 Task: Buy 1 Multiparameter Meters from Measuring & Testing section under best seller category for shipping address: Gabriel Evans, 1399 Camden Street, Reno, Nevada 89501, Cell Number 7752551231. Pay from credit card ending with 6759, CVV 506
Action: Mouse moved to (163, 77)
Screenshot: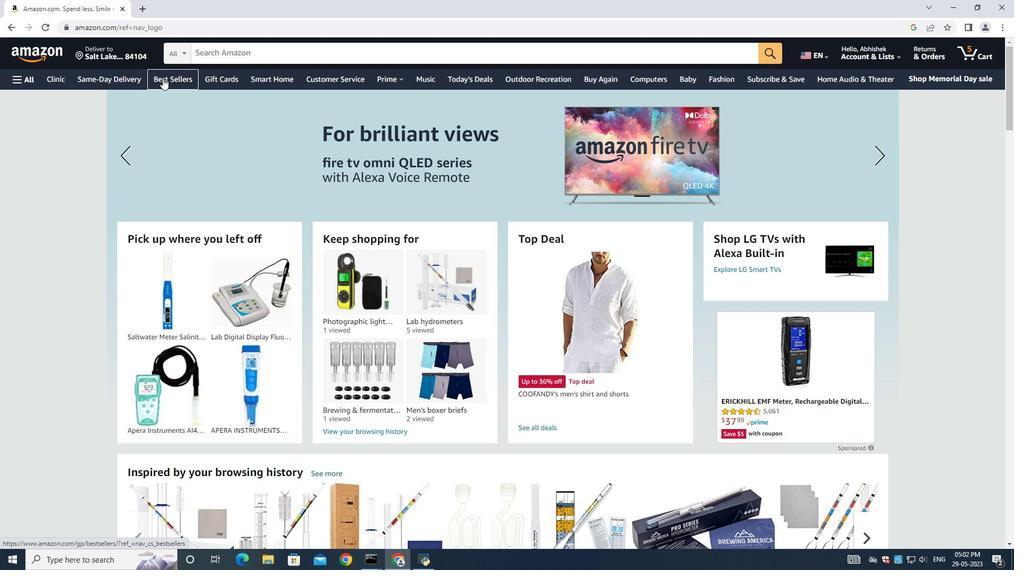 
Action: Mouse pressed left at (163, 77)
Screenshot: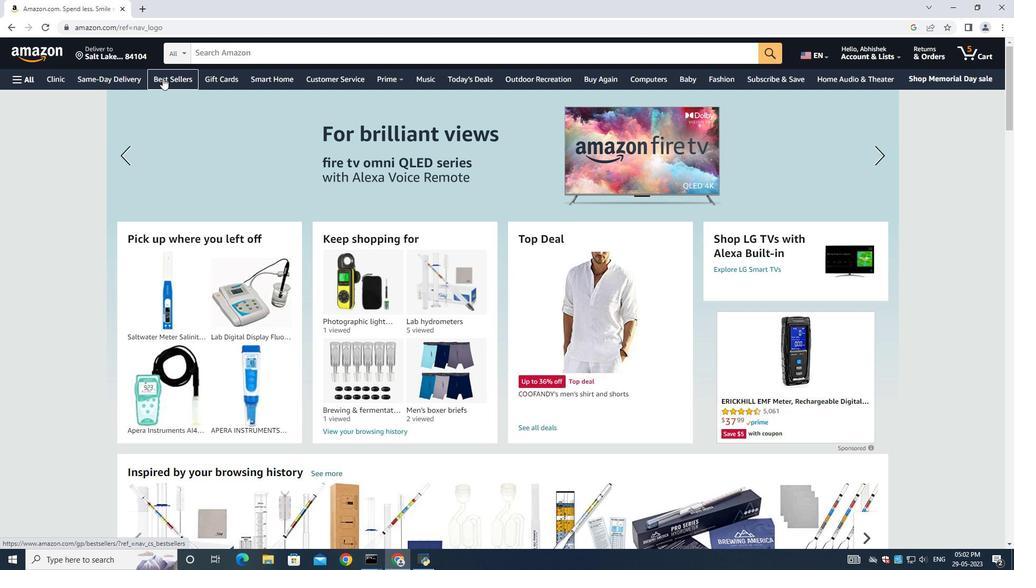 
Action: Mouse moved to (218, 58)
Screenshot: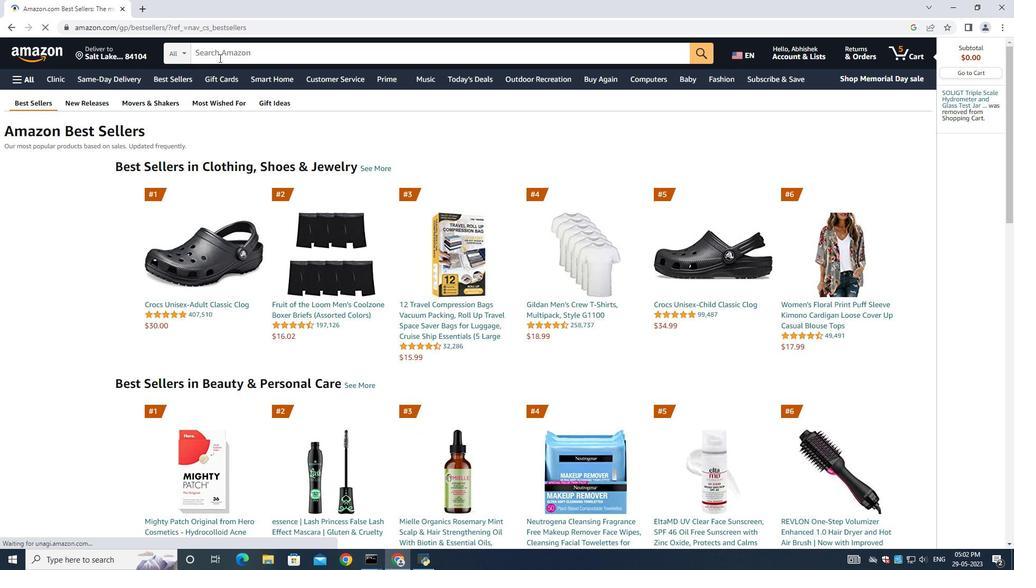 
Action: Mouse pressed left at (218, 58)
Screenshot: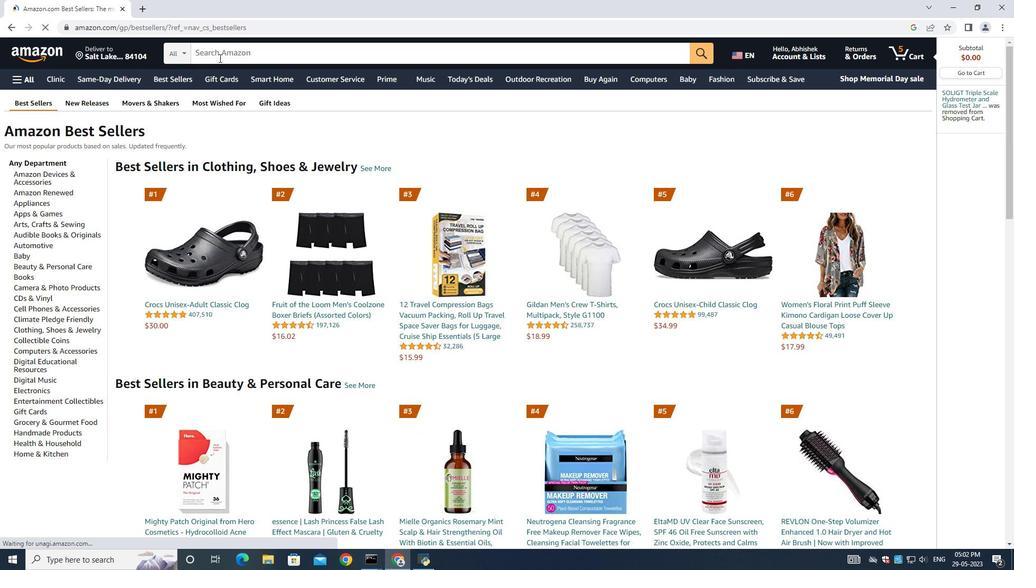 
Action: Mouse moved to (218, 58)
Screenshot: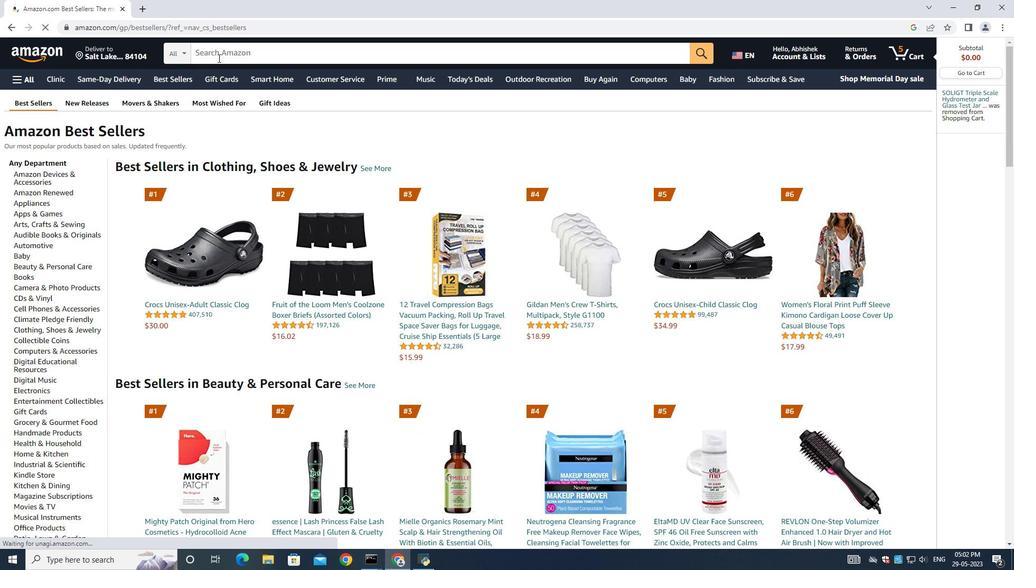 
Action: Key pressed <Key.shift>Multi<Key.space><Key.backspace>parmeter<Key.enter>
Screenshot: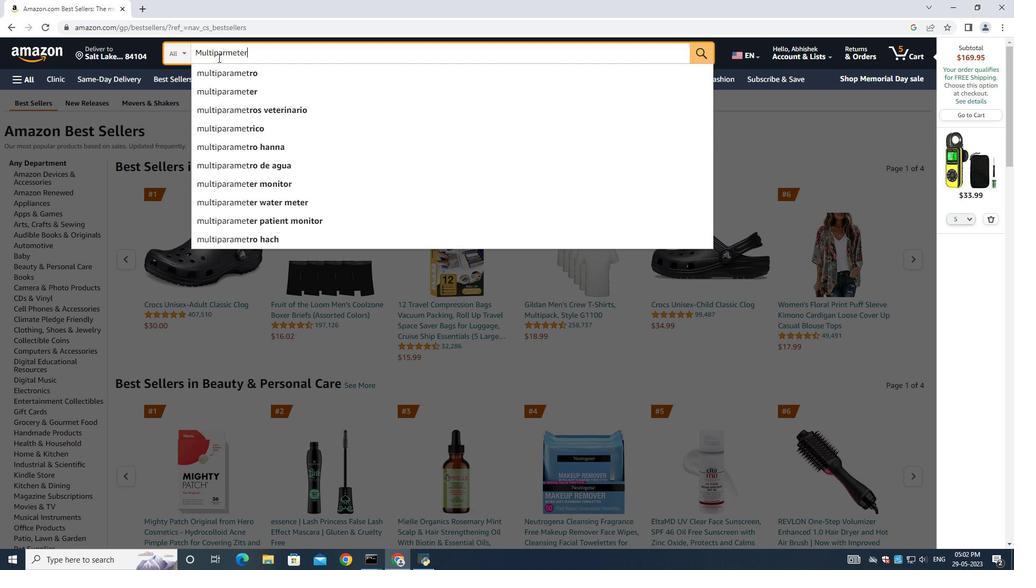 
Action: Mouse moved to (368, 295)
Screenshot: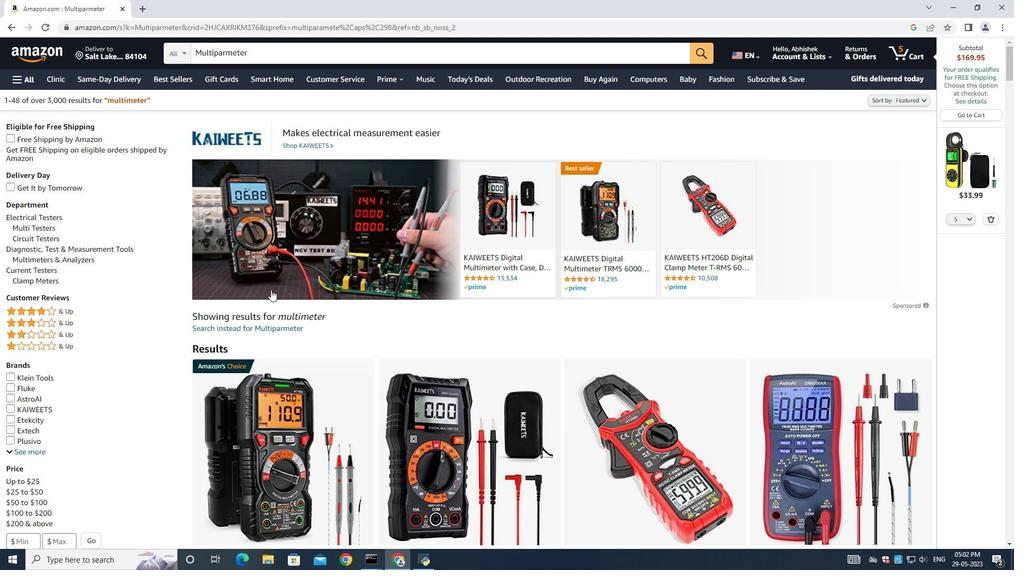 
Action: Mouse scrolled (368, 294) with delta (0, 0)
Screenshot: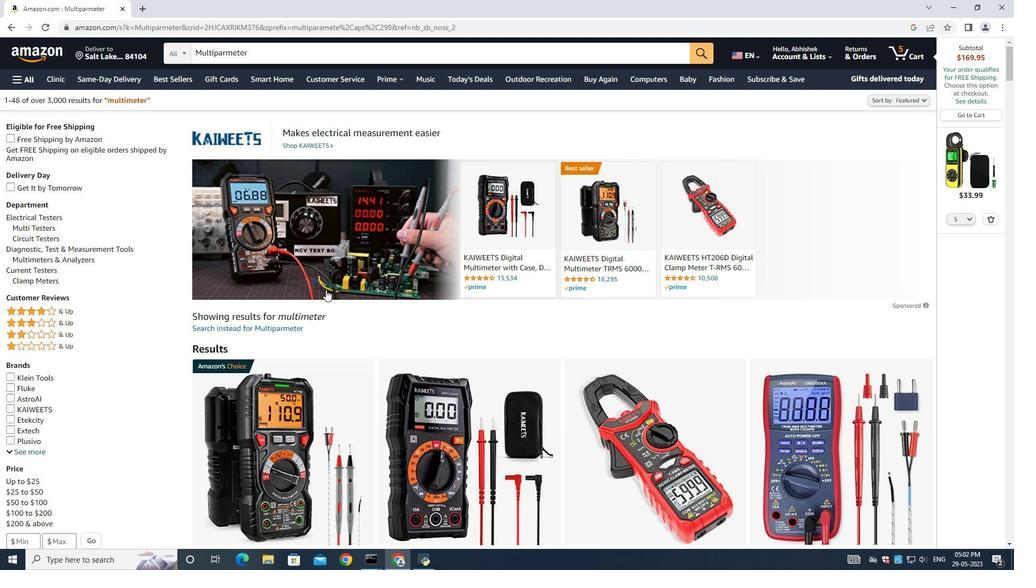 
Action: Mouse moved to (369, 295)
Screenshot: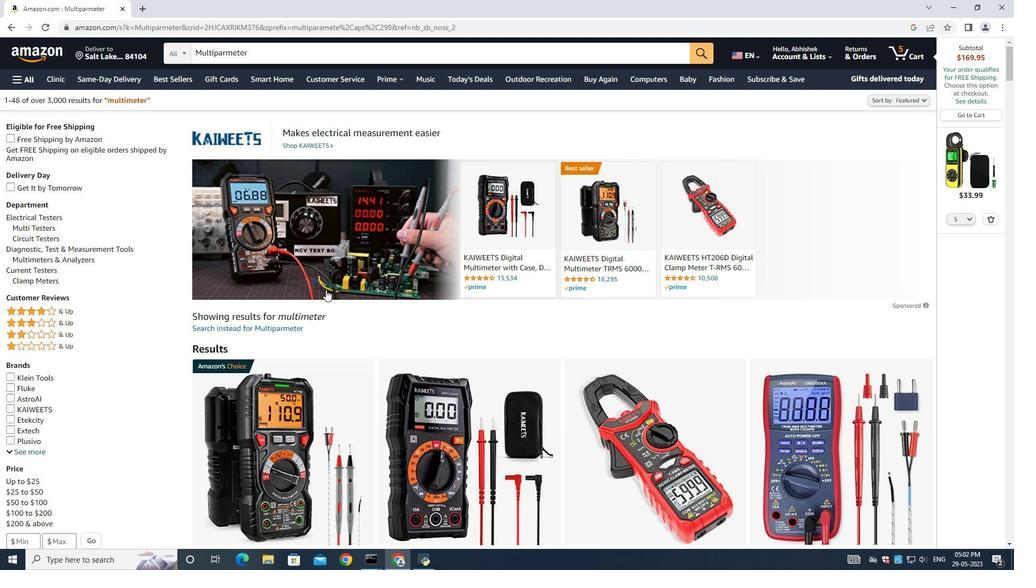 
Action: Mouse scrolled (369, 294) with delta (0, 0)
Screenshot: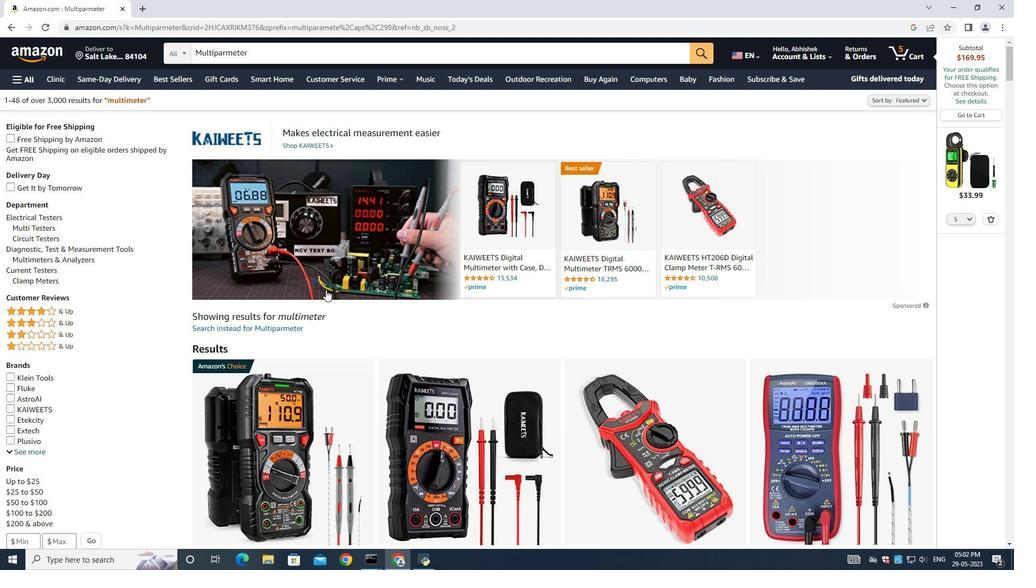 
Action: Mouse moved to (369, 295)
Screenshot: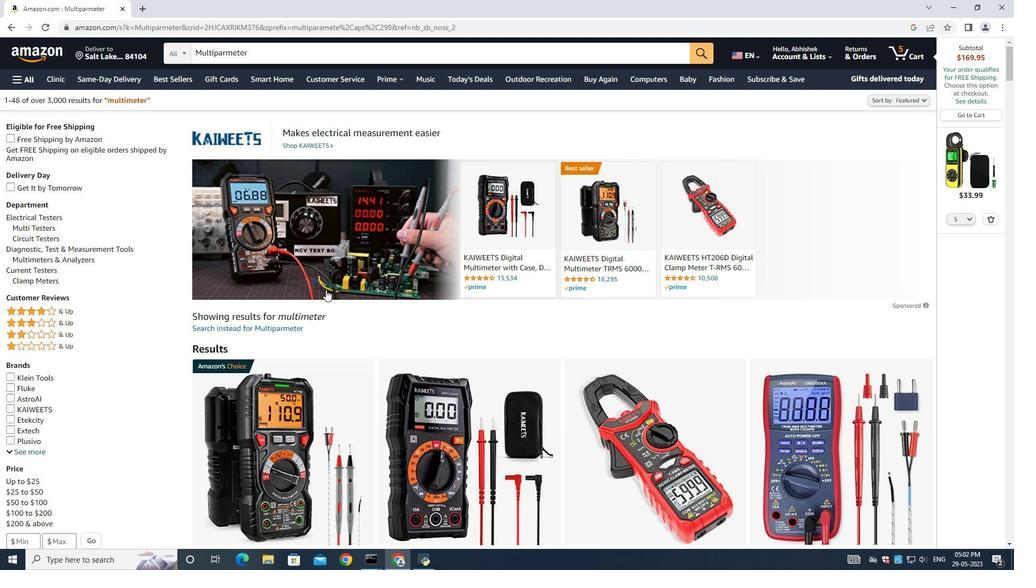 
Action: Mouse scrolled (369, 295) with delta (0, 0)
Screenshot: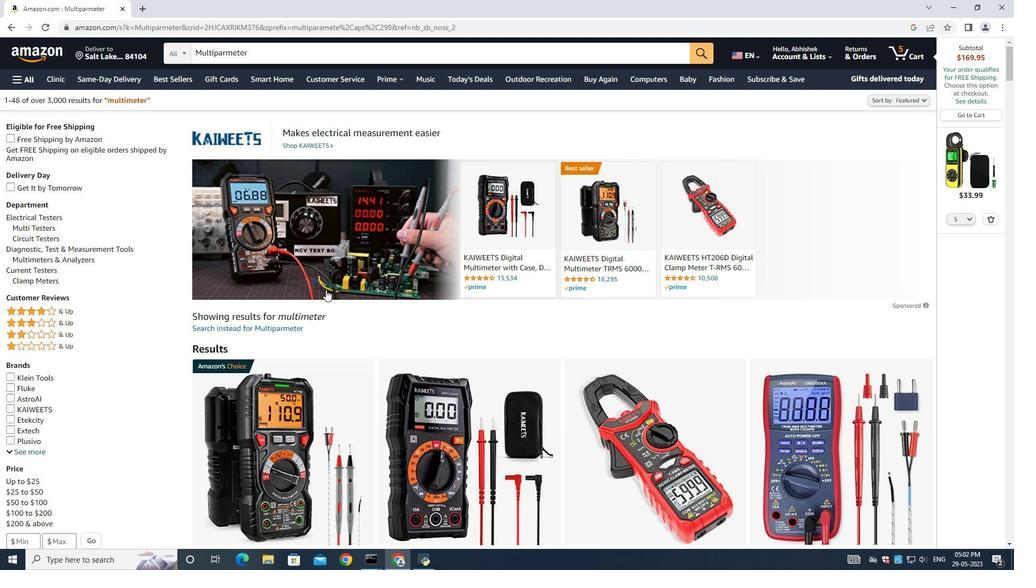 
Action: Mouse scrolled (369, 295) with delta (0, 0)
Screenshot: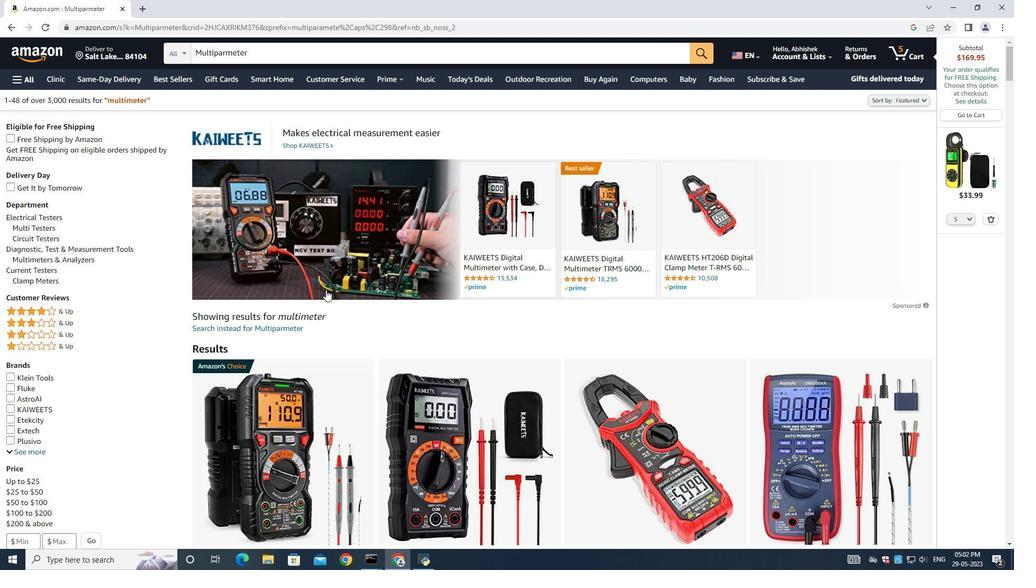 
Action: Mouse moved to (420, 323)
Screenshot: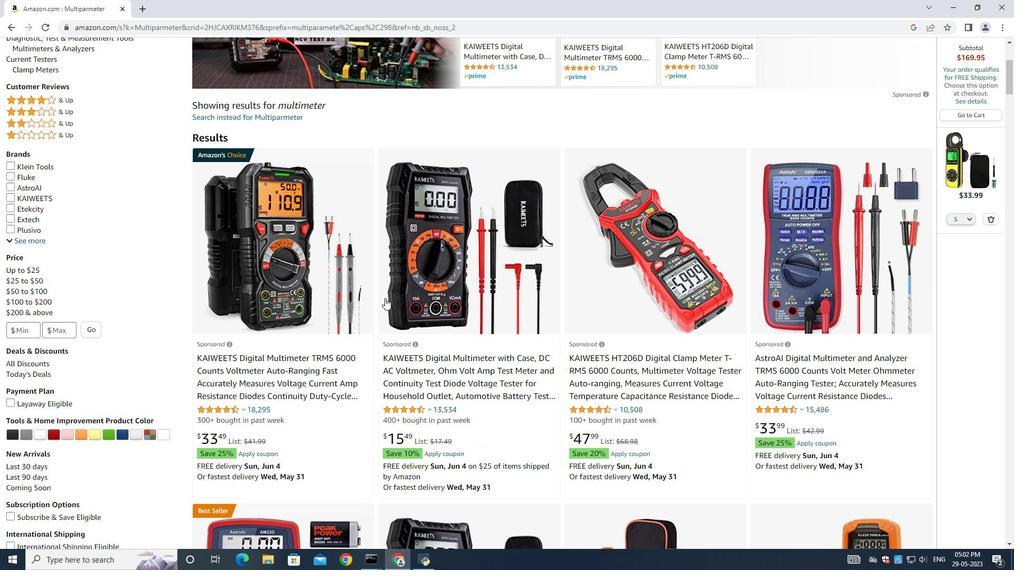 
Action: Mouse scrolled (420, 322) with delta (0, 0)
Screenshot: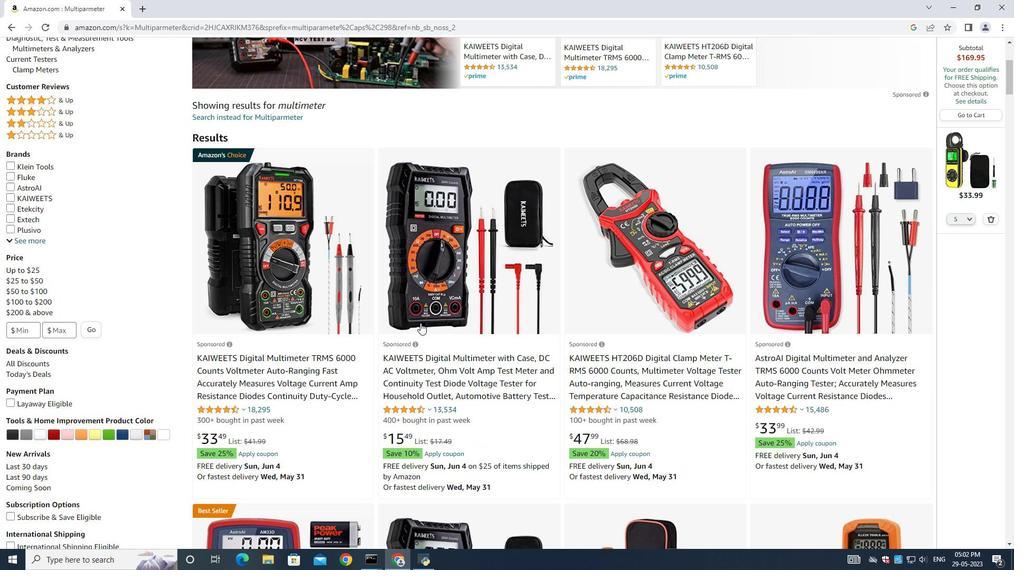 
Action: Mouse scrolled (420, 322) with delta (0, 0)
Screenshot: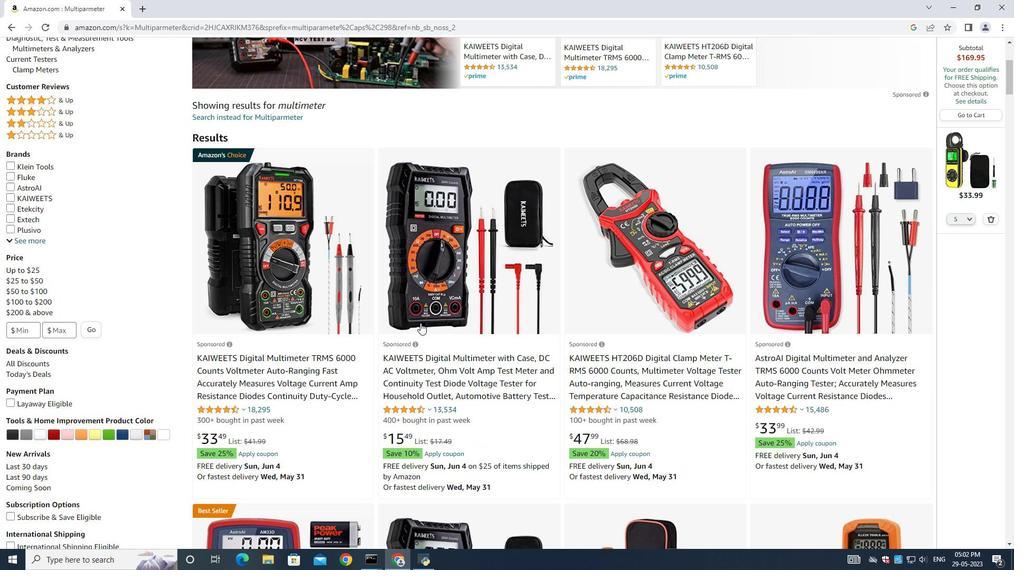 
Action: Mouse moved to (727, 263)
Screenshot: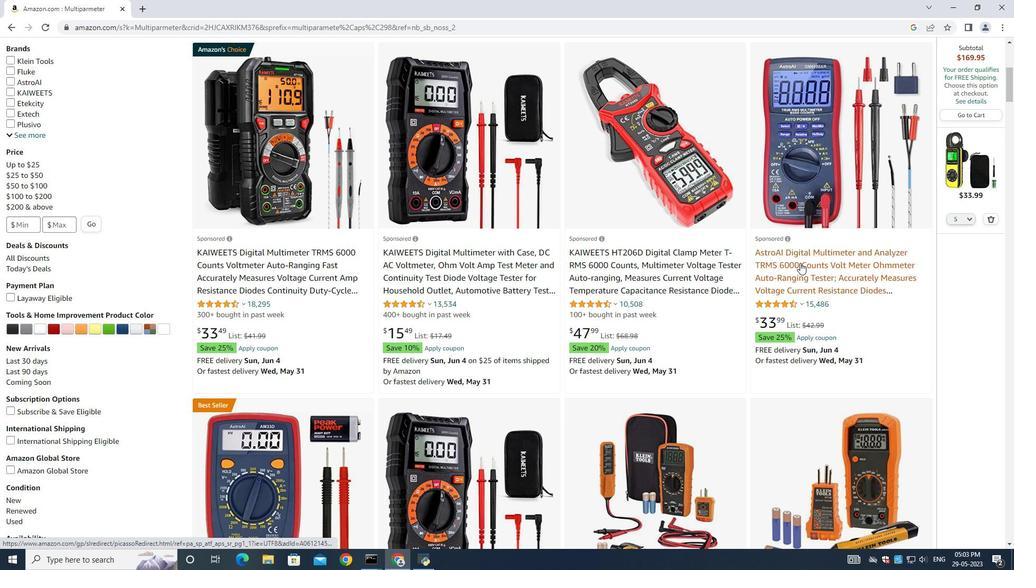 
Action: Mouse scrolled (801, 262) with delta (0, 0)
Screenshot: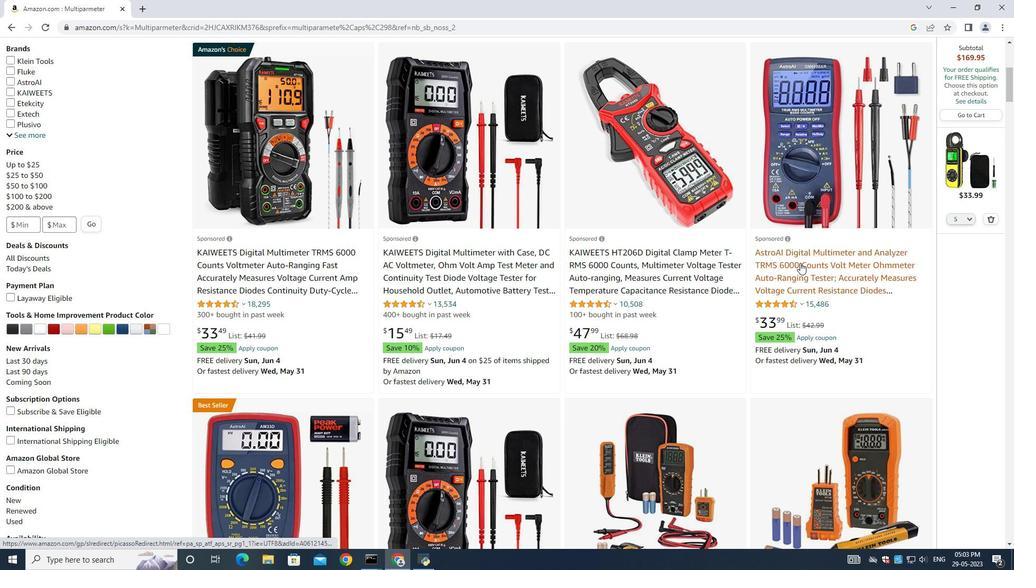 
Action: Mouse moved to (573, 276)
Screenshot: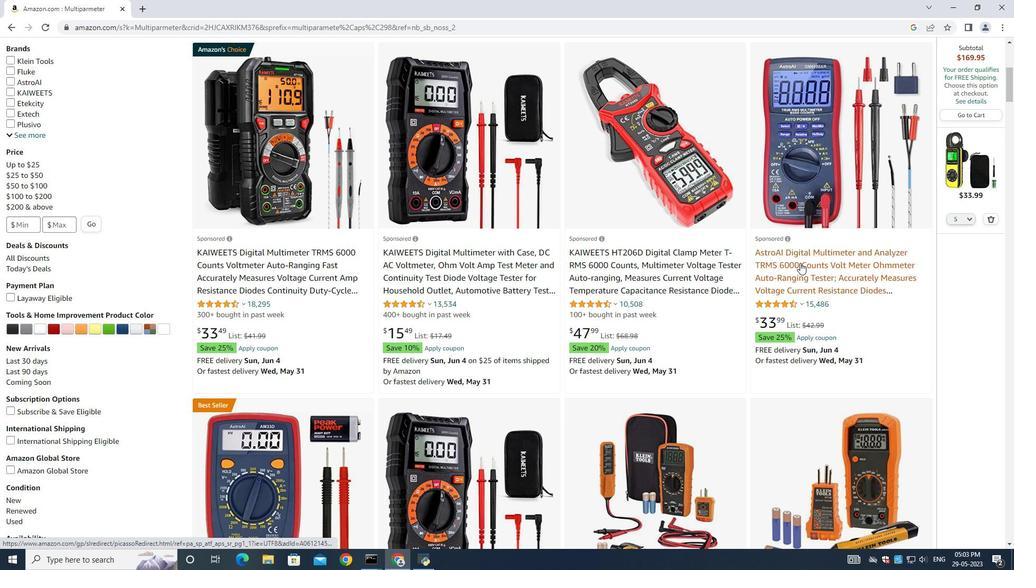 
Action: Mouse scrolled (801, 262) with delta (0, 0)
Screenshot: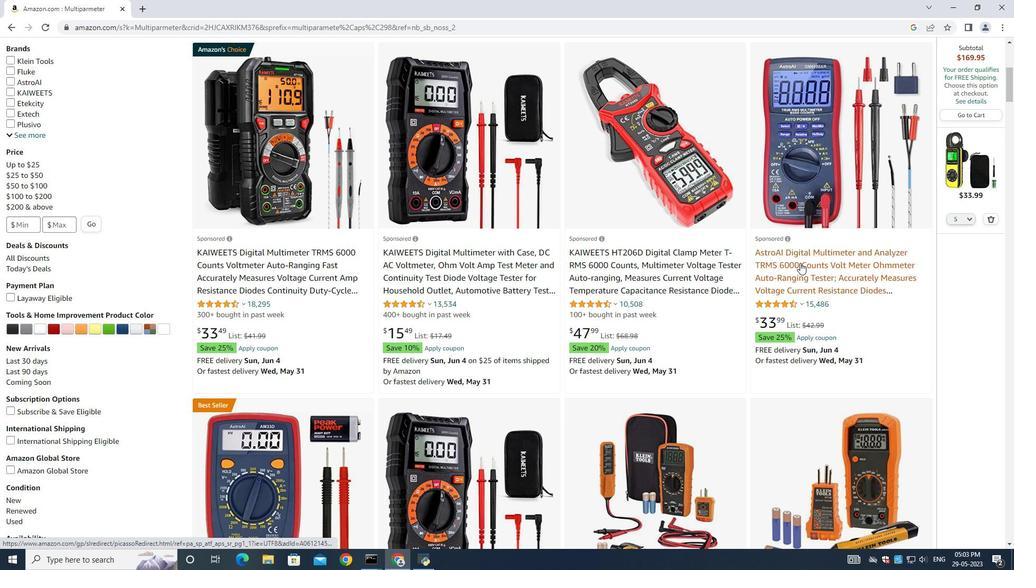 
Action: Mouse moved to (558, 278)
Screenshot: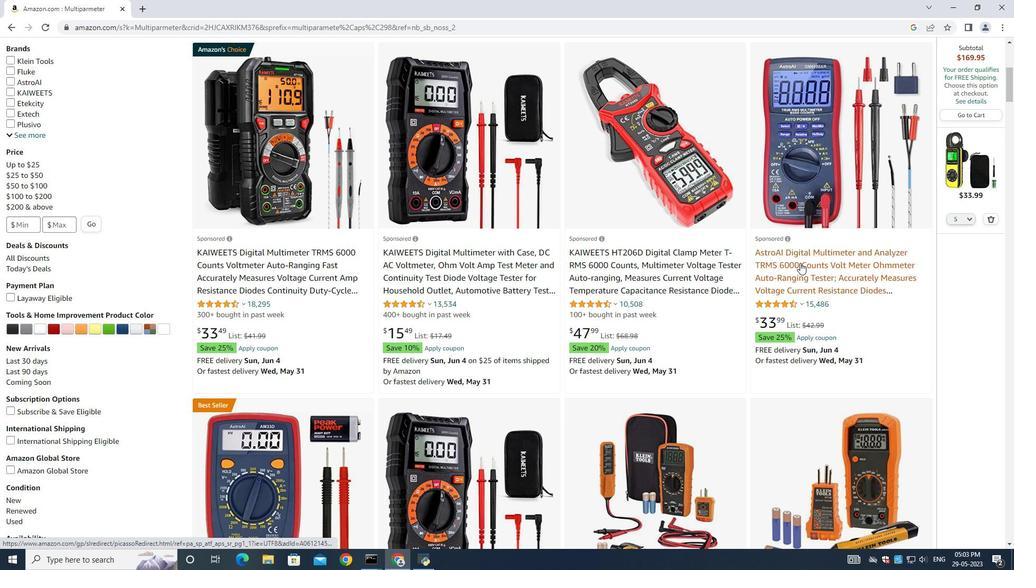 
Action: Mouse scrolled (800, 262) with delta (0, 0)
Screenshot: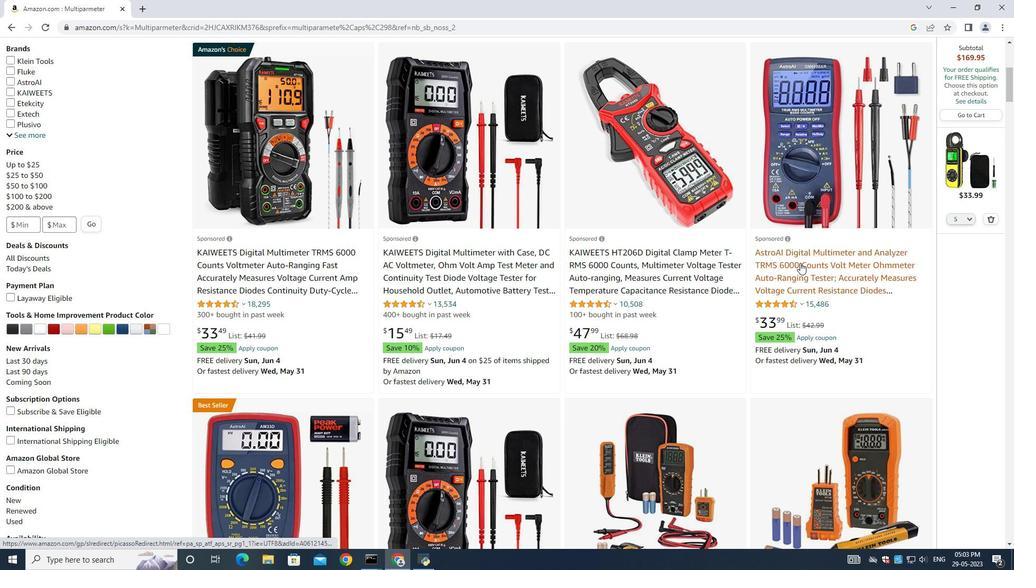 
Action: Mouse moved to (556, 278)
Screenshot: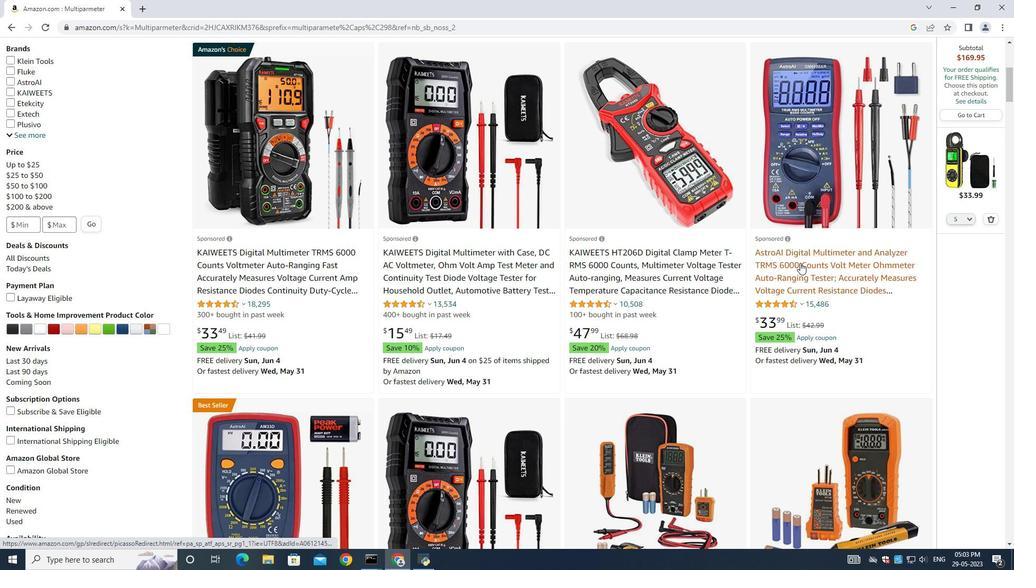 
Action: Mouse scrolled (556, 277) with delta (0, 0)
Screenshot: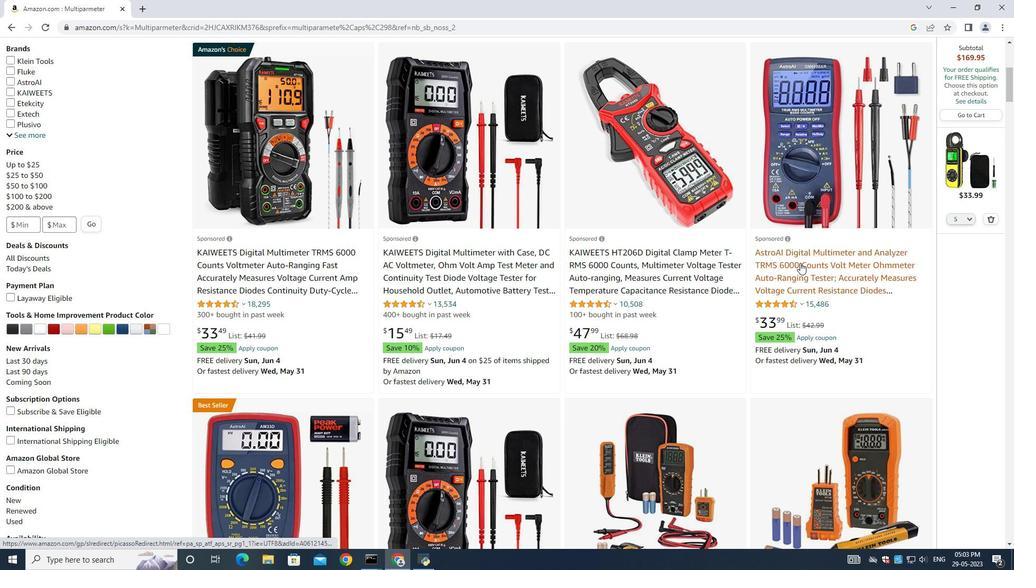 
Action: Mouse scrolled (556, 277) with delta (0, 0)
Screenshot: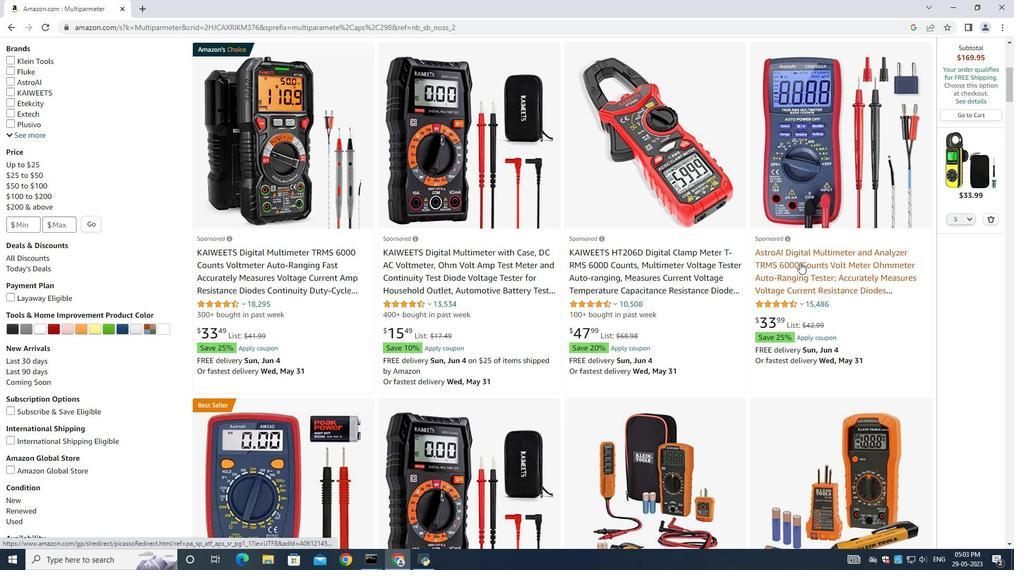 
Action: Mouse scrolled (556, 277) with delta (0, 0)
Screenshot: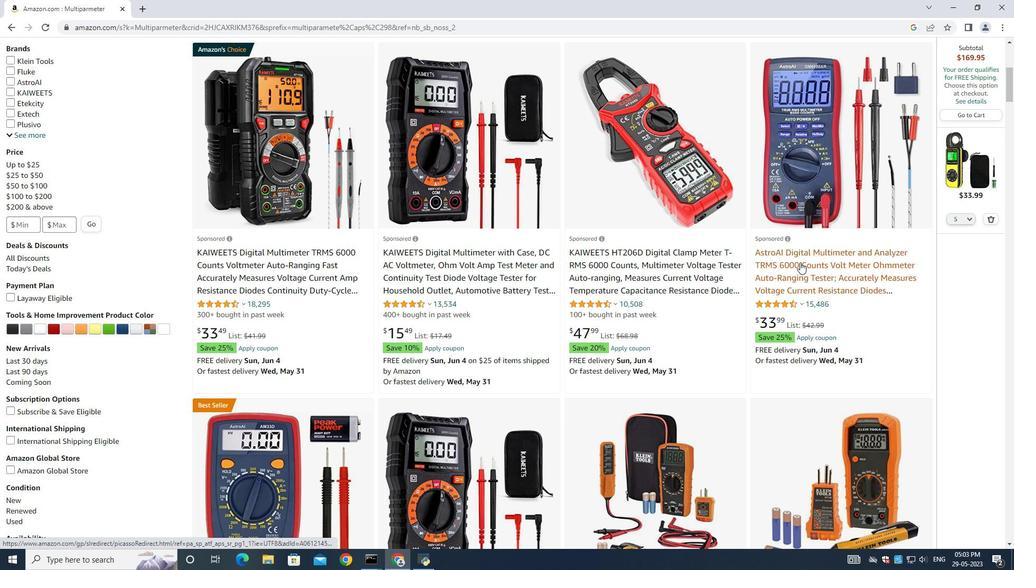 
Action: Mouse moved to (471, 287)
Screenshot: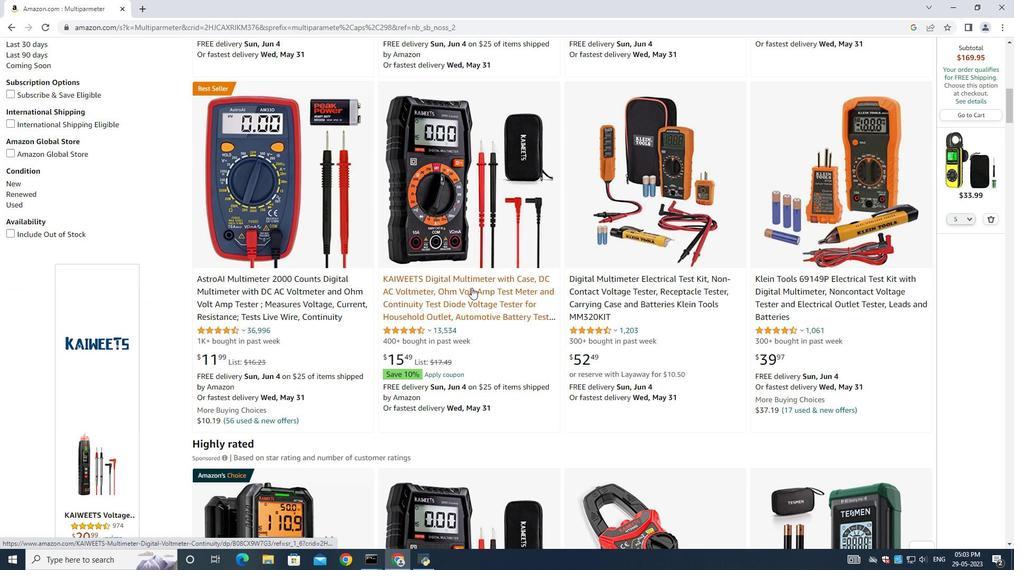 
Action: Mouse scrolled (471, 288) with delta (0, 0)
Screenshot: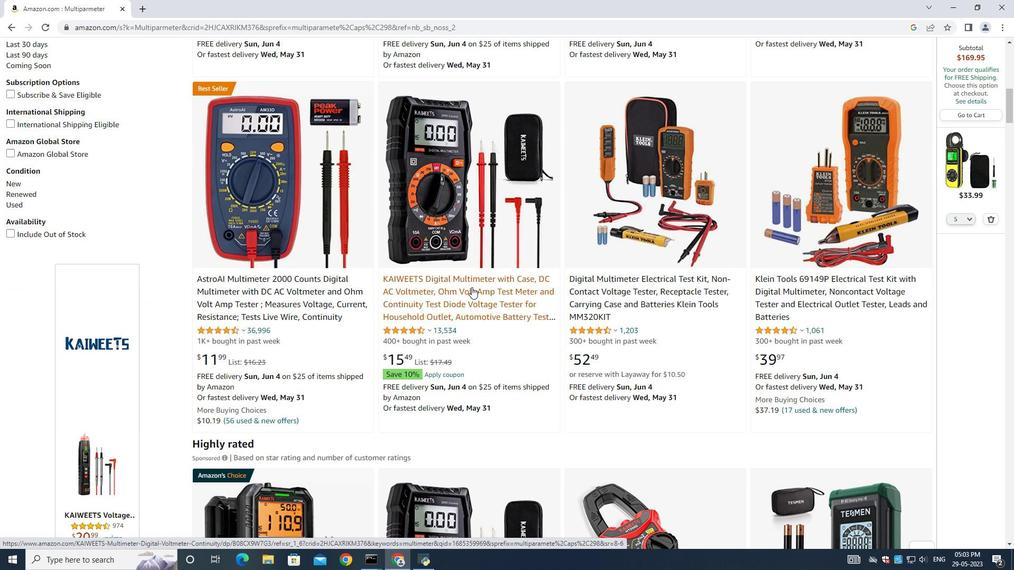 
Action: Mouse scrolled (471, 288) with delta (0, 0)
Screenshot: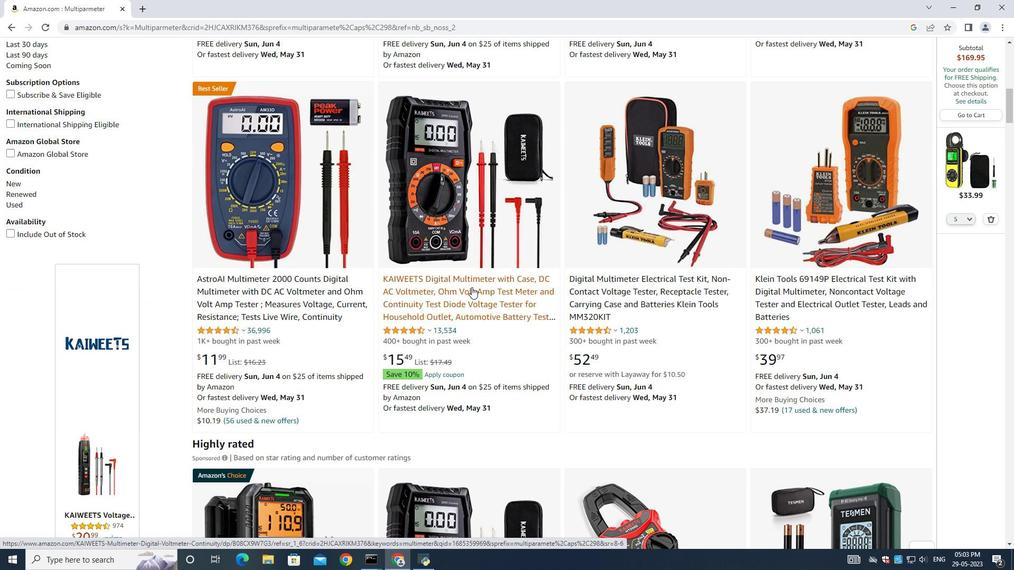 
Action: Mouse scrolled (471, 288) with delta (0, 0)
Screenshot: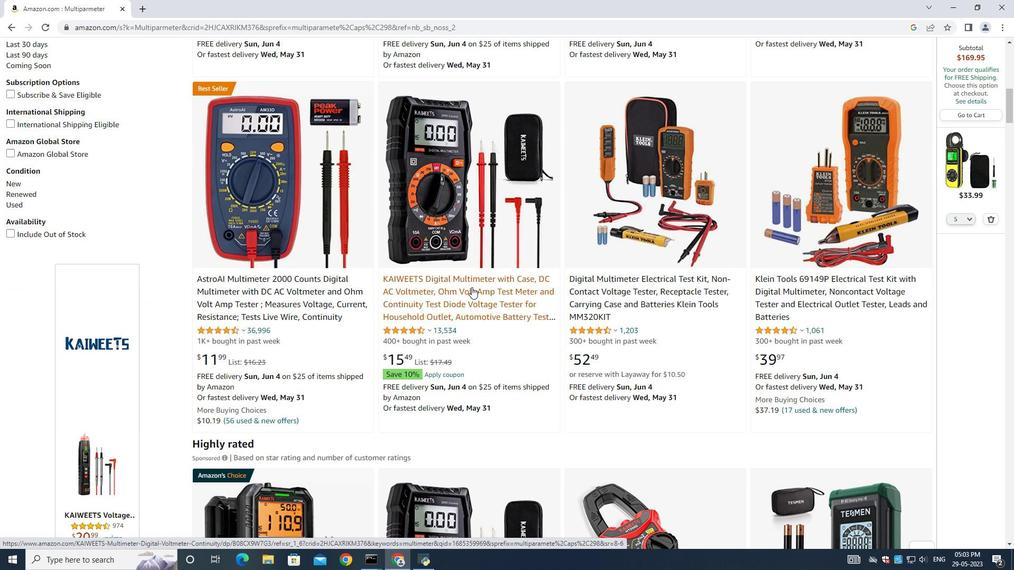 
Action: Mouse scrolled (471, 288) with delta (0, 0)
Screenshot: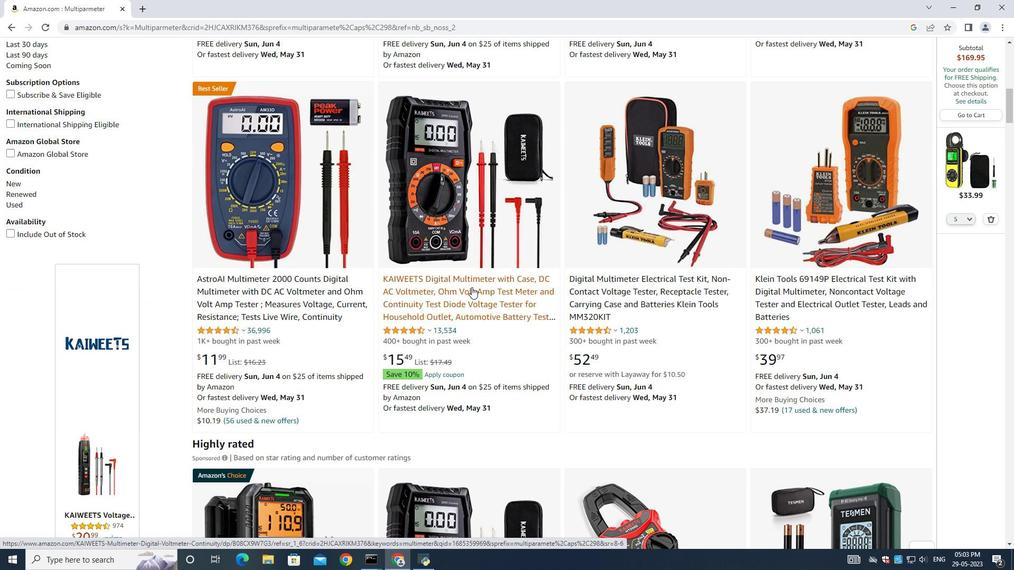 
Action: Mouse scrolled (471, 288) with delta (0, 0)
Screenshot: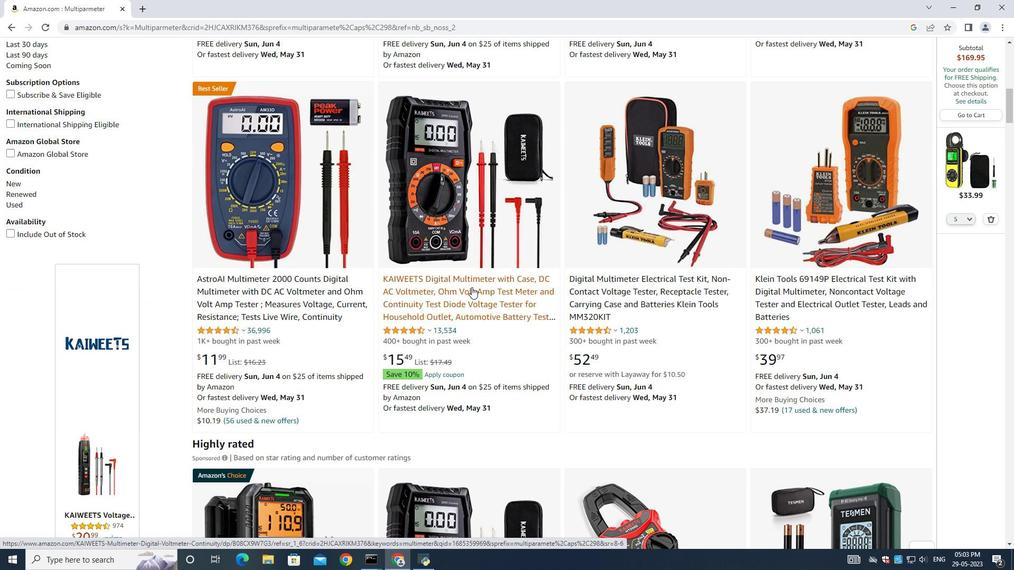 
Action: Mouse scrolled (471, 288) with delta (0, 0)
Screenshot: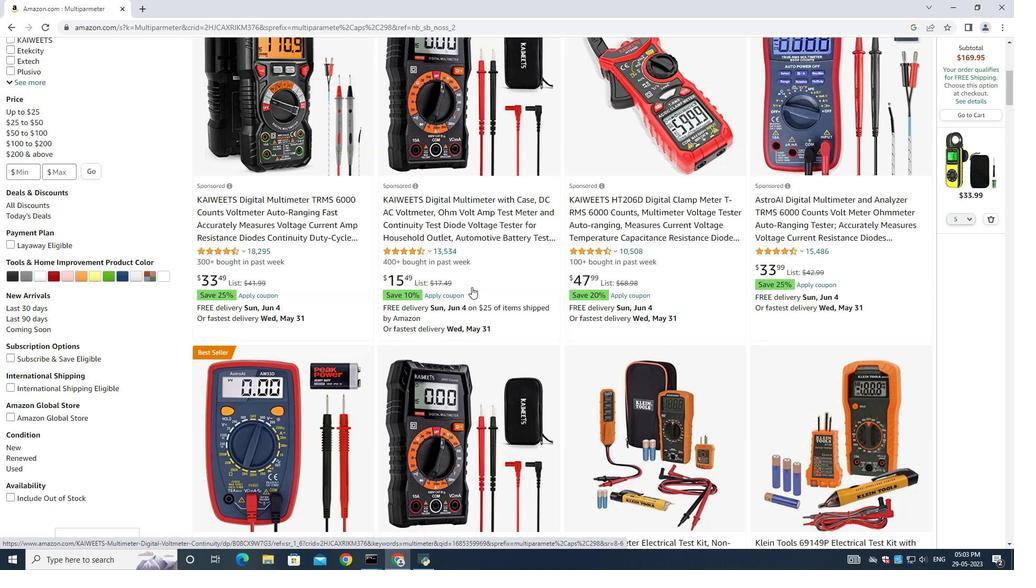 
Action: Mouse scrolled (471, 288) with delta (0, 0)
Screenshot: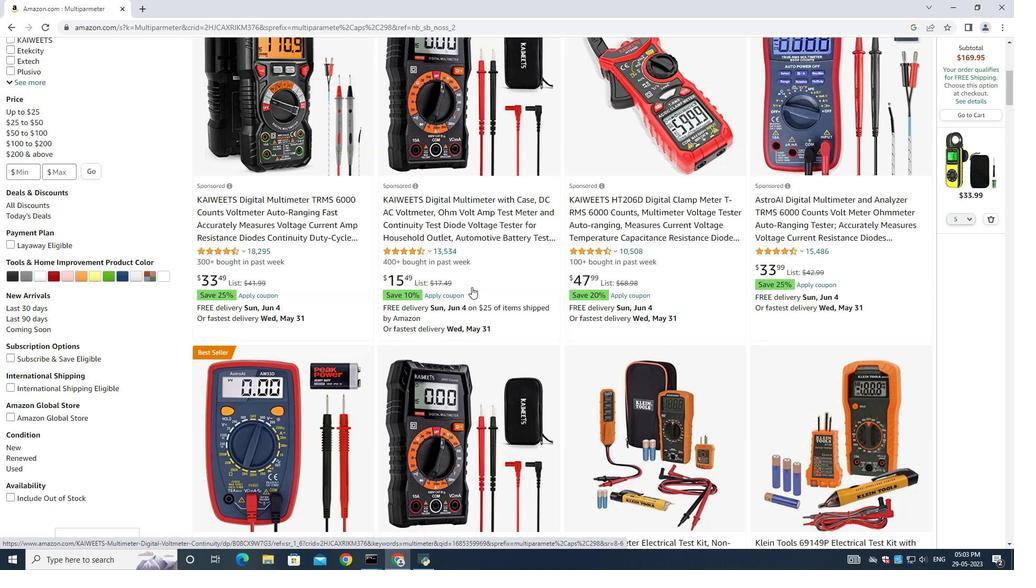 
Action: Mouse scrolled (471, 288) with delta (0, 0)
Screenshot: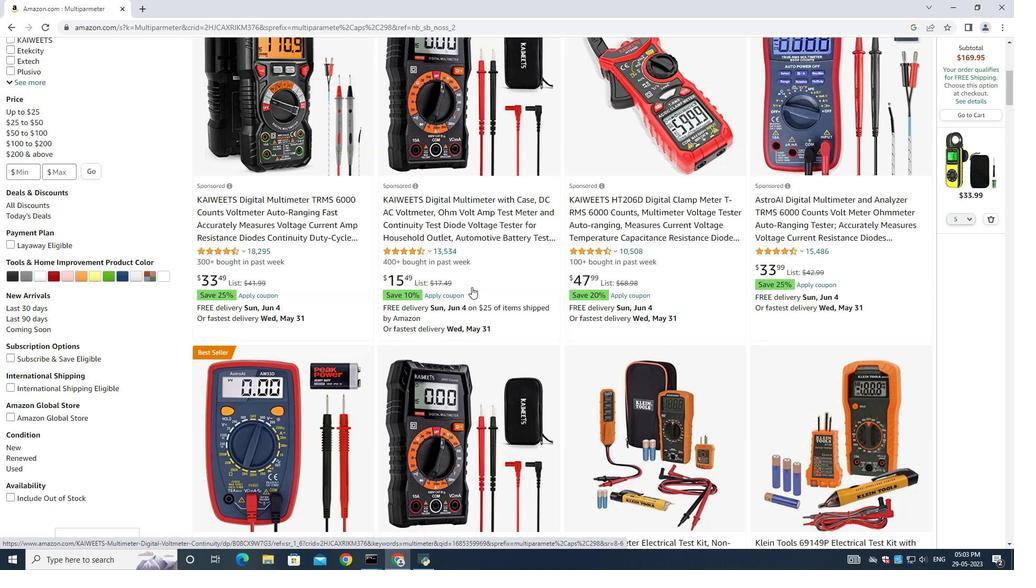 
Action: Mouse scrolled (471, 288) with delta (0, 0)
Screenshot: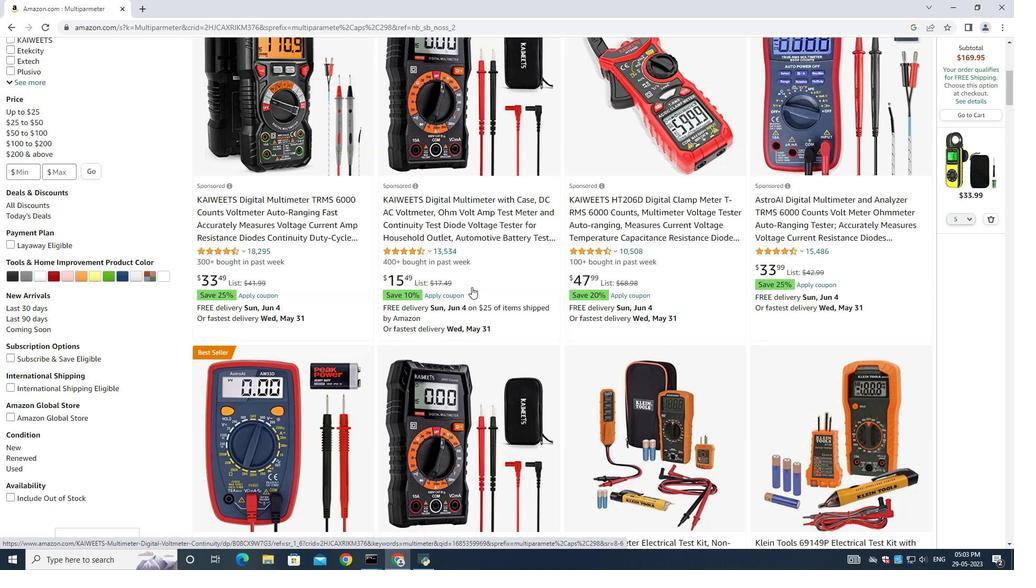 
Action: Mouse scrolled (471, 288) with delta (0, 0)
Screenshot: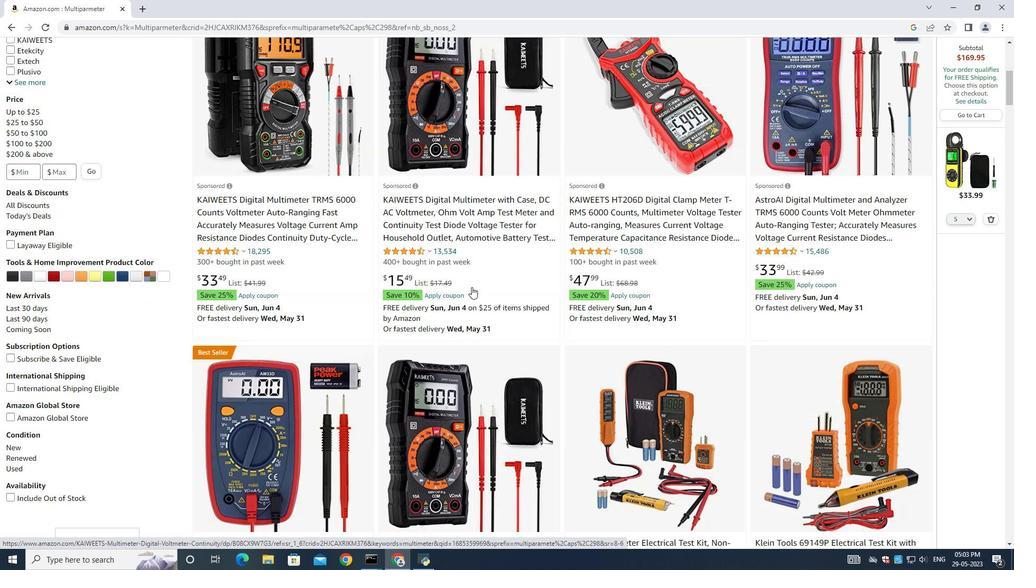 
Action: Mouse scrolled (471, 288) with delta (0, 0)
Screenshot: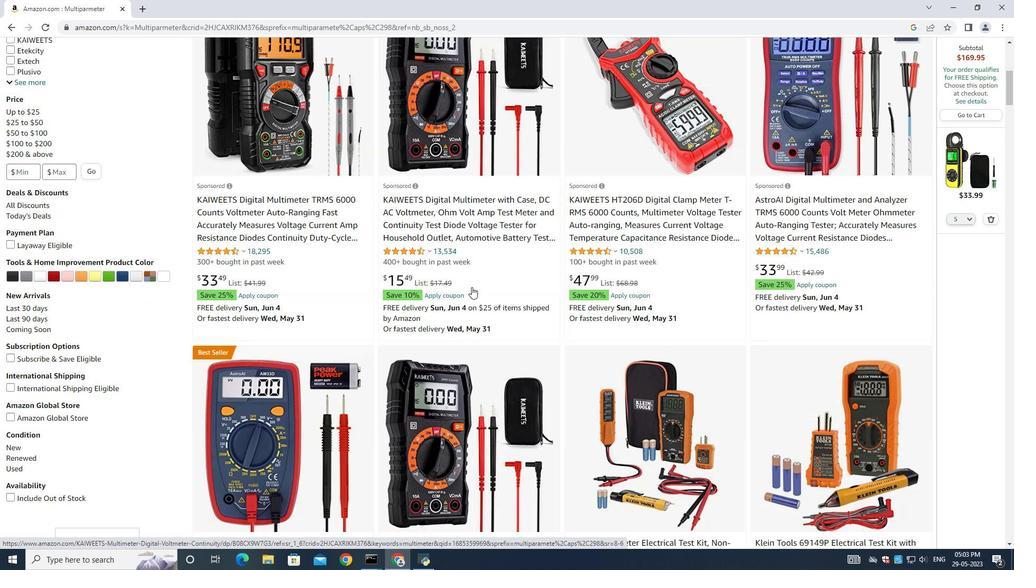 
Action: Mouse scrolled (471, 288) with delta (0, 0)
Screenshot: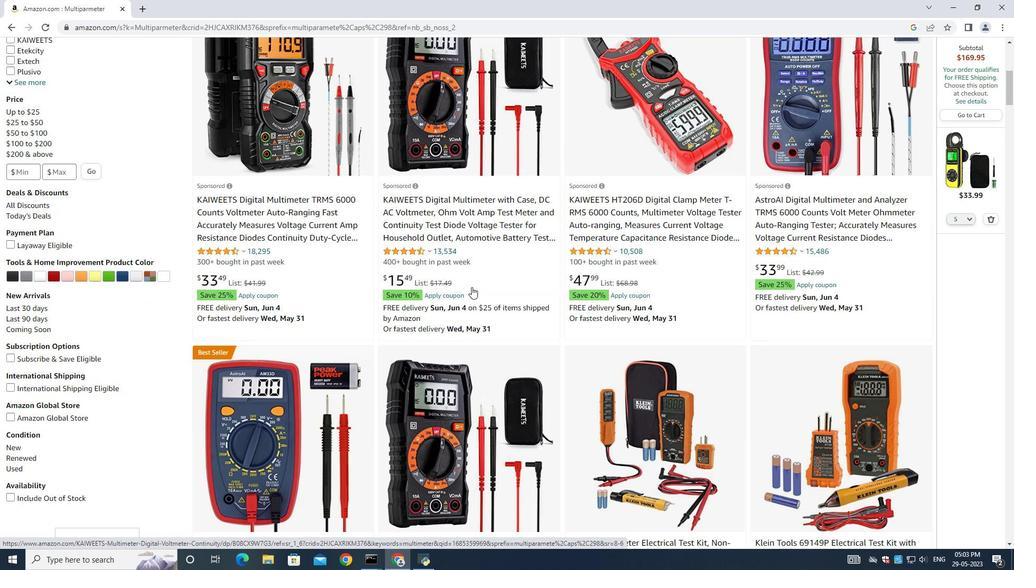 
Action: Mouse scrolled (471, 288) with delta (0, 0)
Screenshot: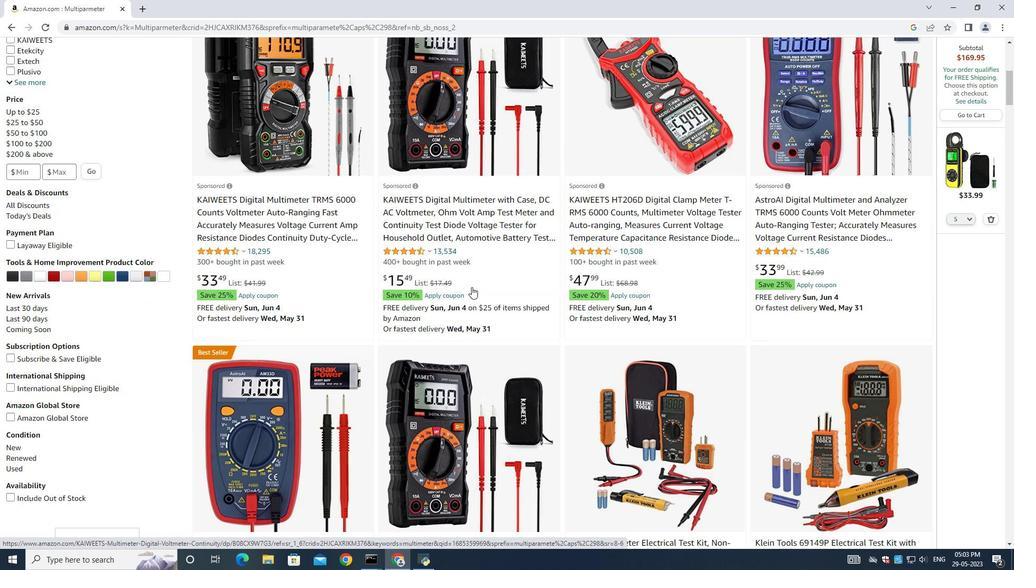 
Action: Mouse moved to (473, 285)
Screenshot: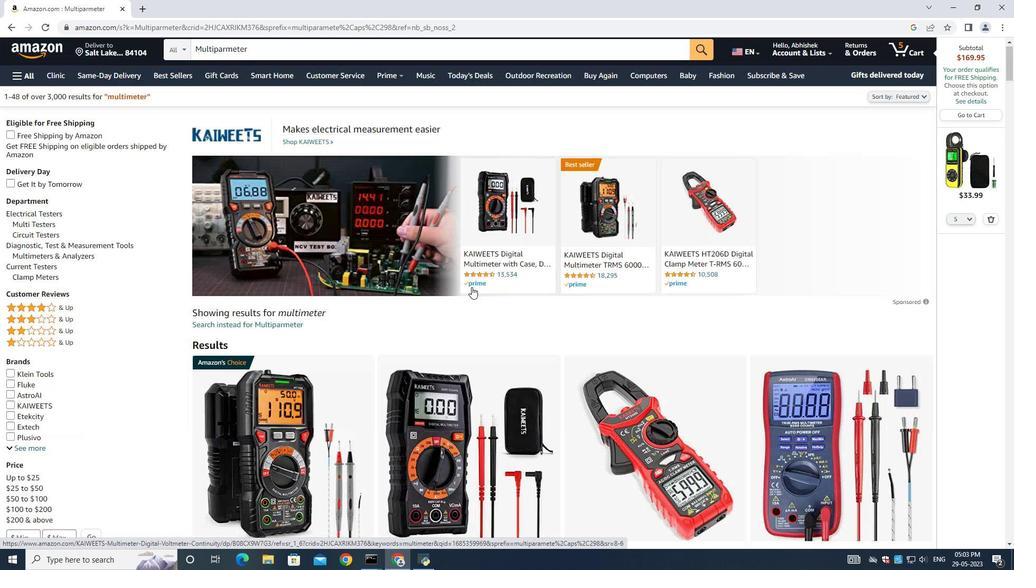 
Action: Mouse scrolled (473, 285) with delta (0, 0)
Screenshot: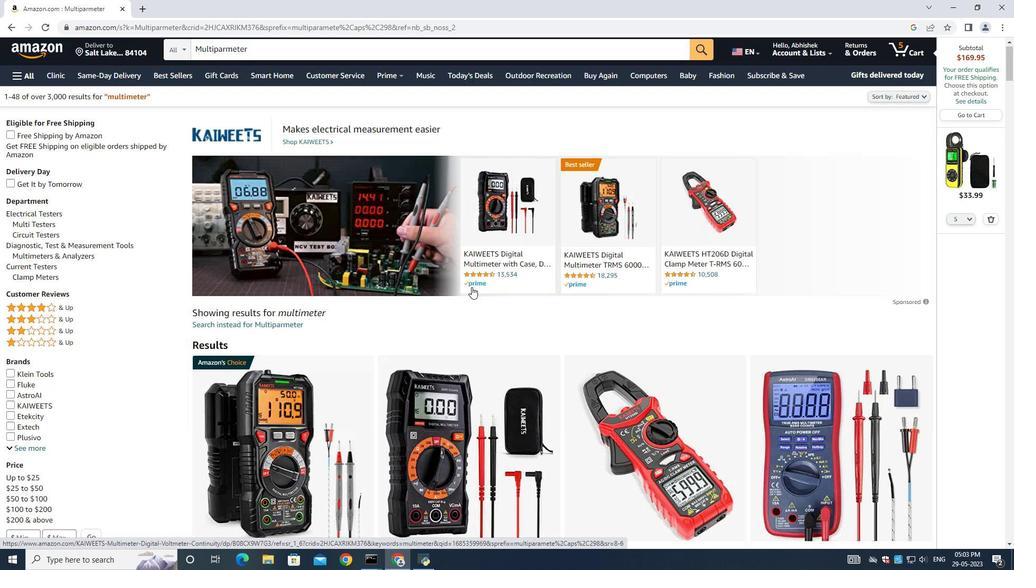 
Action: Mouse scrolled (473, 285) with delta (0, 0)
Screenshot: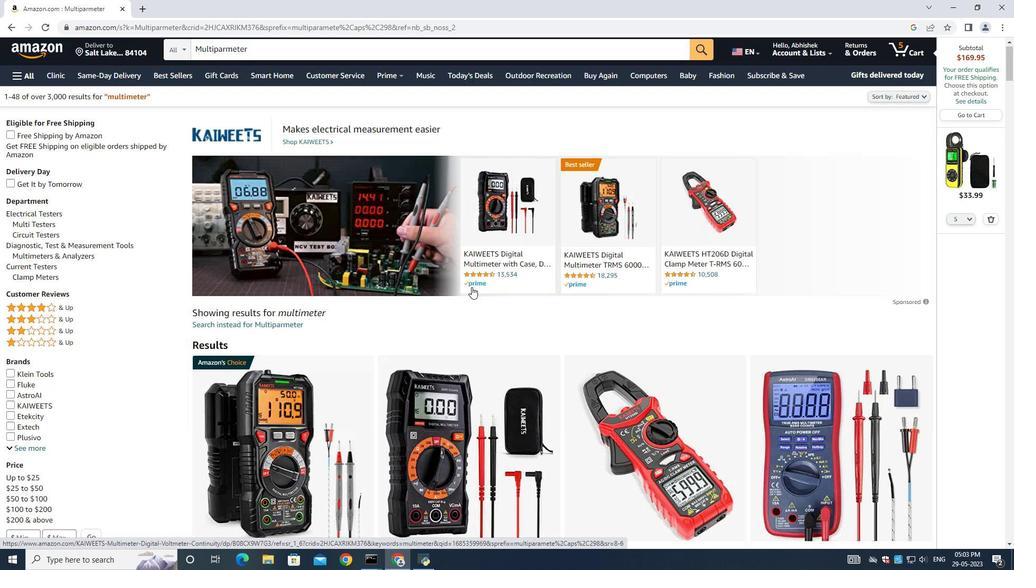 
Action: Mouse scrolled (473, 285) with delta (0, 0)
Screenshot: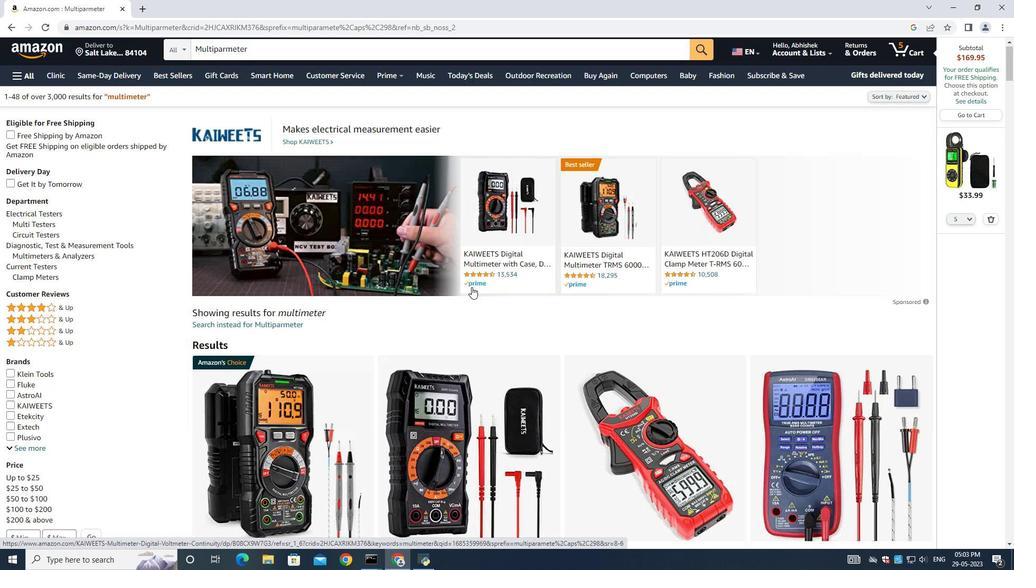 
Action: Mouse scrolled (473, 286) with delta (0, 1)
Screenshot: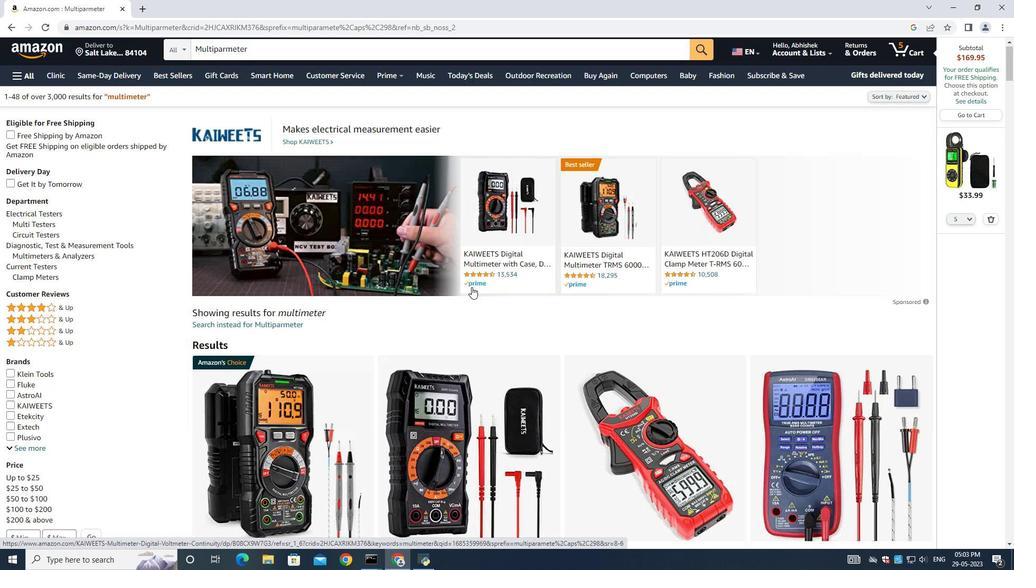 
Action: Mouse scrolled (473, 285) with delta (0, 0)
Screenshot: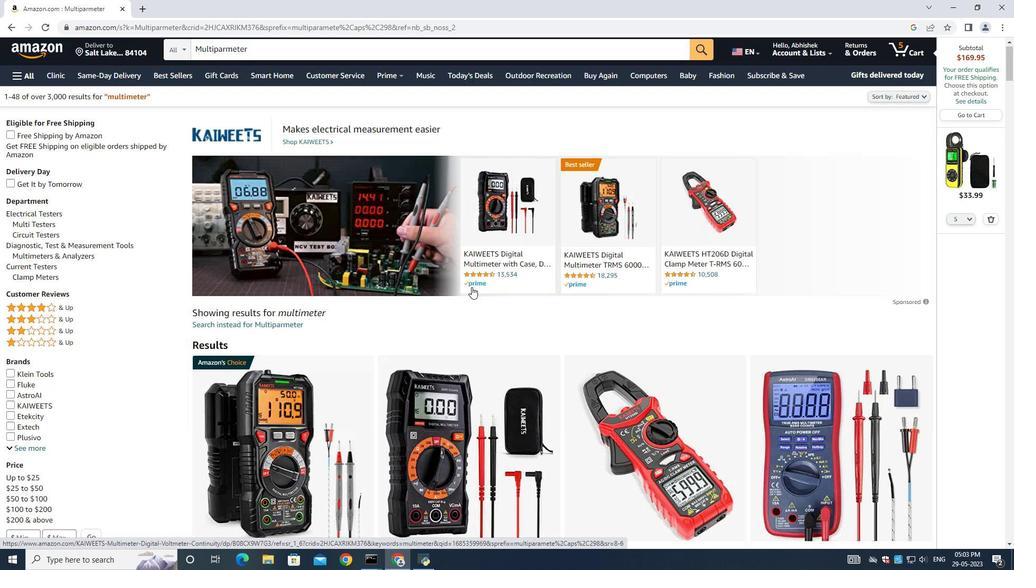 
Action: Mouse scrolled (473, 285) with delta (0, 0)
Screenshot: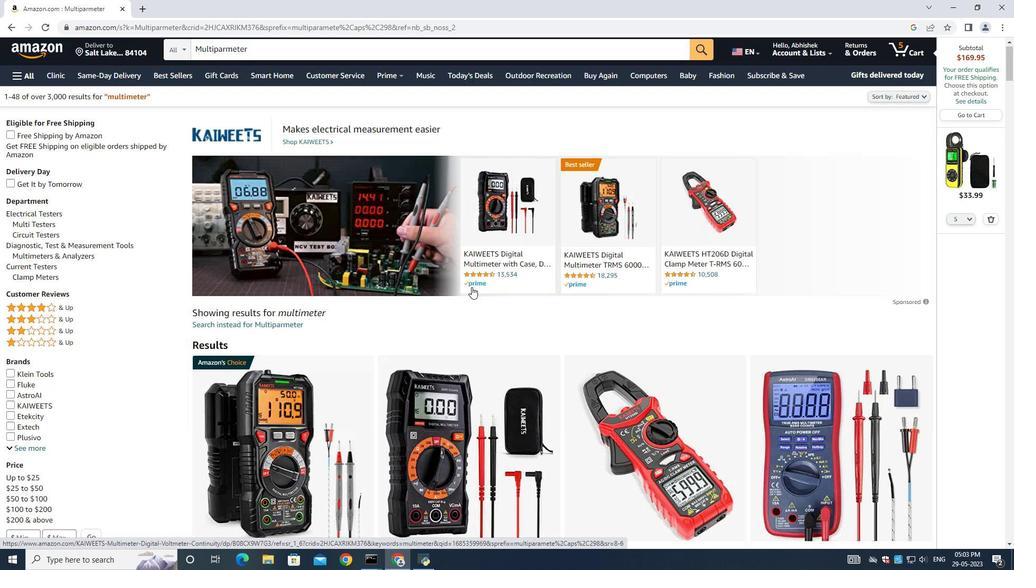 
Action: Mouse scrolled (473, 285) with delta (0, 0)
Screenshot: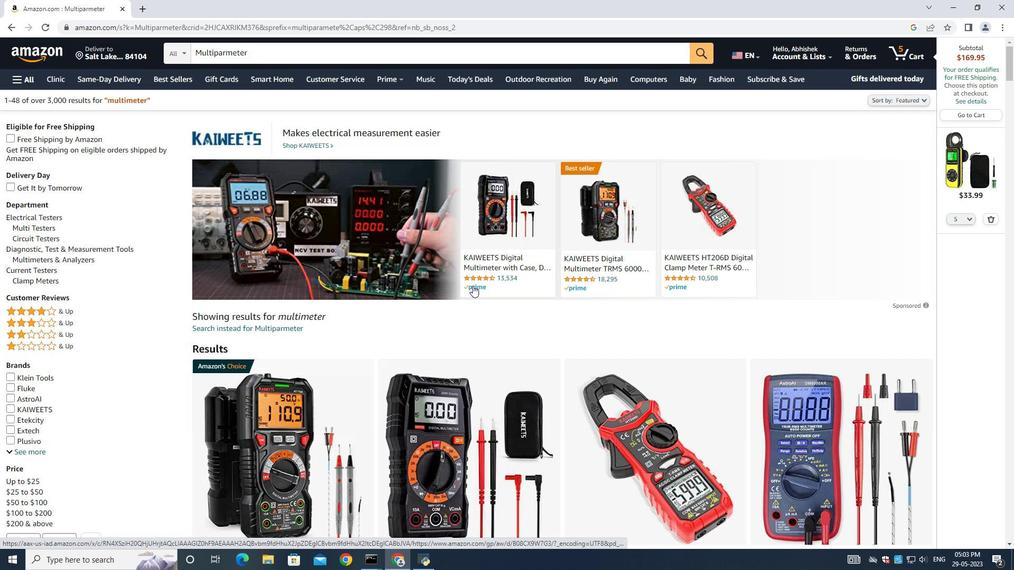 
Action: Mouse scrolled (473, 285) with delta (0, 0)
Screenshot: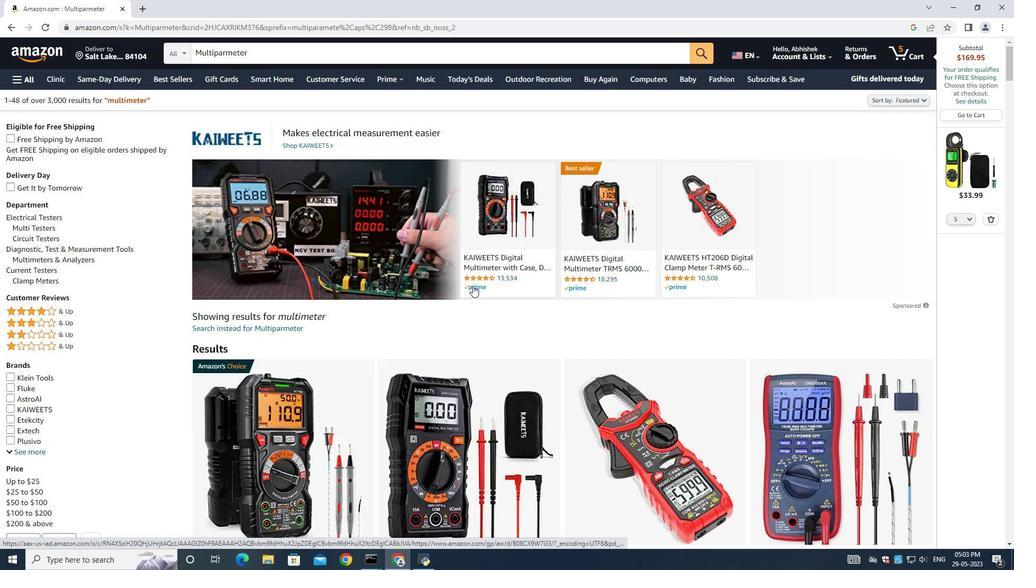 
Action: Mouse moved to (283, 56)
Screenshot: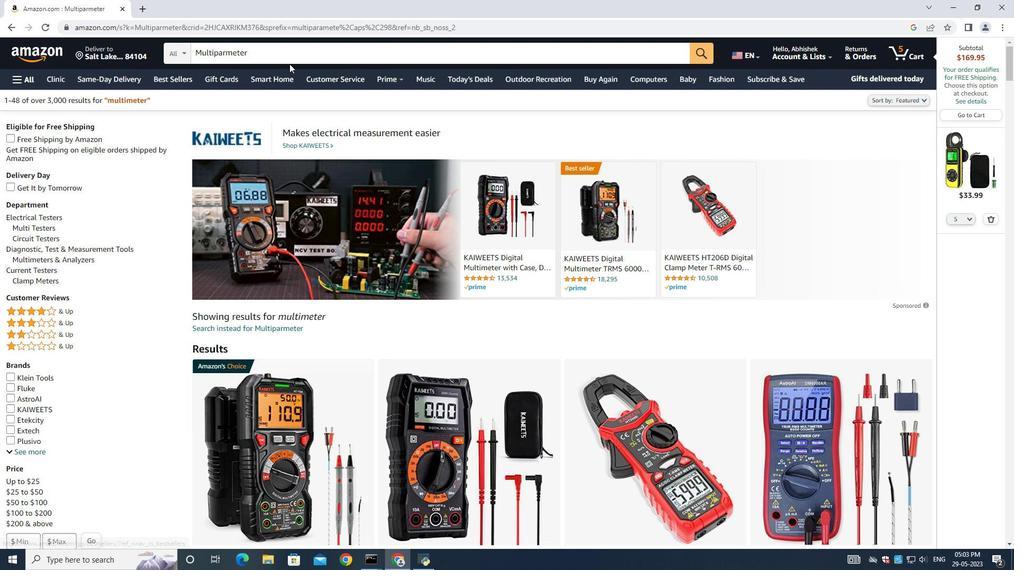 
Action: Mouse pressed left at (283, 56)
Screenshot: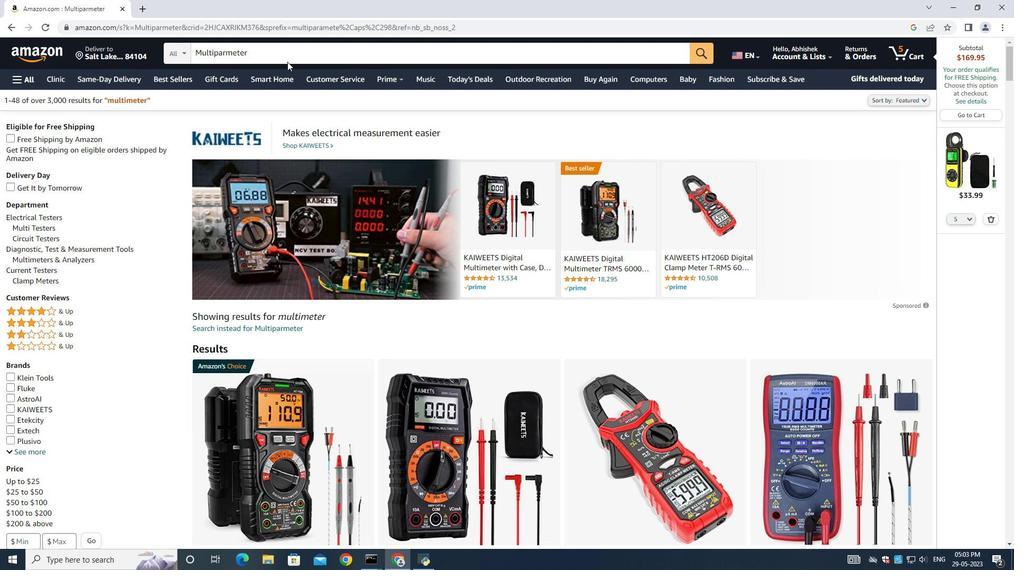 
Action: Key pressed <Key.space>meter<Key.enter>
Screenshot: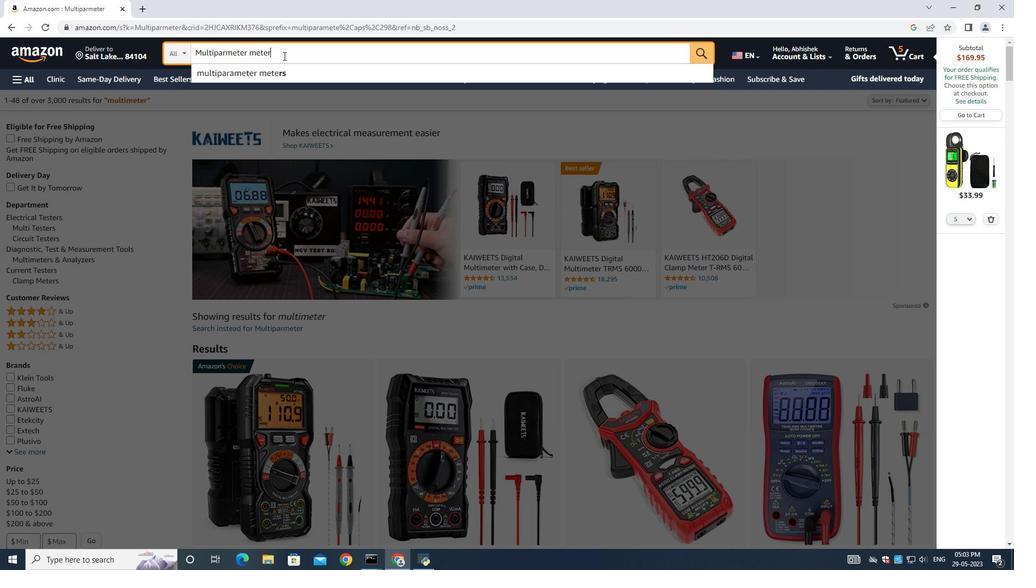 
Action: Mouse moved to (273, 49)
Screenshot: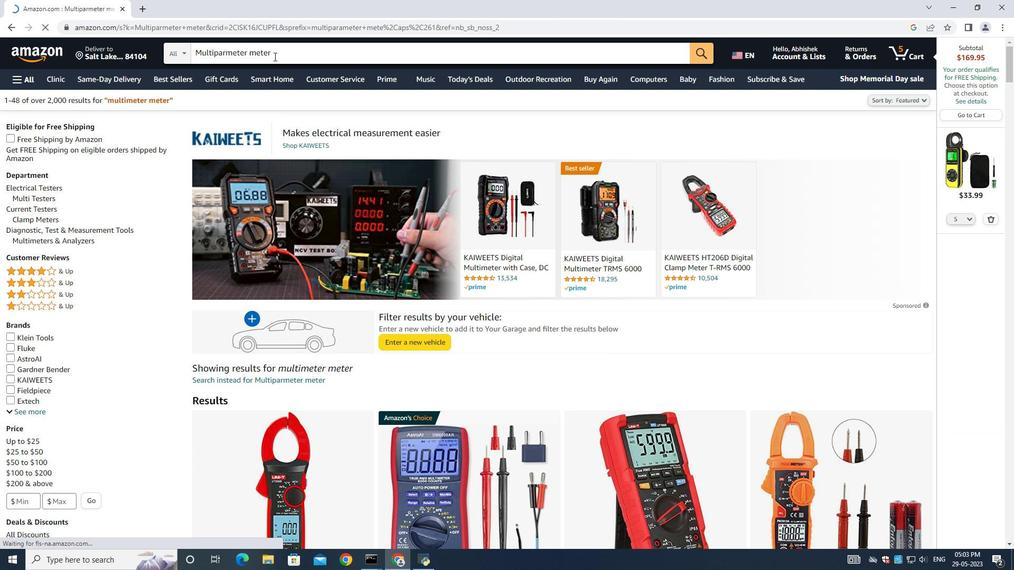 
Action: Mouse pressed left at (273, 49)
Screenshot: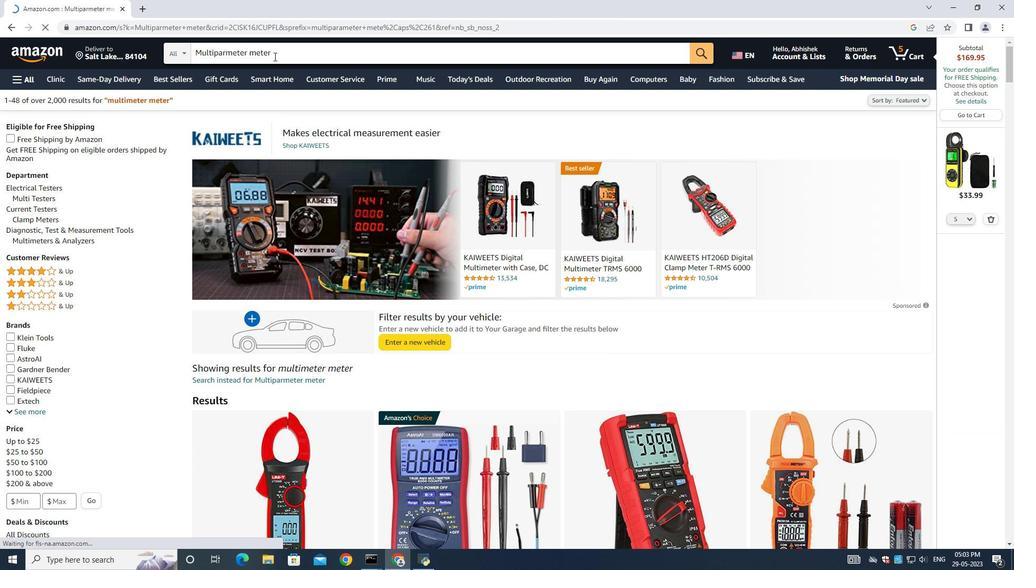 
Action: Key pressed s<Key.enter>
Screenshot: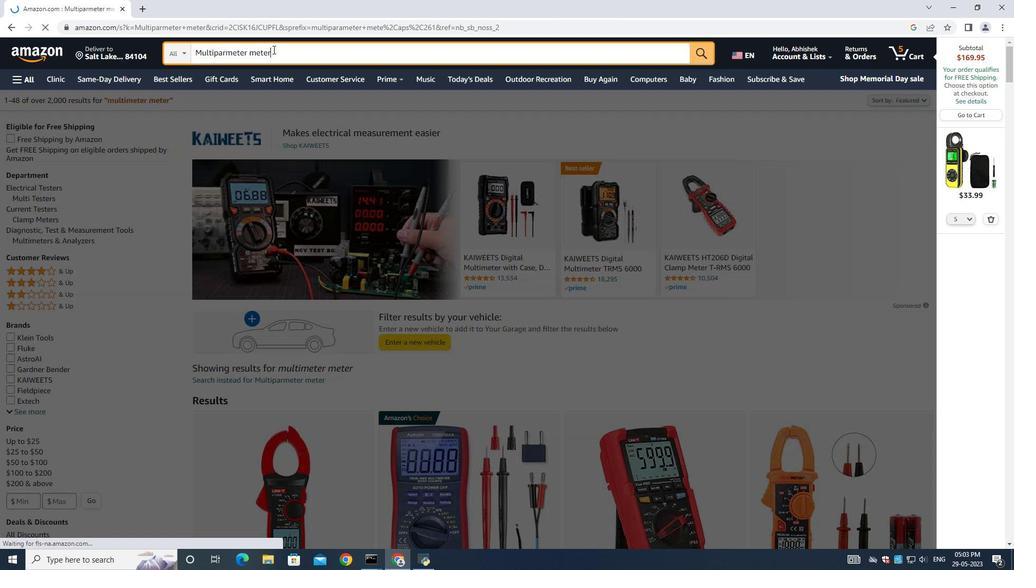 
Action: Mouse moved to (359, 277)
Screenshot: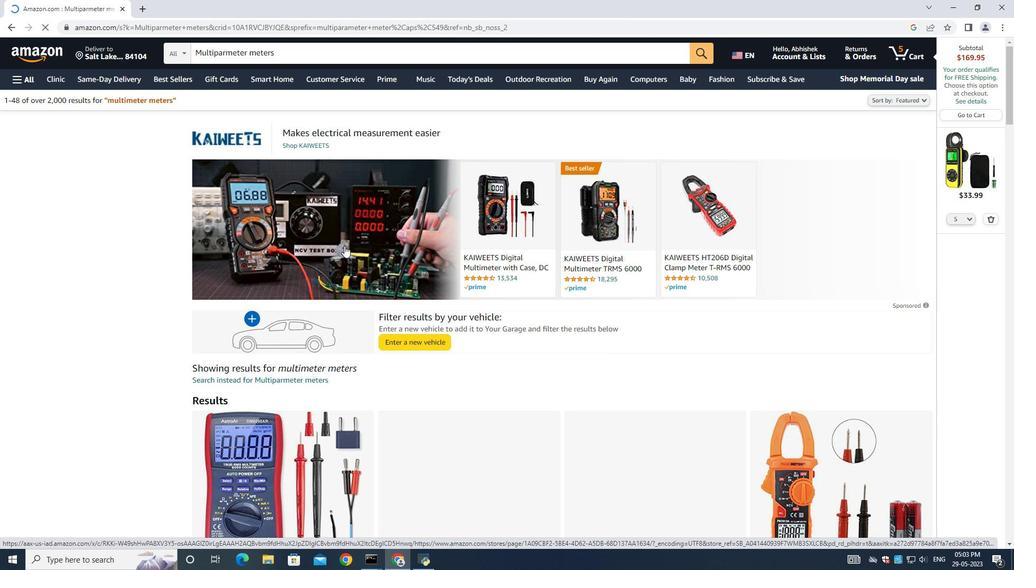
Action: Mouse scrolled (359, 276) with delta (0, 0)
Screenshot: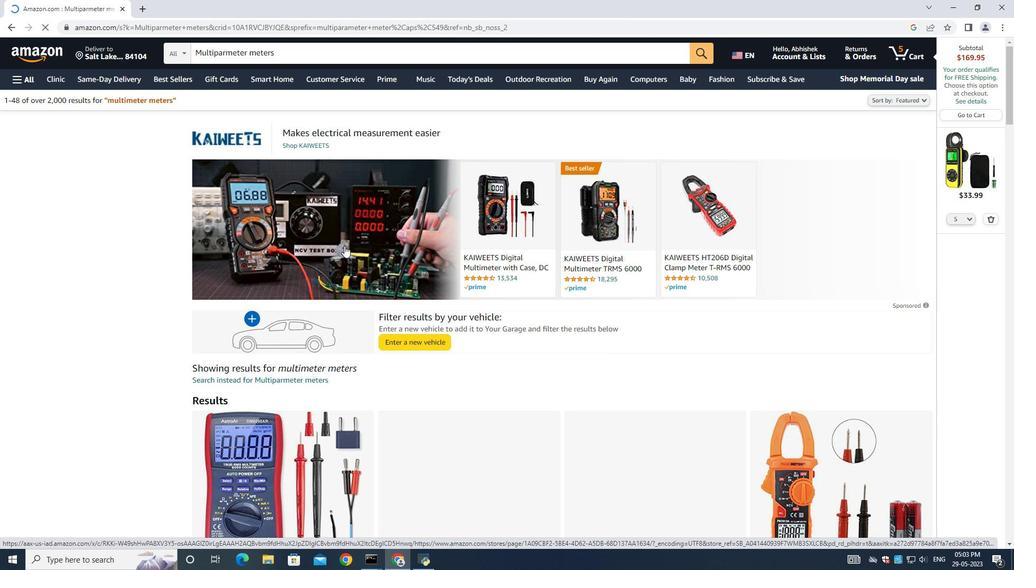 
Action: Mouse moved to (359, 277)
Screenshot: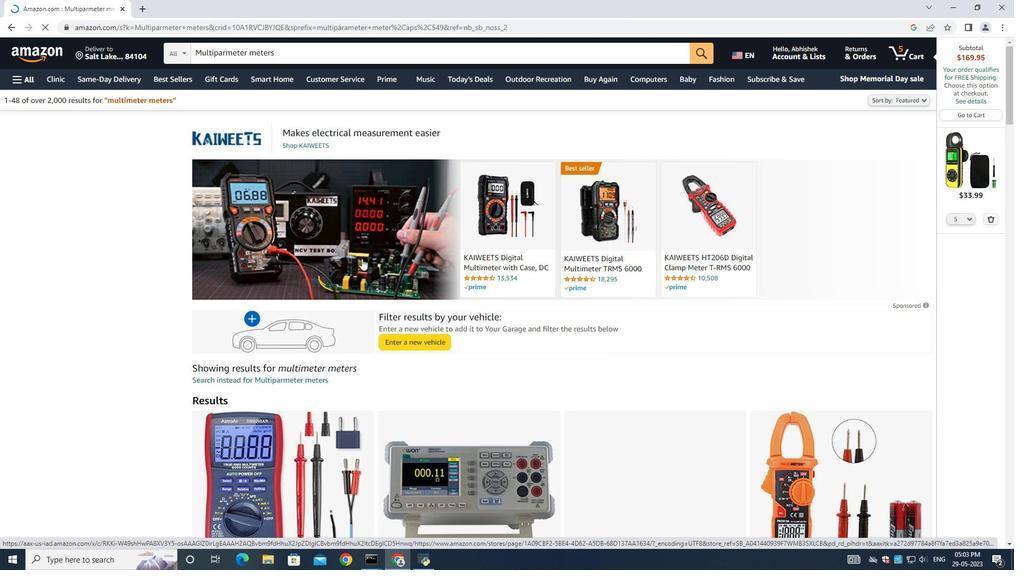 
Action: Mouse scrolled (359, 276) with delta (0, 0)
Screenshot: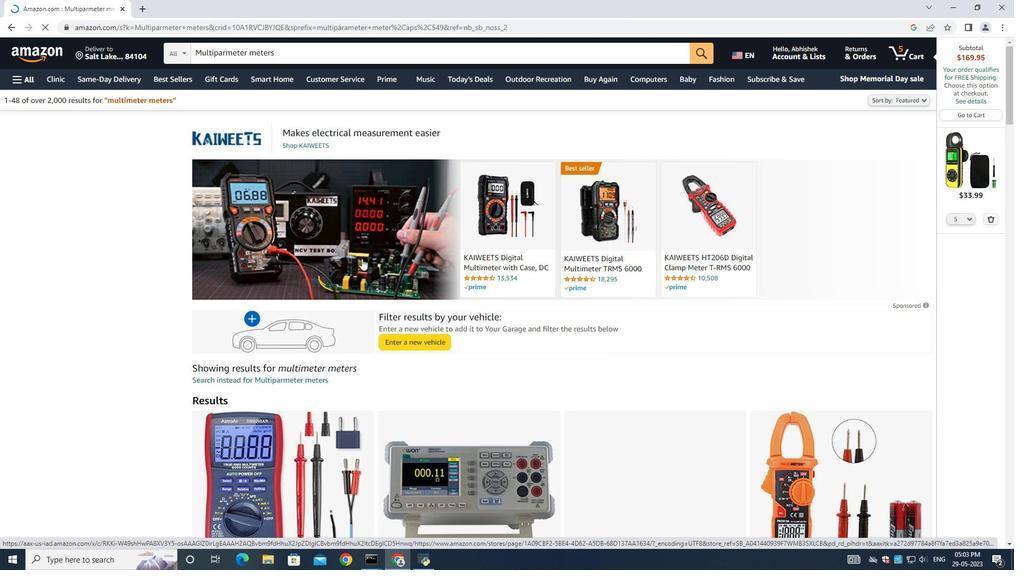 
Action: Mouse scrolled (359, 276) with delta (0, 0)
Screenshot: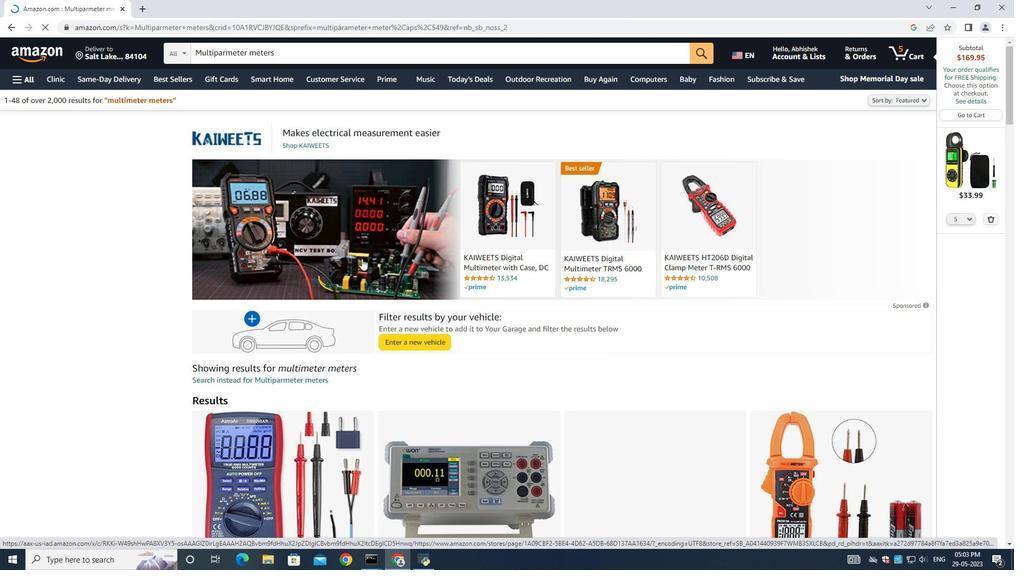 
Action: Mouse scrolled (359, 276) with delta (0, 0)
Screenshot: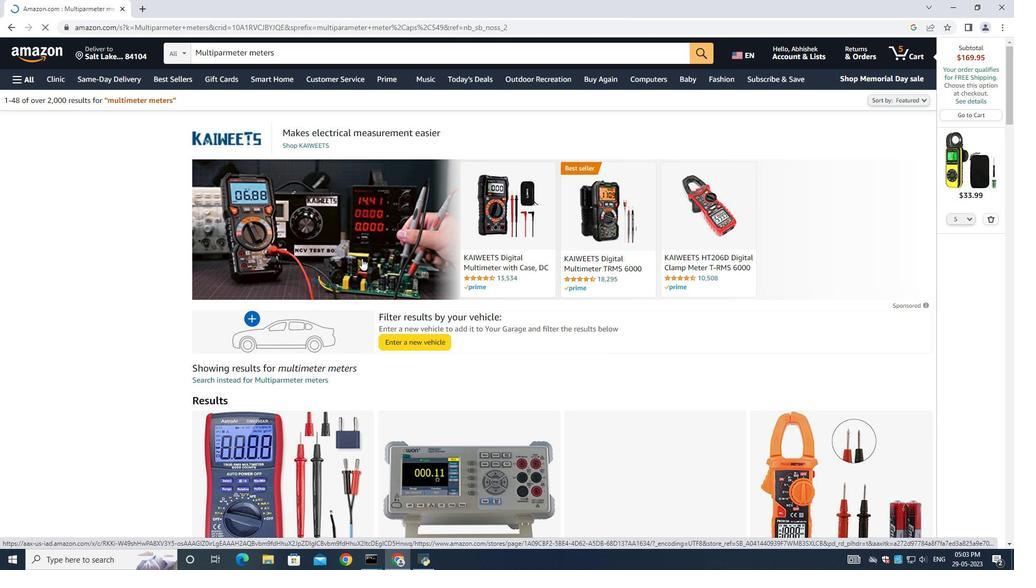 
Action: Mouse moved to (457, 402)
Screenshot: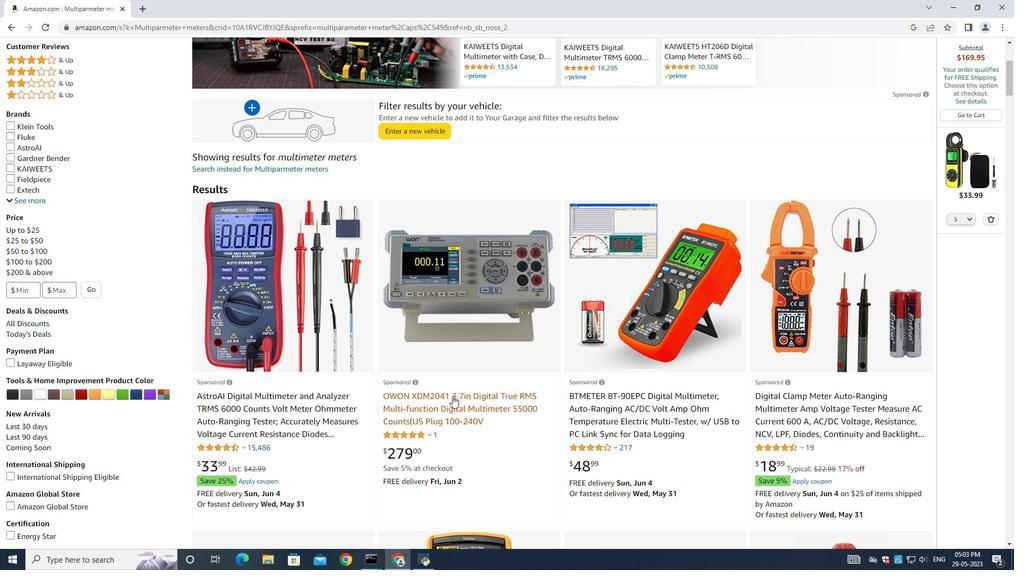 
Action: Mouse pressed left at (457, 402)
Screenshot: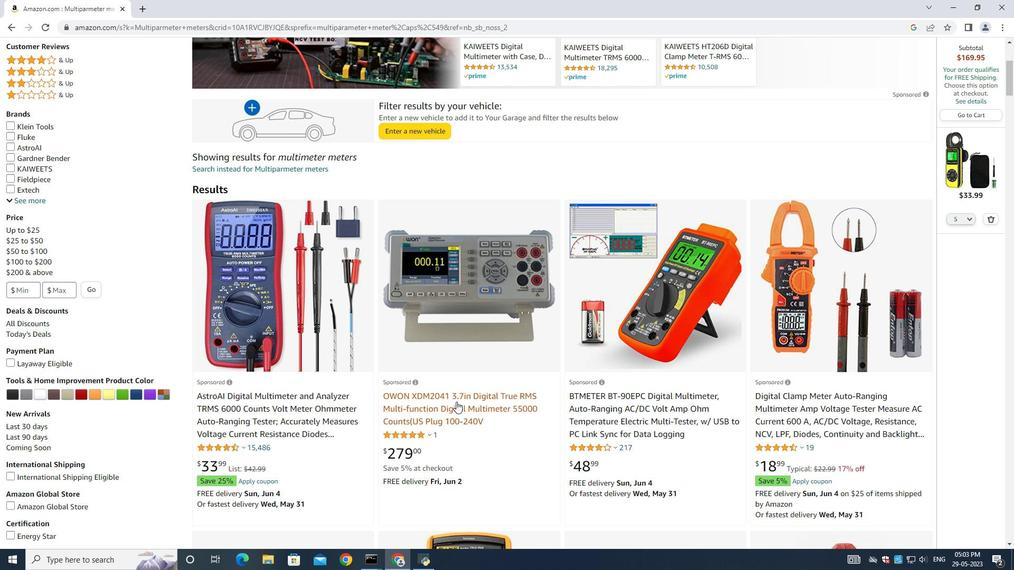 
Action: Mouse moved to (992, 217)
Screenshot: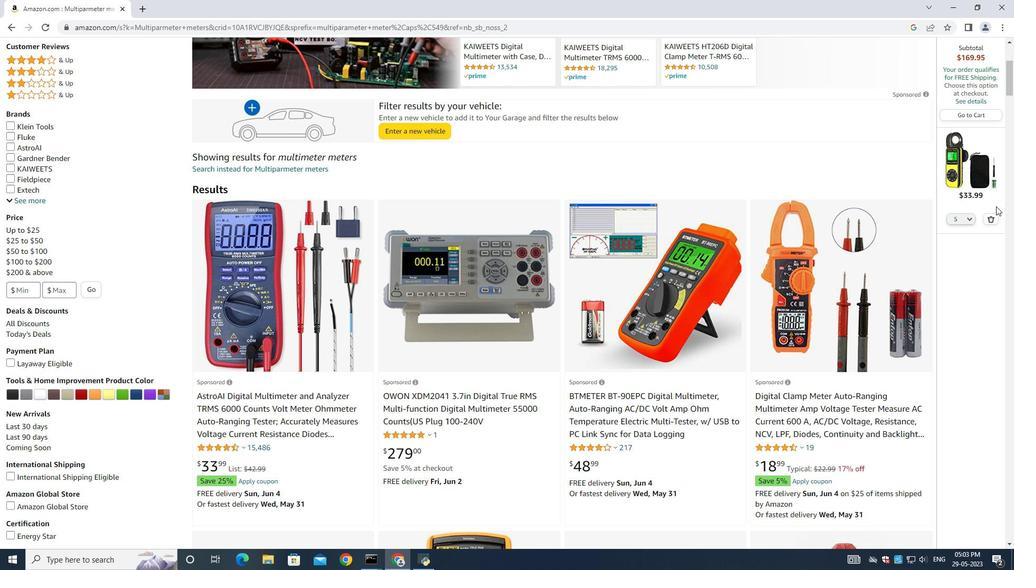 
Action: Mouse pressed left at (992, 217)
Screenshot: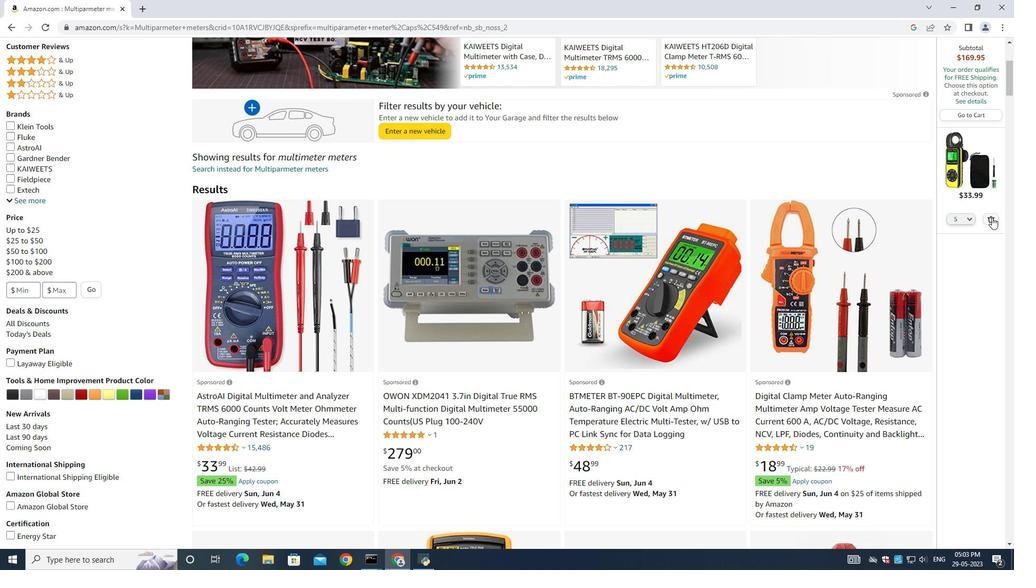 
Action: Mouse moved to (450, 394)
Screenshot: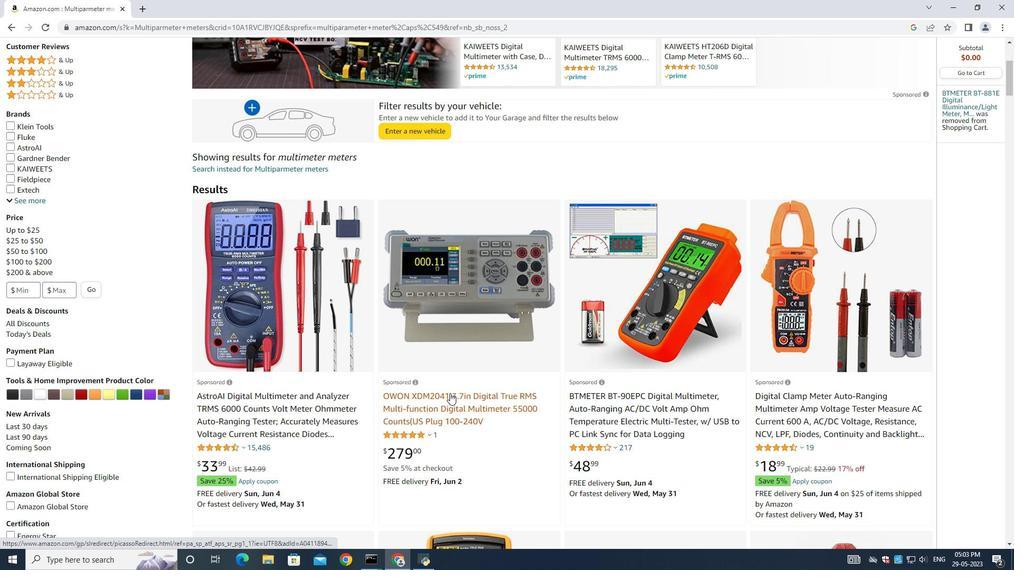 
Action: Mouse pressed left at (450, 394)
Screenshot: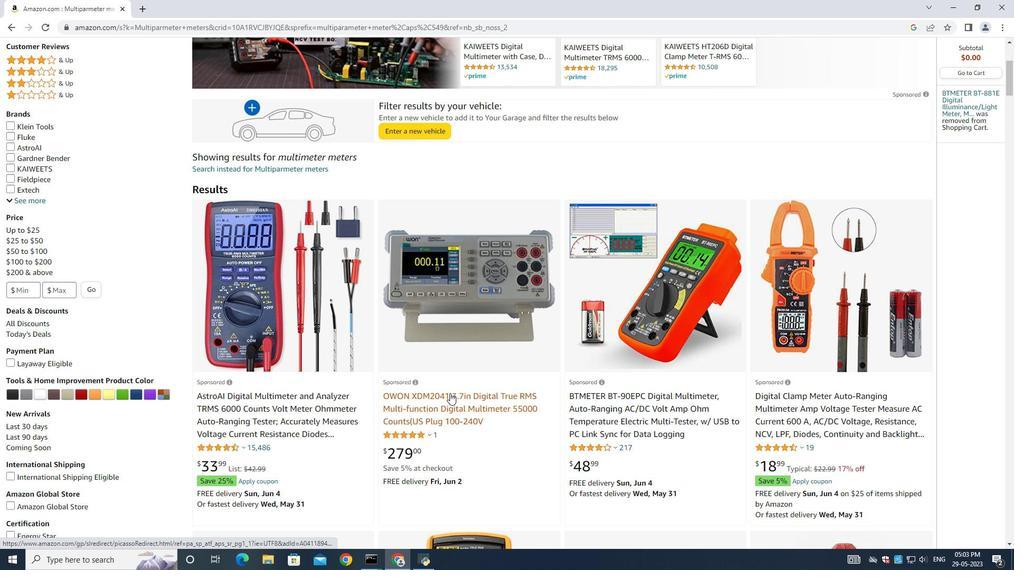 
Action: Mouse moved to (789, 306)
Screenshot: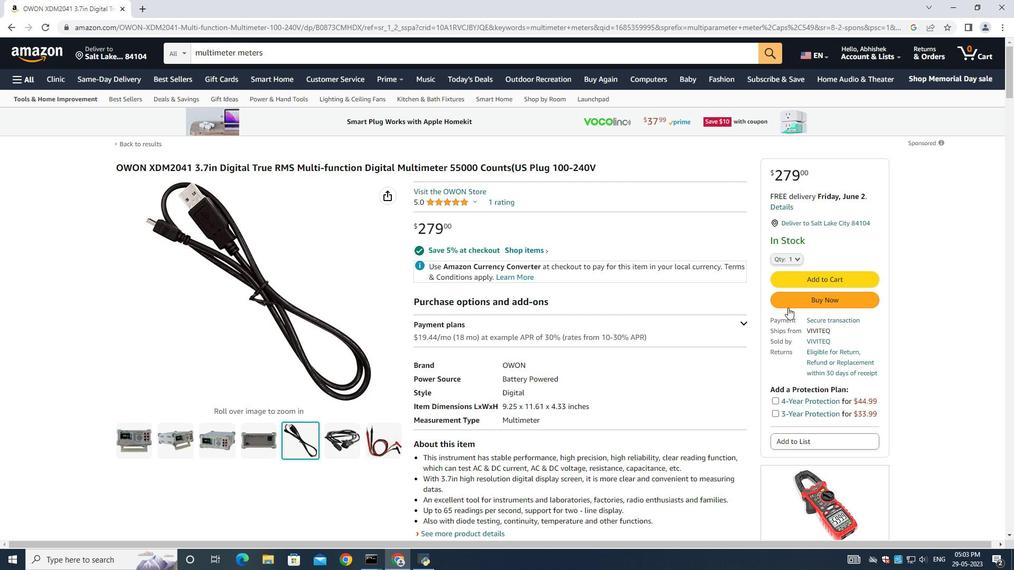 
Action: Mouse pressed left at (789, 306)
Screenshot: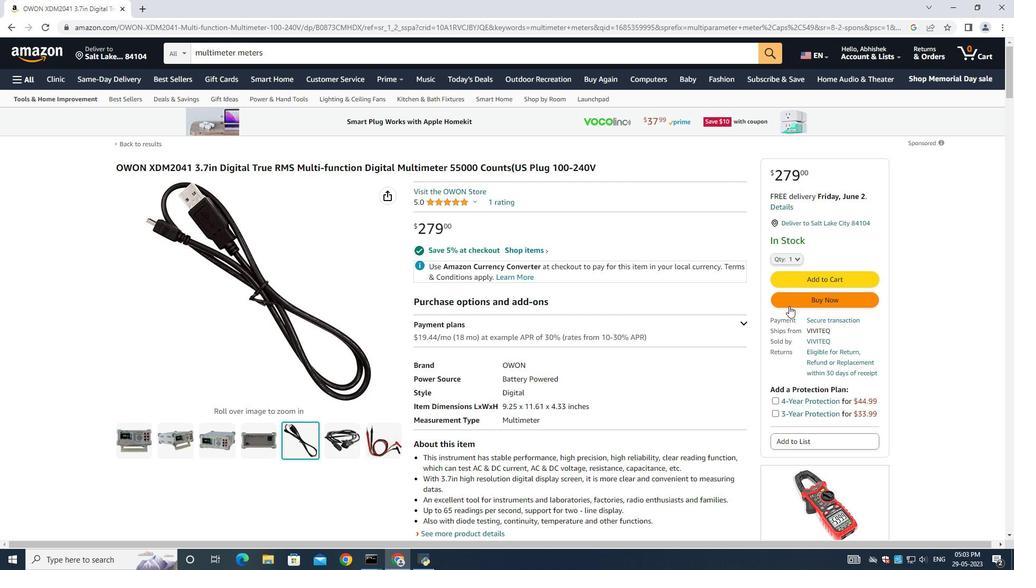 
Action: Mouse moved to (432, 201)
Screenshot: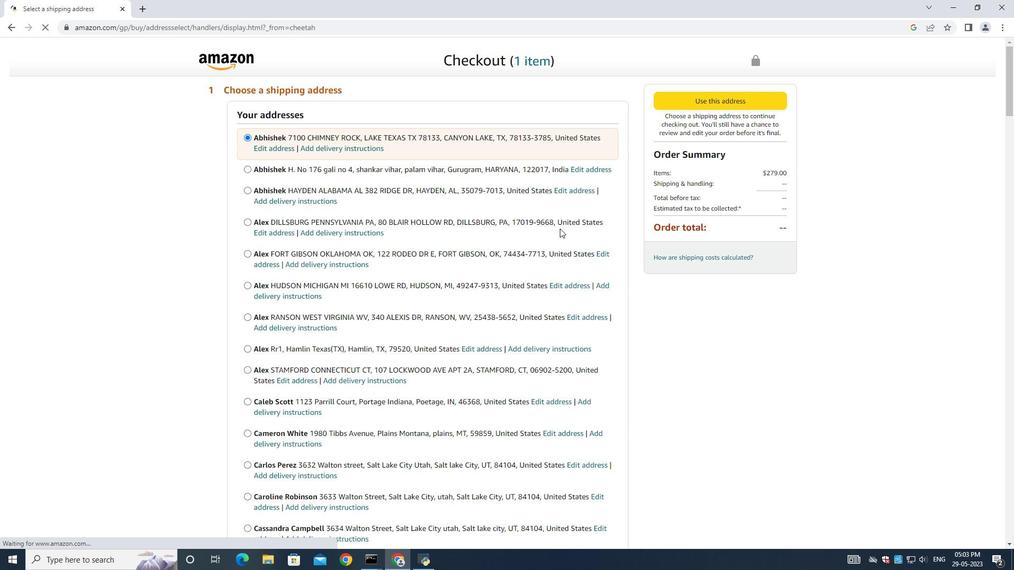 
Action: Mouse scrolled (432, 200) with delta (0, 0)
Screenshot: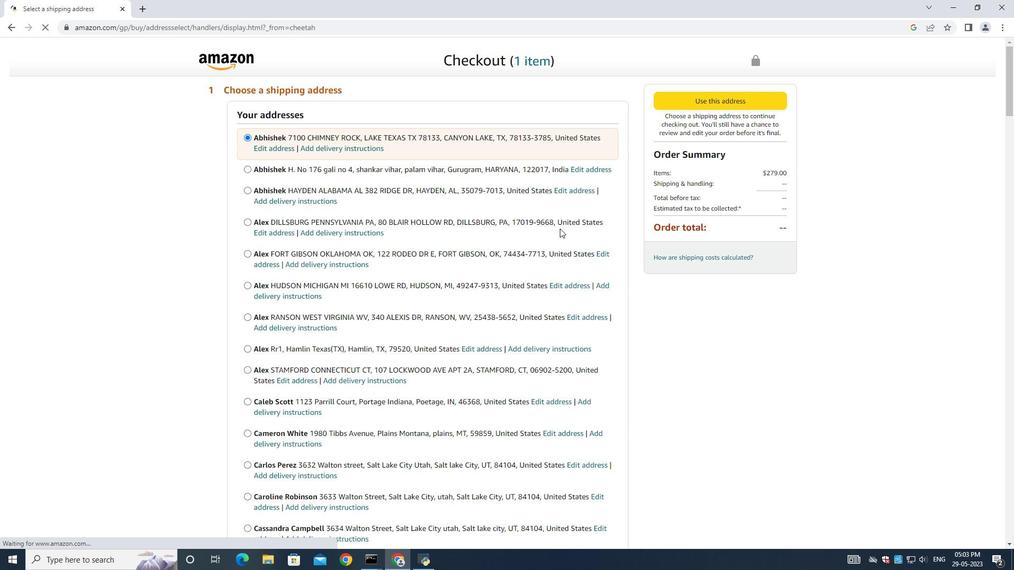 
Action: Mouse moved to (432, 202)
Screenshot: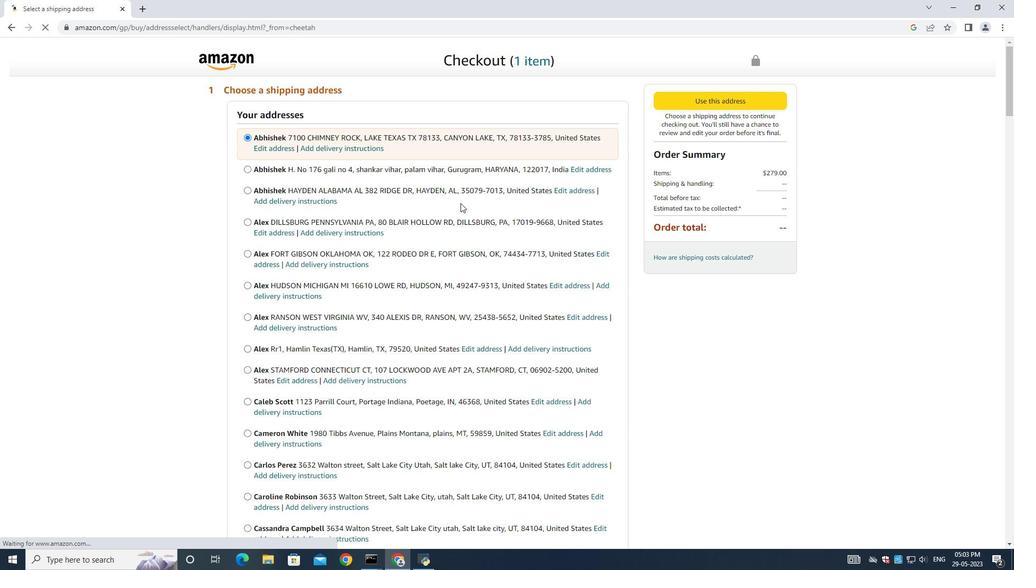 
Action: Mouse scrolled (432, 201) with delta (0, 0)
Screenshot: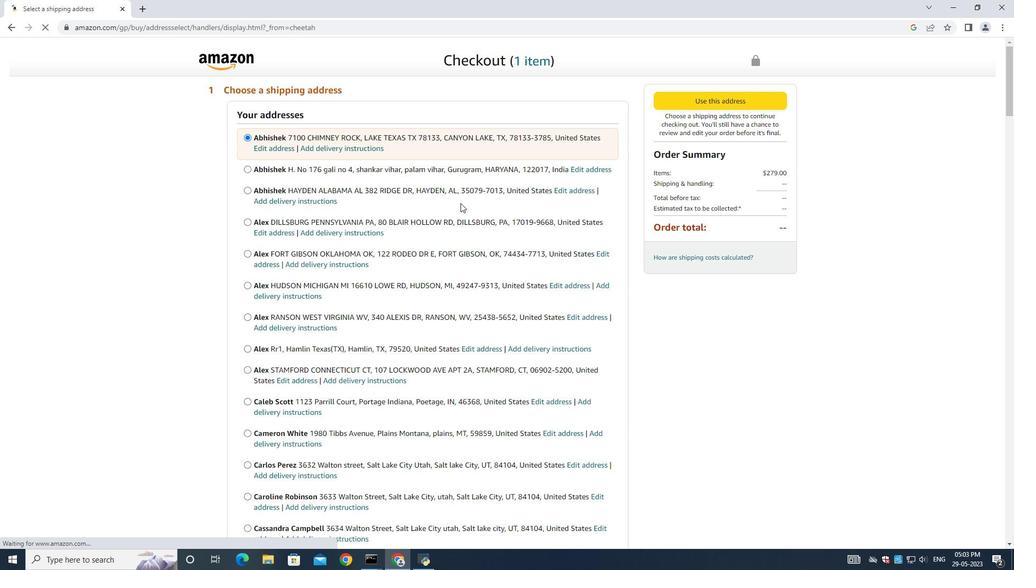 
Action: Mouse moved to (432, 202)
Screenshot: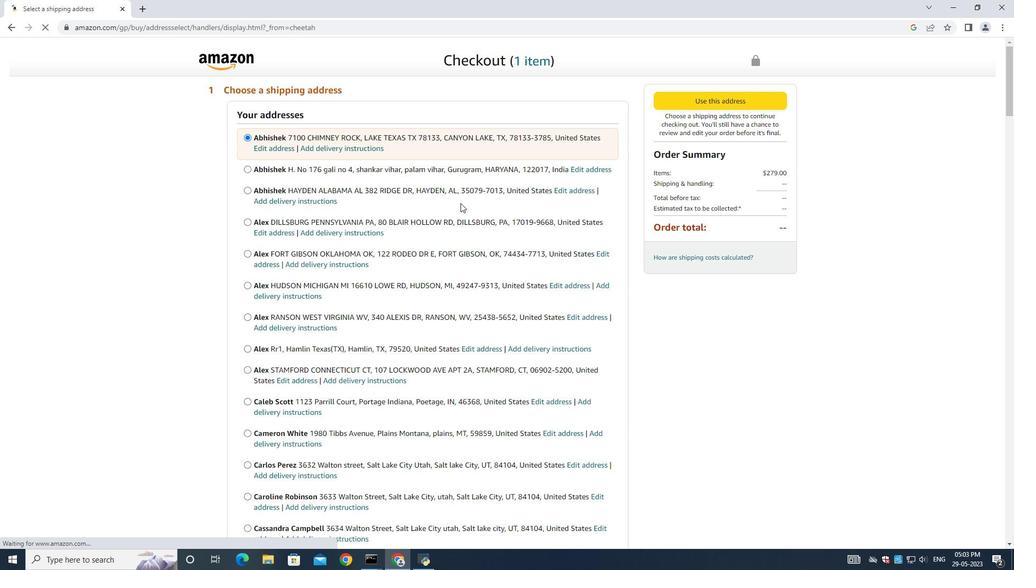 
Action: Mouse scrolled (432, 202) with delta (0, 0)
Screenshot: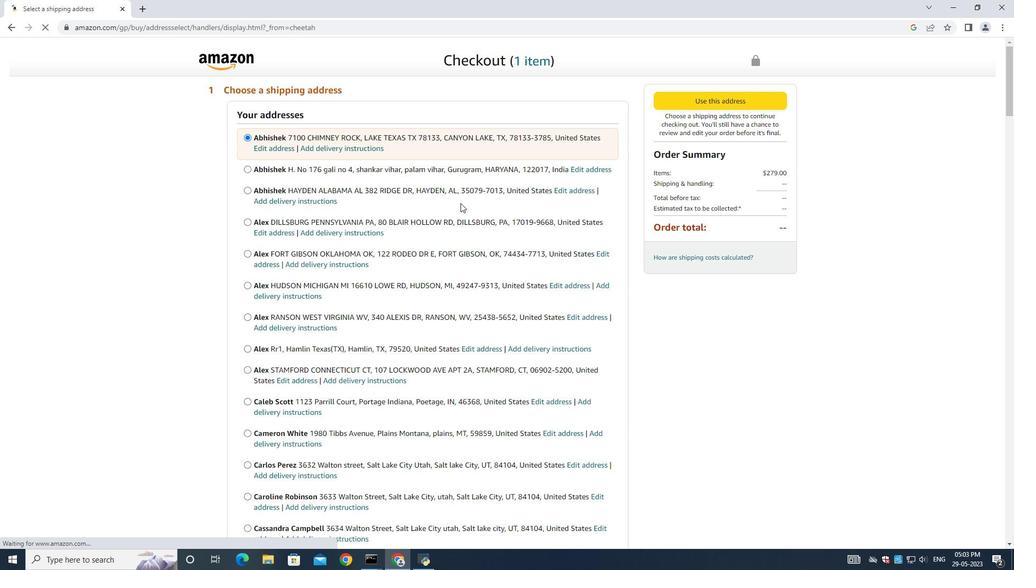 
Action: Mouse scrolled (432, 202) with delta (0, 0)
Screenshot: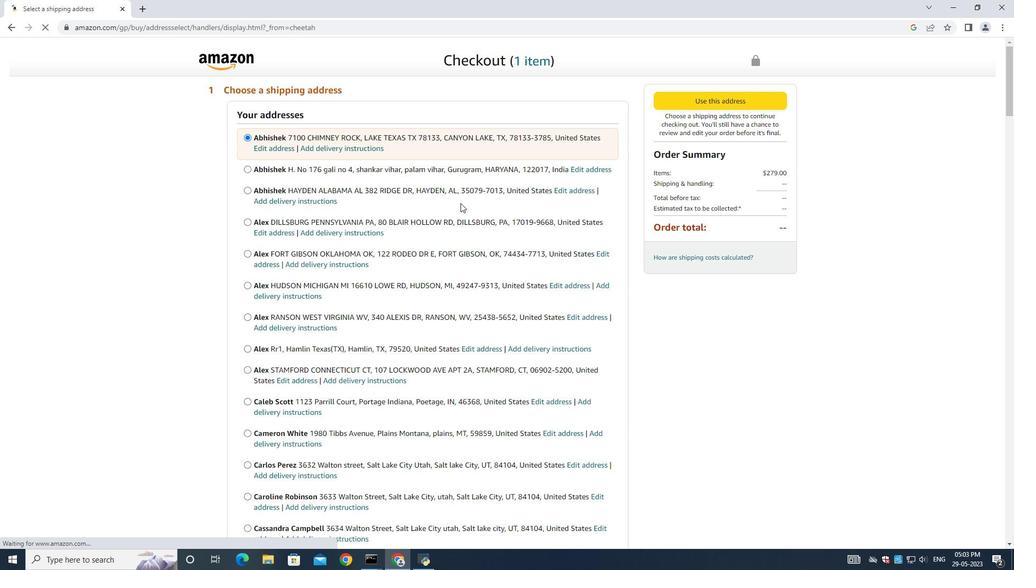 
Action: Mouse scrolled (432, 202) with delta (0, 0)
Screenshot: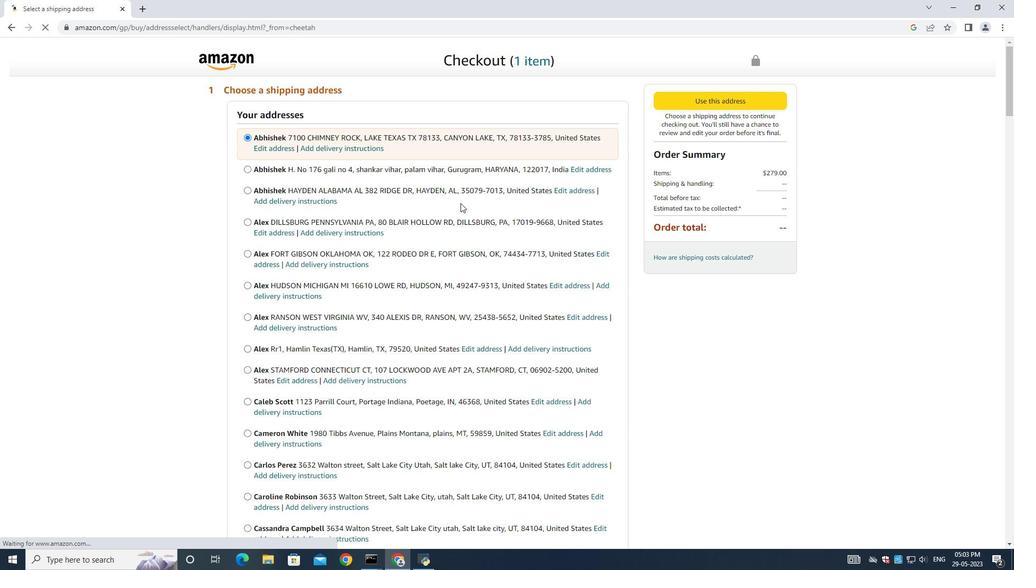 
Action: Mouse scrolled (432, 202) with delta (0, 0)
Screenshot: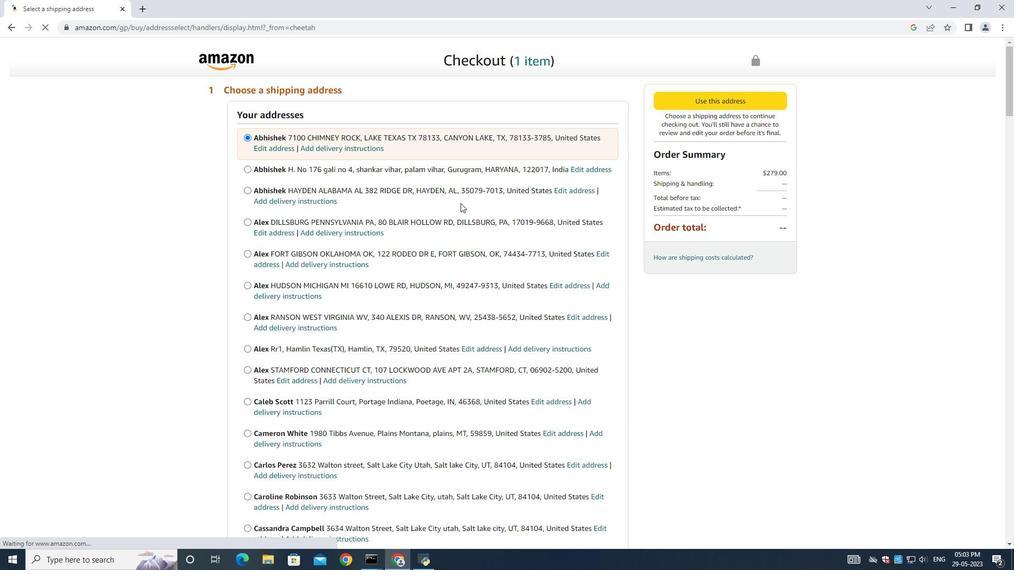 
Action: Mouse moved to (438, 202)
Screenshot: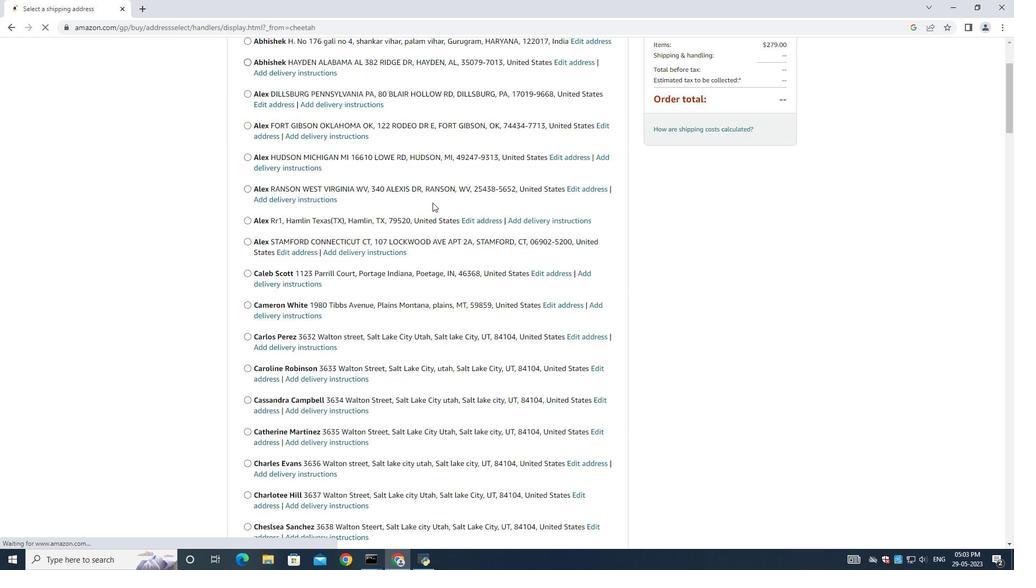 
Action: Mouse scrolled (438, 201) with delta (0, 0)
Screenshot: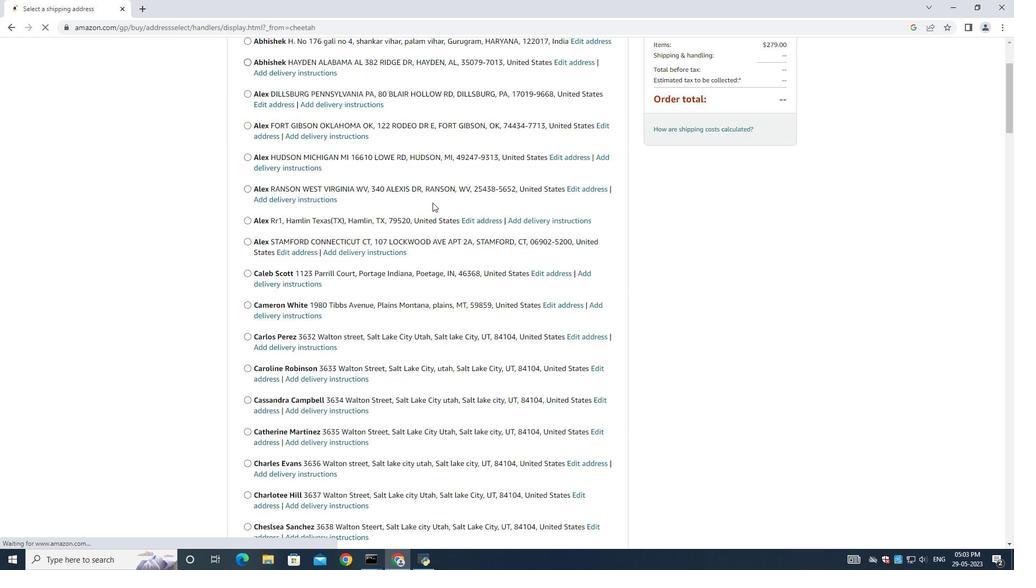 
Action: Mouse scrolled (438, 201) with delta (0, 0)
Screenshot: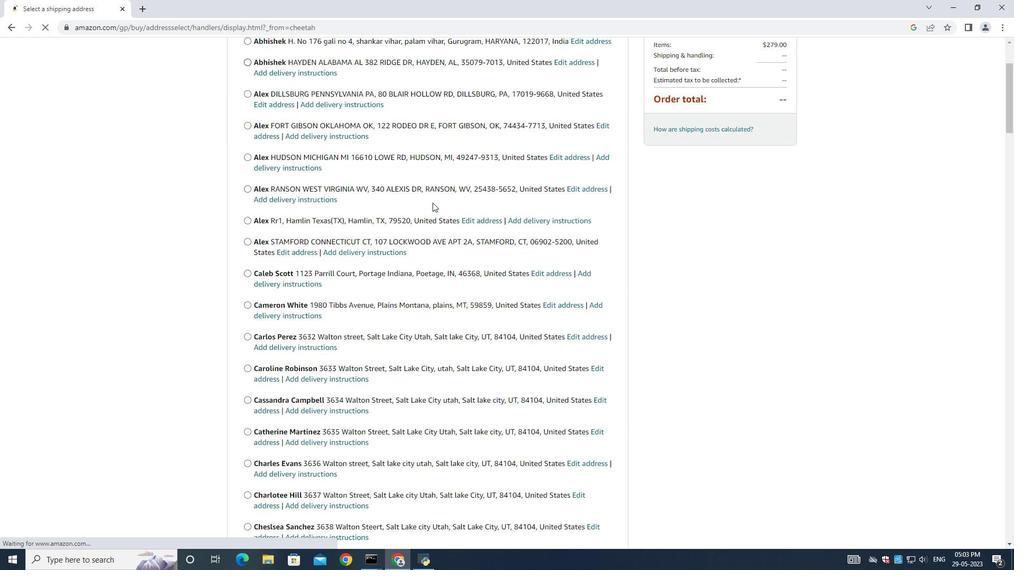 
Action: Mouse moved to (438, 202)
Screenshot: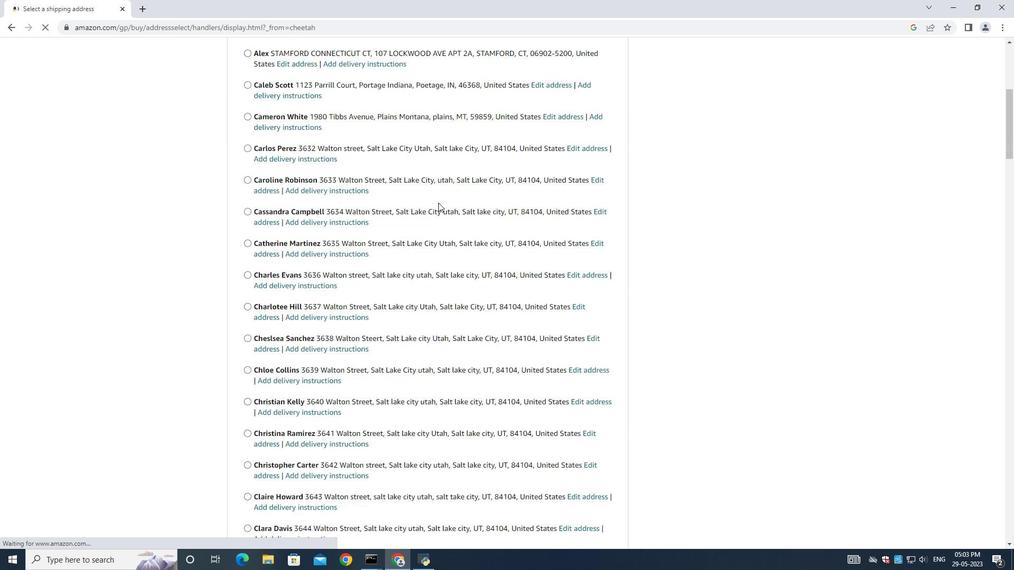 
Action: Mouse scrolled (438, 201) with delta (0, 0)
Screenshot: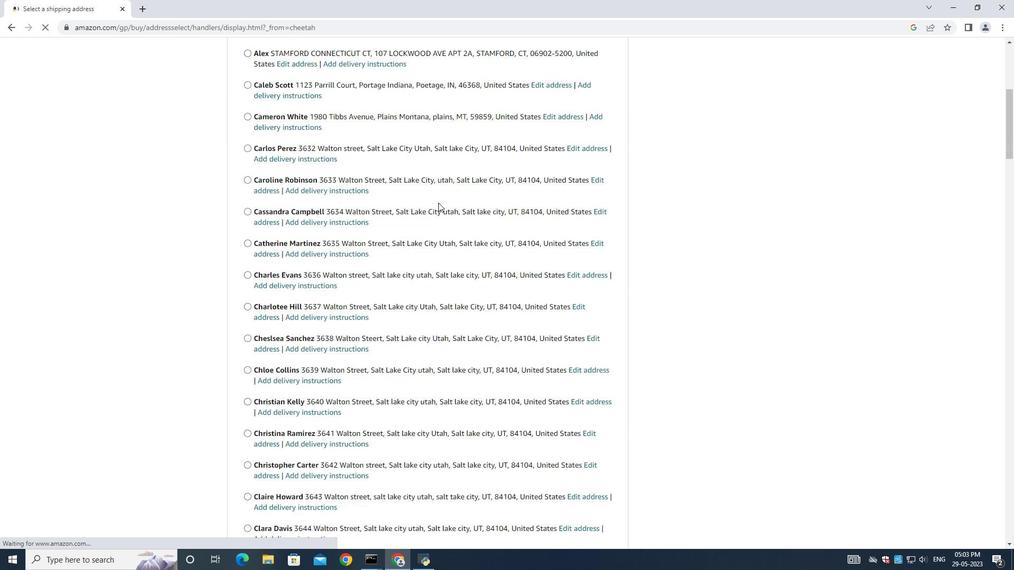 
Action: Mouse moved to (438, 202)
Screenshot: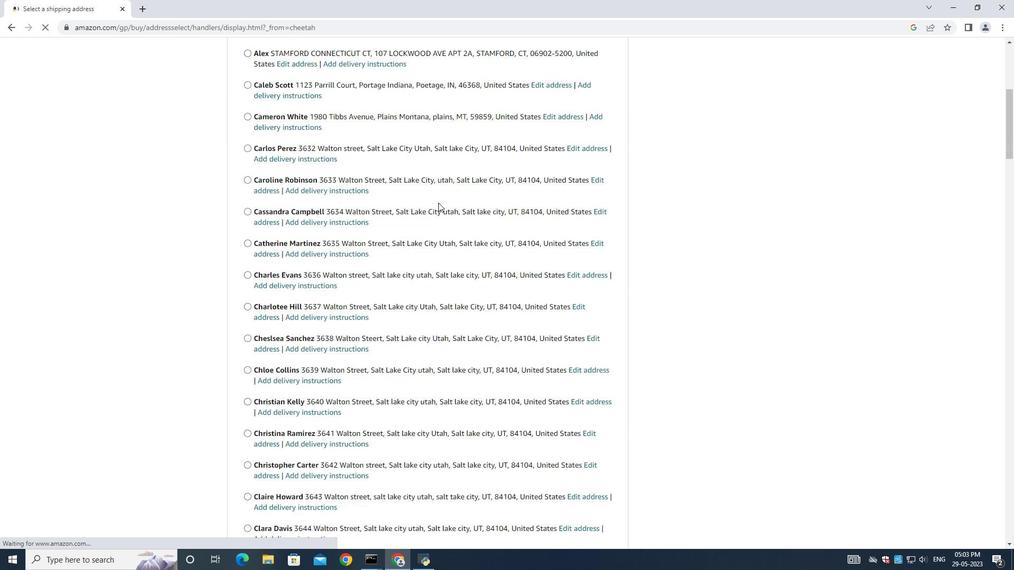 
Action: Mouse scrolled (438, 201) with delta (0, 0)
Screenshot: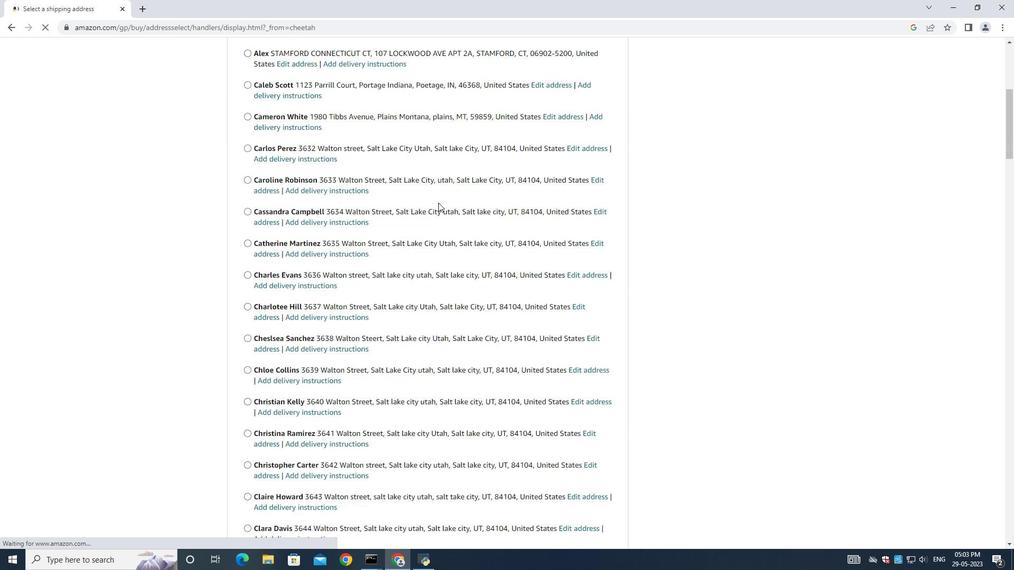 
Action: Mouse moved to (437, 202)
Screenshot: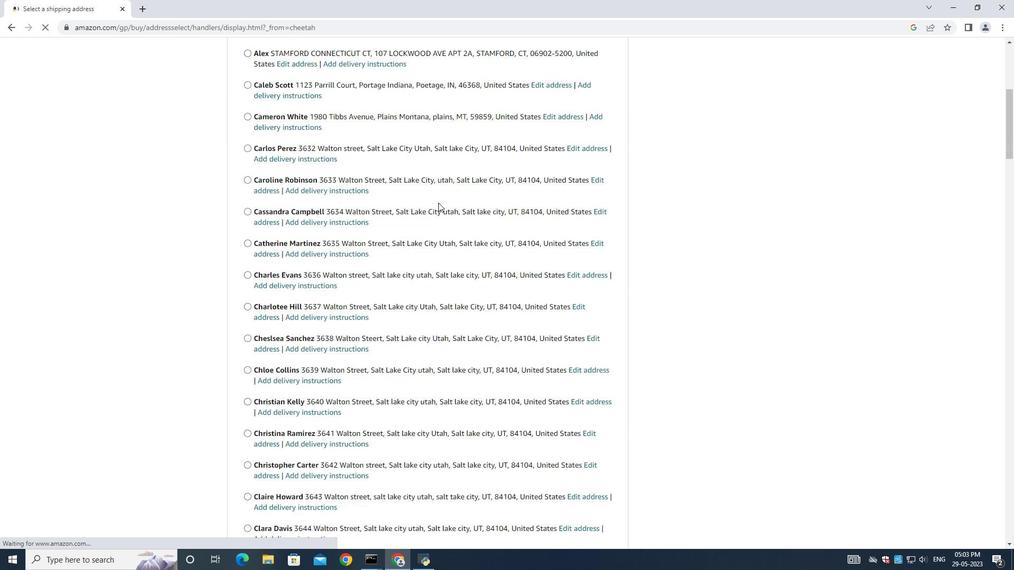 
Action: Mouse scrolled (438, 201) with delta (0, 0)
Screenshot: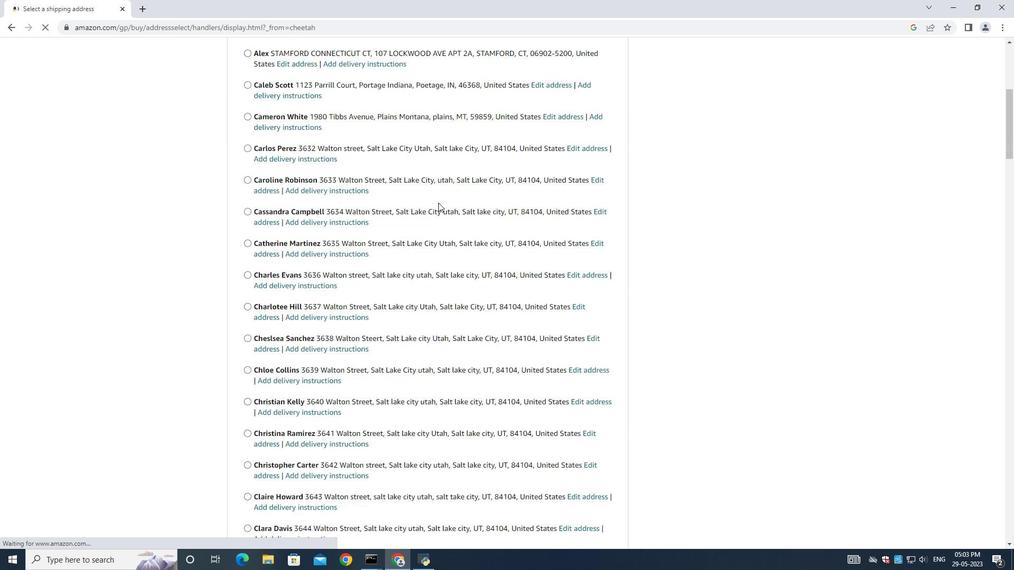 
Action: Mouse moved to (434, 201)
Screenshot: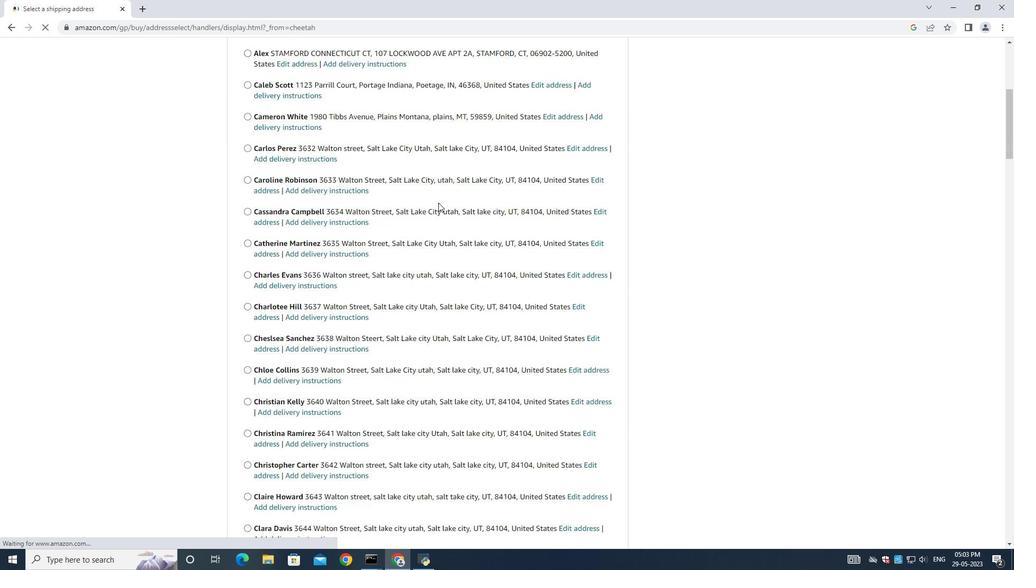 
Action: Mouse scrolled (437, 201) with delta (0, -1)
Screenshot: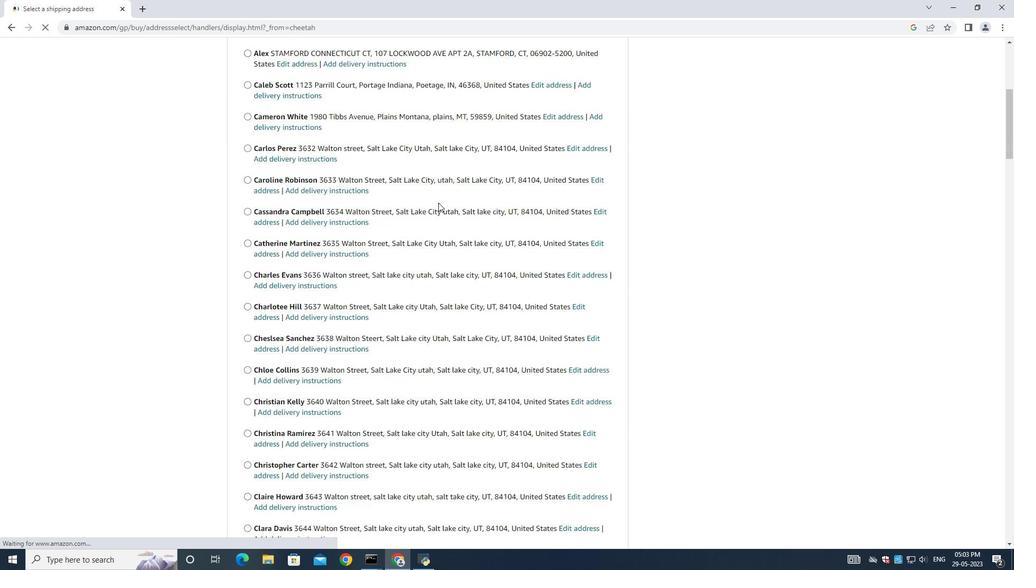 
Action: Mouse moved to (429, 199)
Screenshot: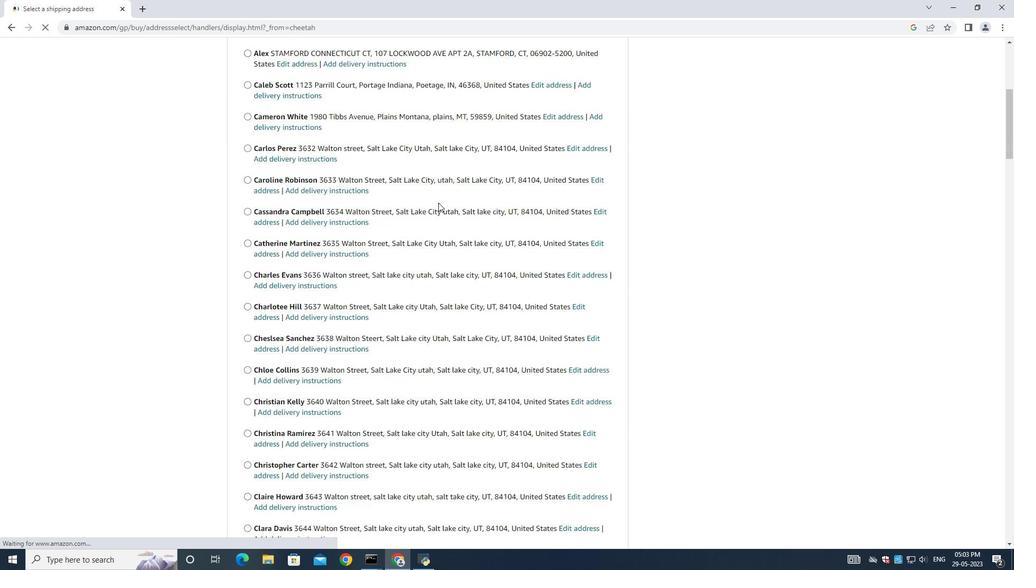 
Action: Mouse scrolled (431, 199) with delta (0, 0)
Screenshot: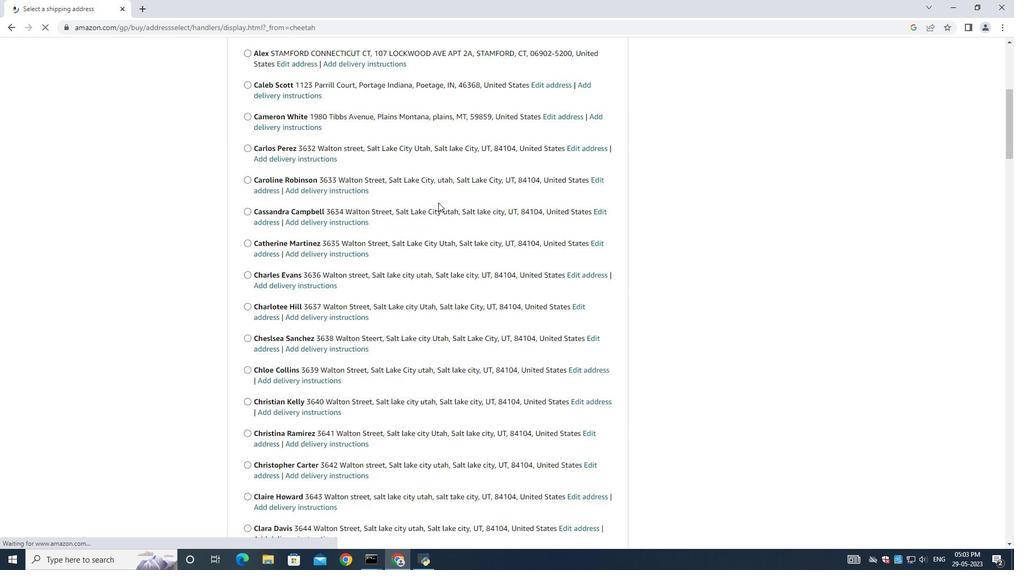 
Action: Mouse moved to (423, 200)
Screenshot: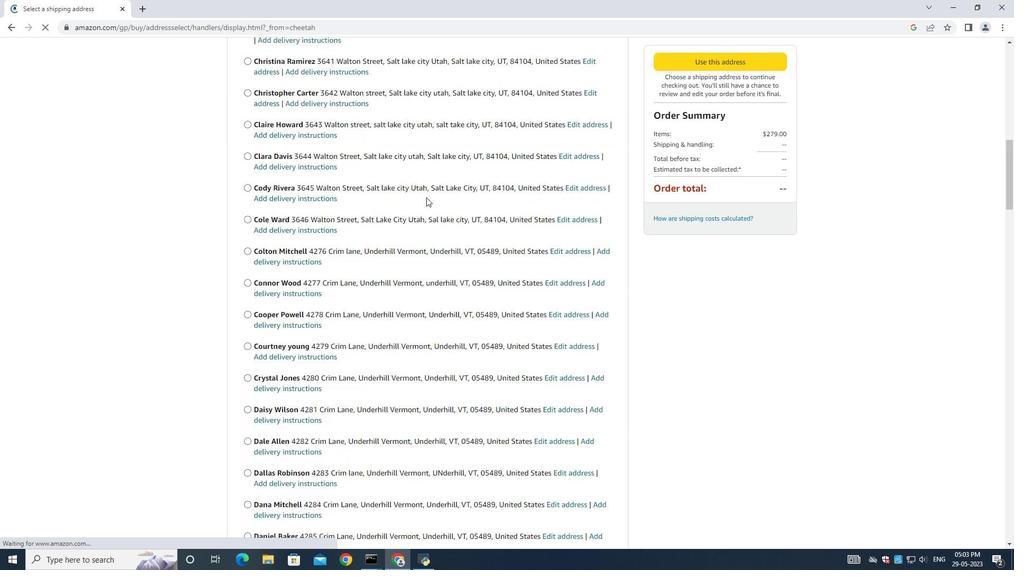 
Action: Mouse scrolled (424, 198) with delta (0, 0)
Screenshot: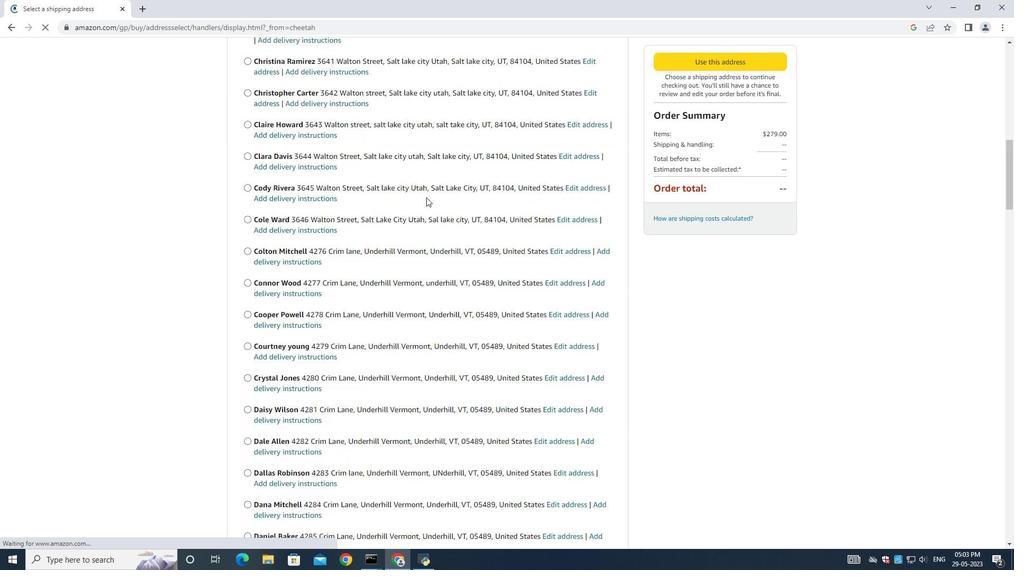 
Action: Mouse moved to (423, 200)
Screenshot: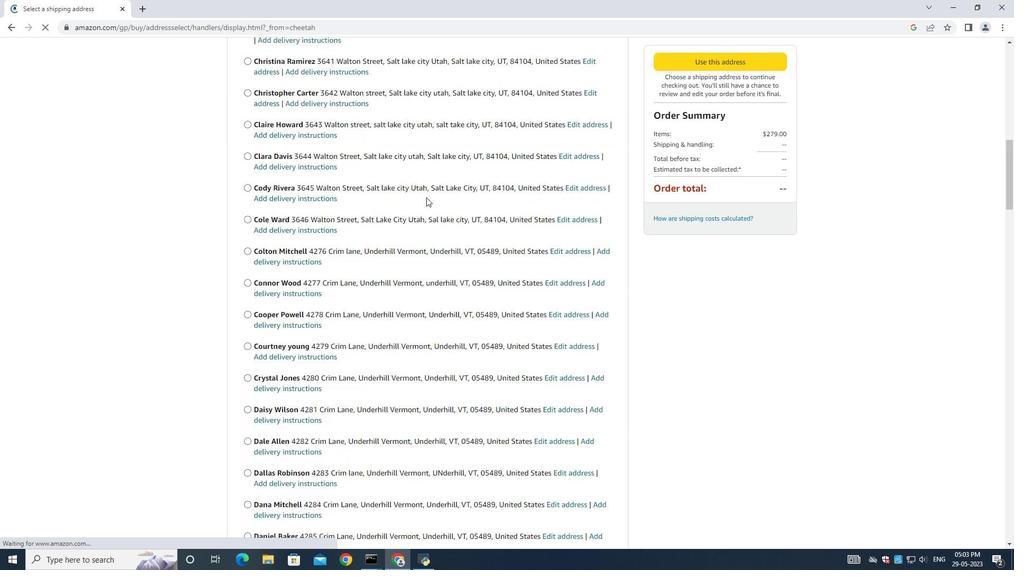 
Action: Mouse scrolled (424, 199) with delta (0, 0)
Screenshot: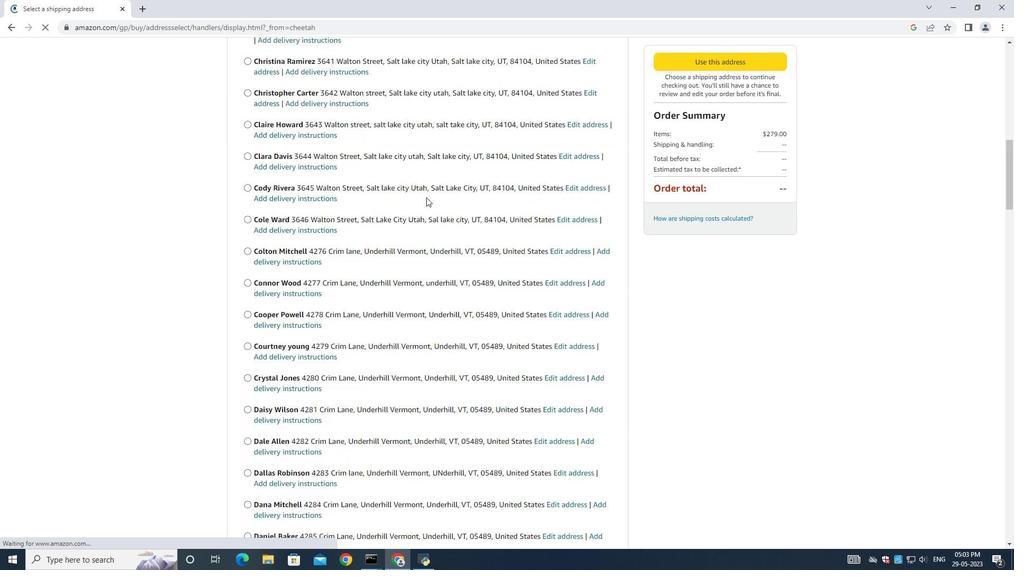 
Action: Mouse moved to (422, 200)
Screenshot: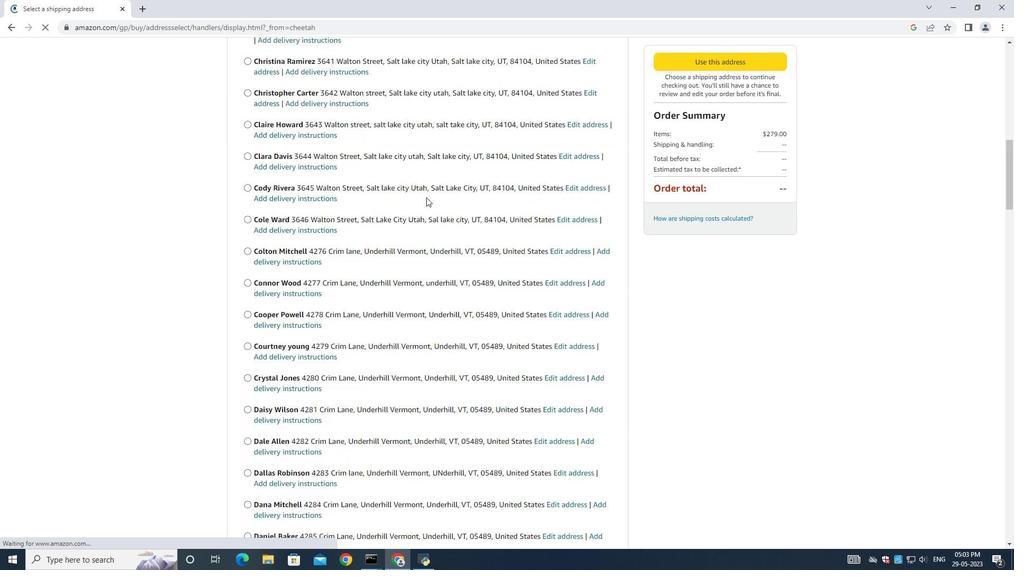
Action: Mouse scrolled (424, 199) with delta (0, 0)
Screenshot: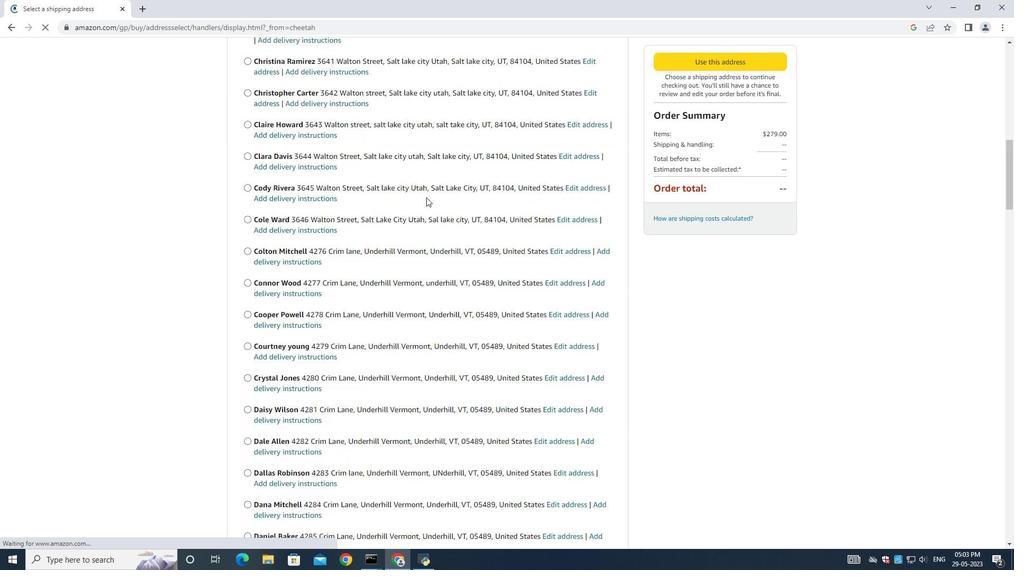 
Action: Mouse moved to (421, 200)
Screenshot: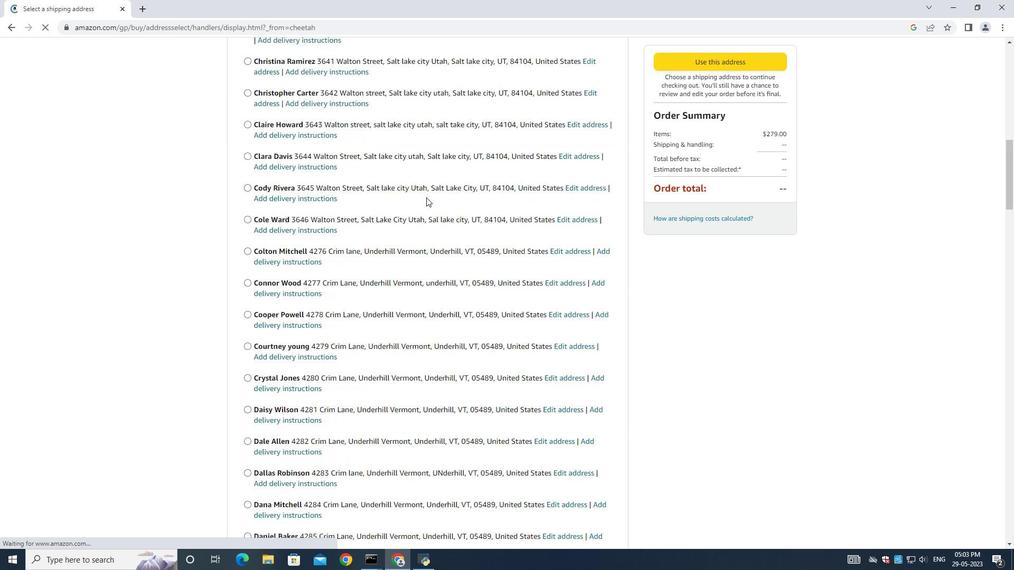 
Action: Mouse scrolled (424, 199) with delta (0, 0)
Screenshot: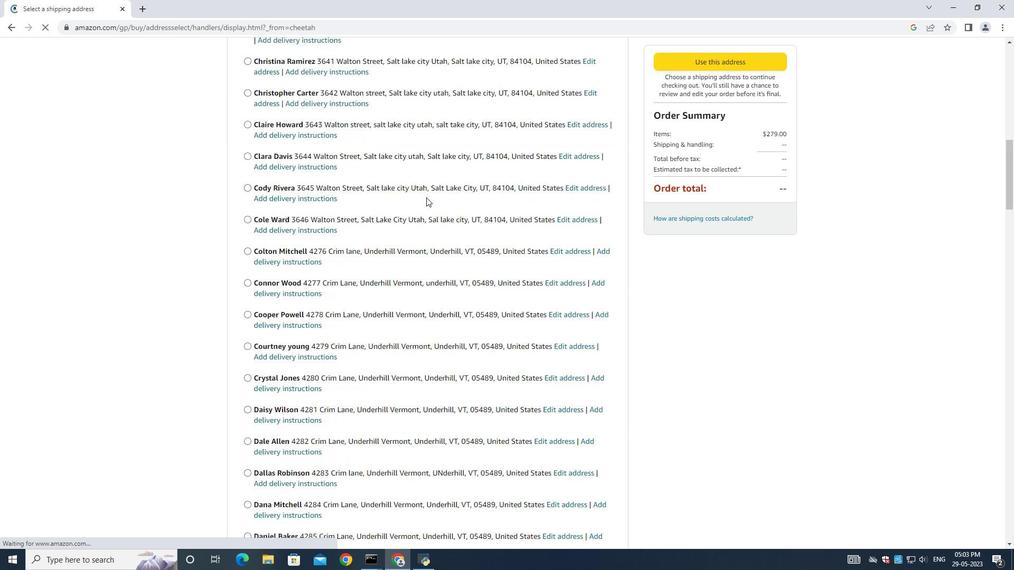 
Action: Mouse moved to (420, 200)
Screenshot: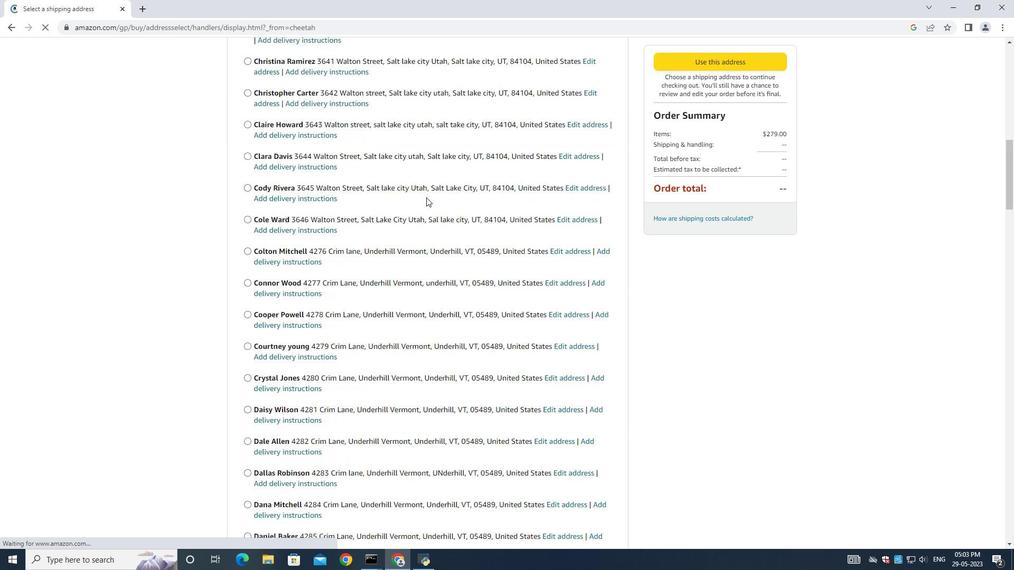 
Action: Mouse scrolled (423, 199) with delta (0, 0)
Screenshot: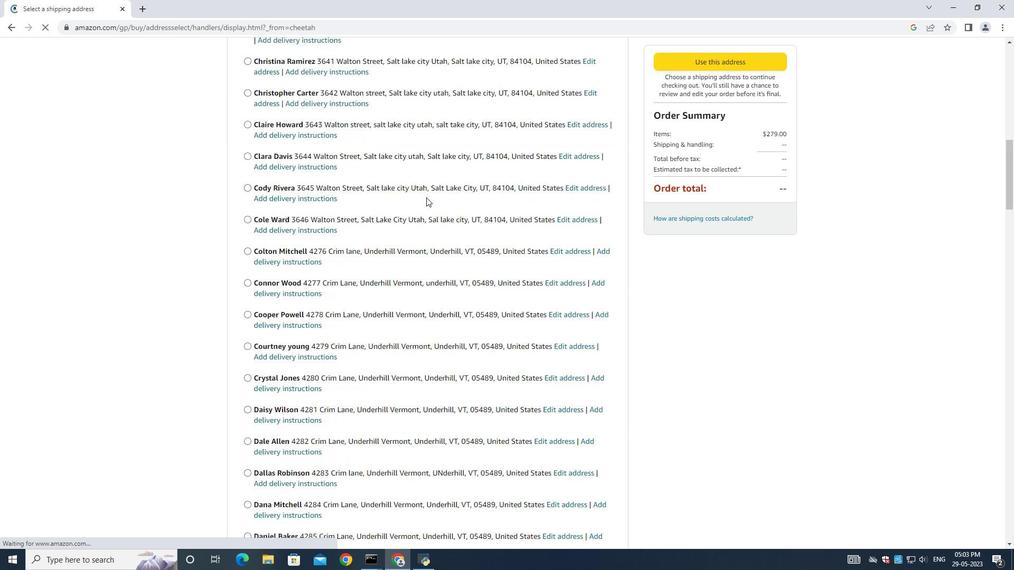 
Action: Mouse moved to (420, 200)
Screenshot: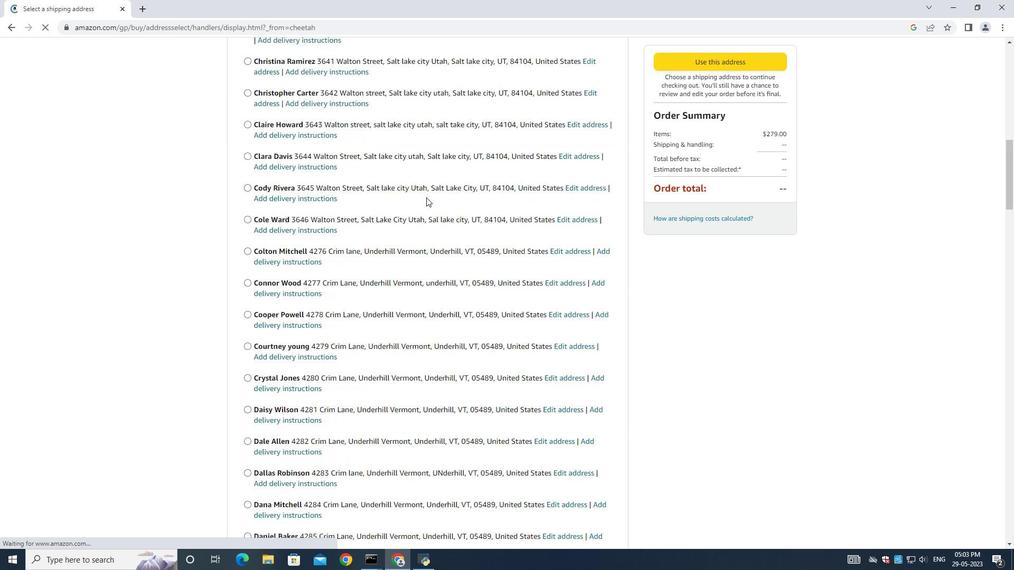 
Action: Mouse scrolled (422, 199) with delta (0, 0)
Screenshot: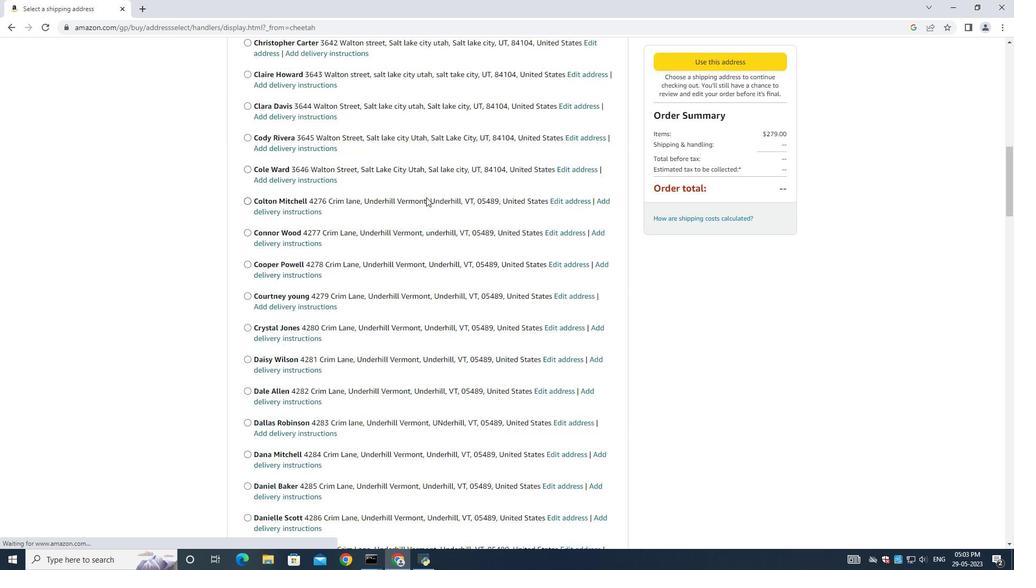 
Action: Mouse moved to (362, 217)
Screenshot: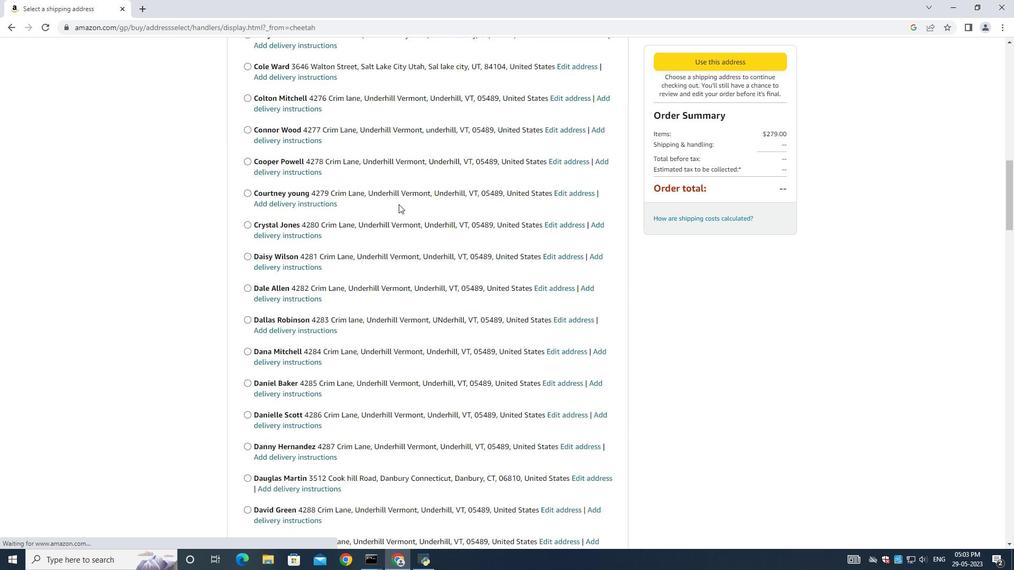
Action: Mouse scrolled (363, 216) with delta (0, 0)
Screenshot: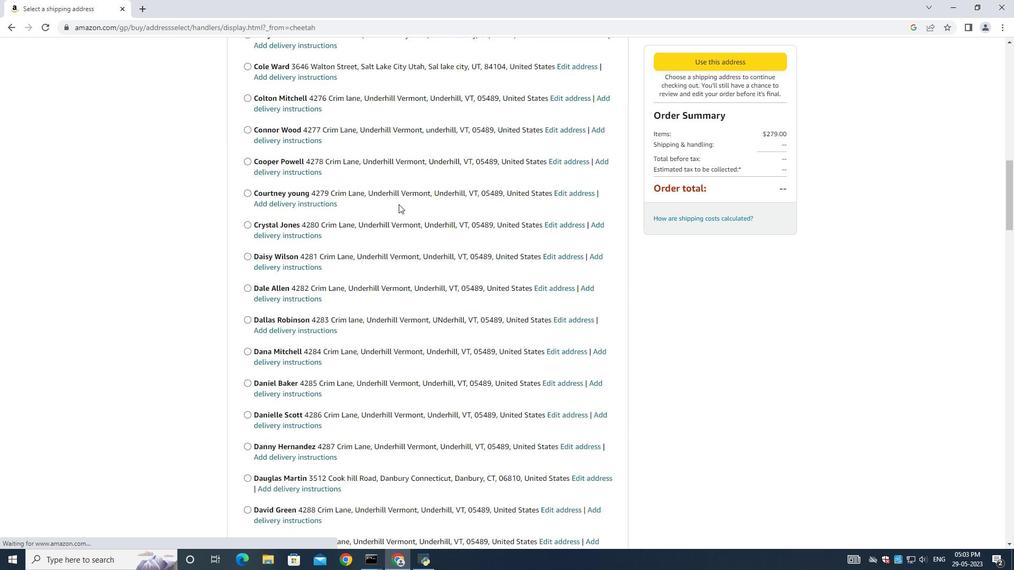 
Action: Mouse scrolled (363, 216) with delta (0, 0)
Screenshot: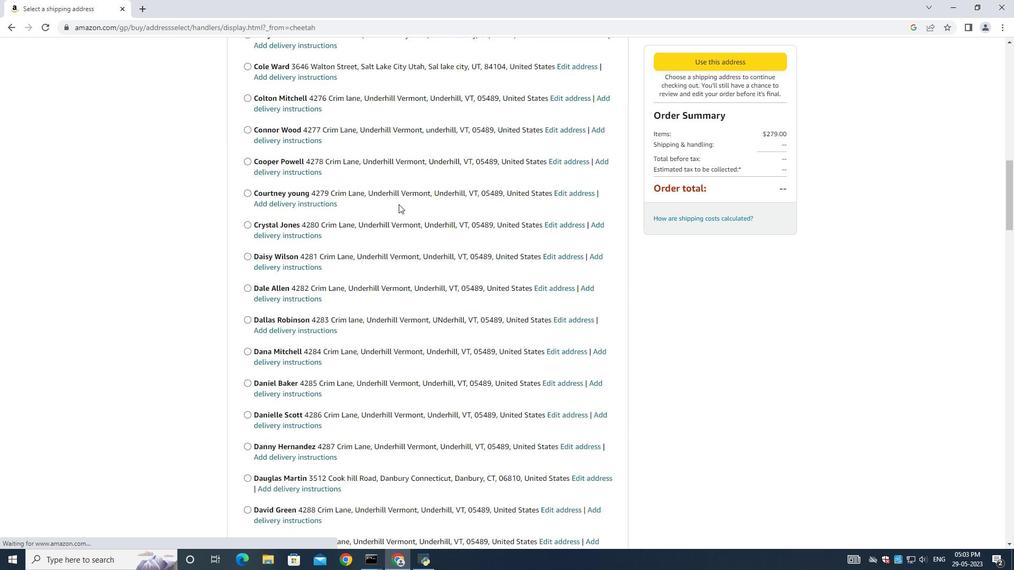 
Action: Mouse moved to (362, 217)
Screenshot: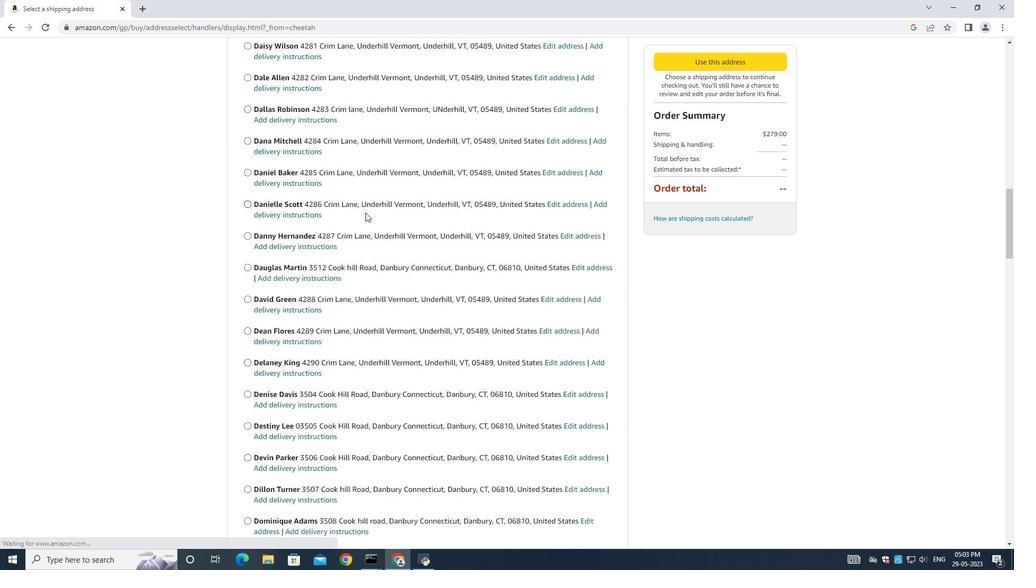 
Action: Mouse scrolled (362, 216) with delta (0, 0)
Screenshot: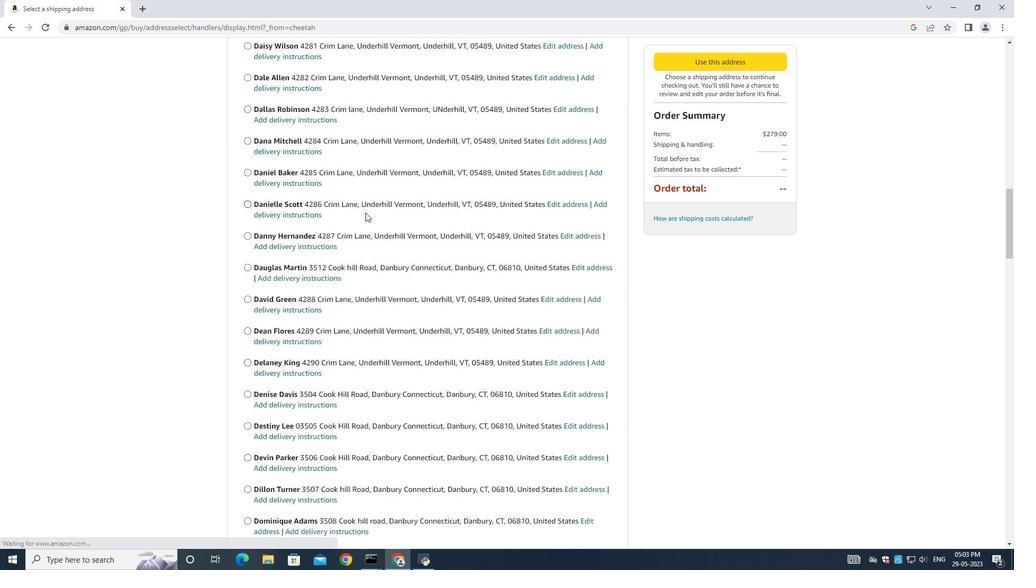 
Action: Mouse moved to (361, 217)
Screenshot: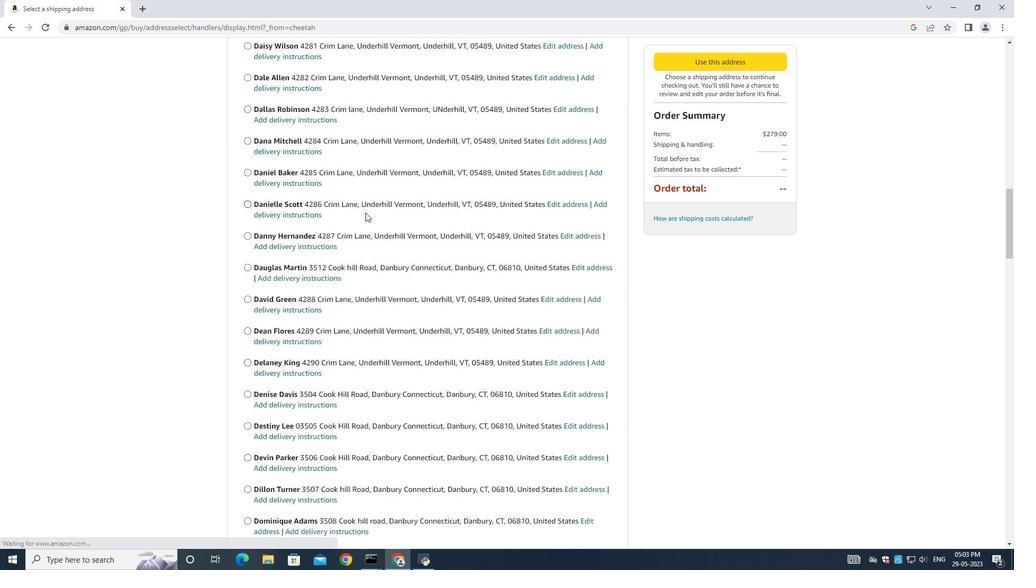 
Action: Mouse scrolled (362, 216) with delta (0, 0)
Screenshot: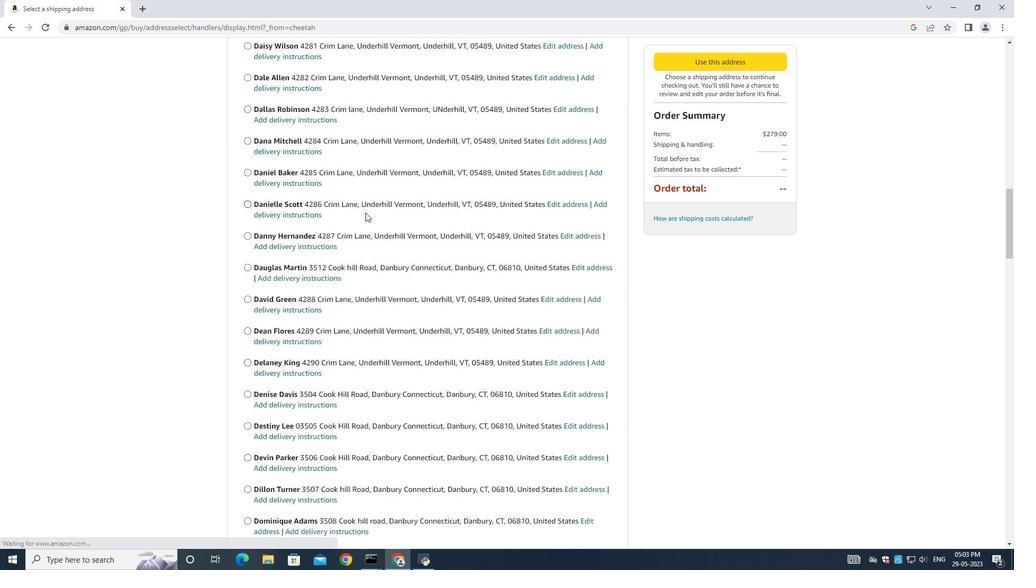 
Action: Mouse moved to (359, 216)
Screenshot: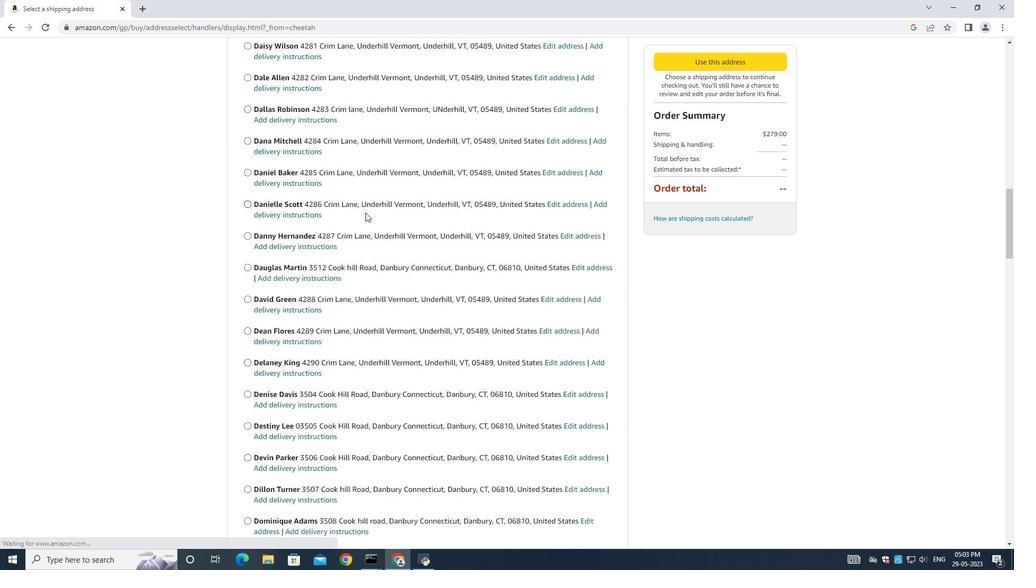 
Action: Mouse scrolled (362, 216) with delta (0, 0)
Screenshot: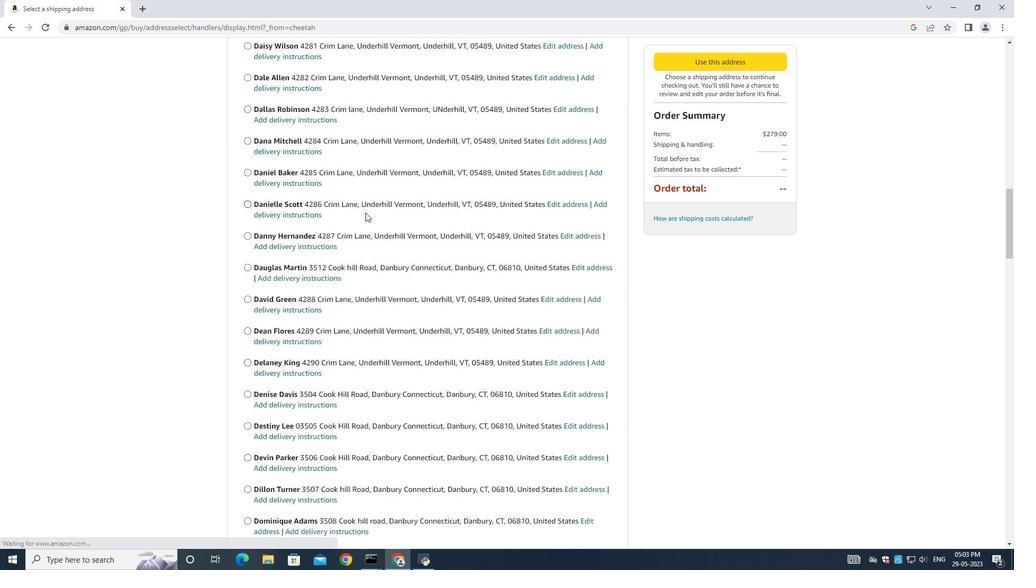 
Action: Mouse scrolled (362, 216) with delta (0, 0)
Screenshot: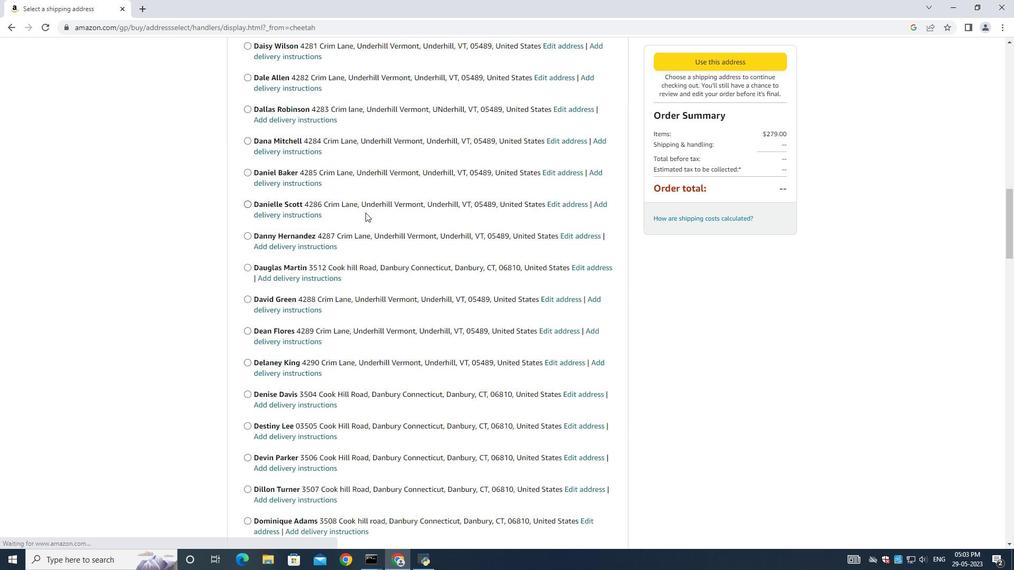 
Action: Mouse moved to (359, 218)
Screenshot: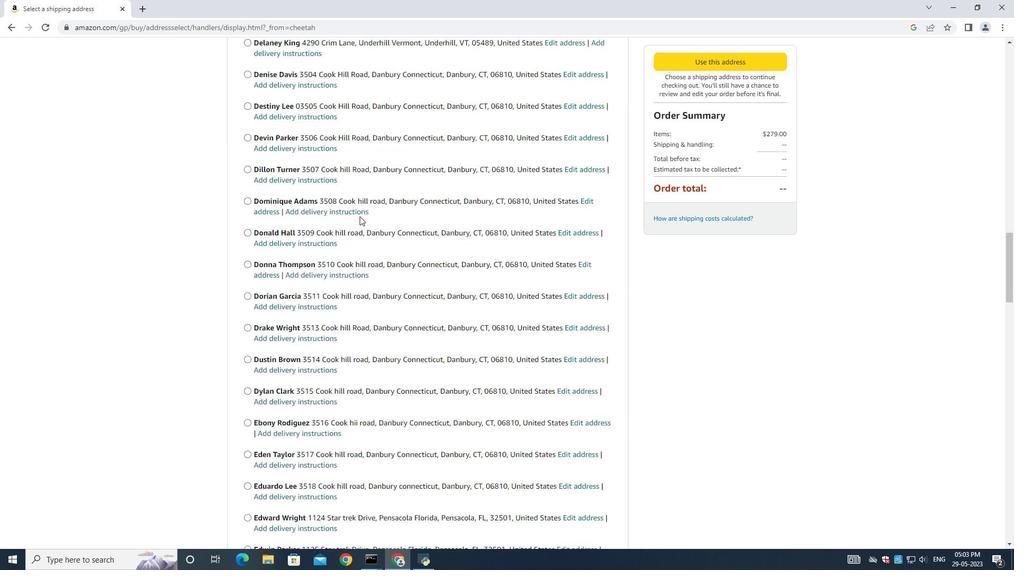 
Action: Mouse scrolled (359, 218) with delta (0, 0)
Screenshot: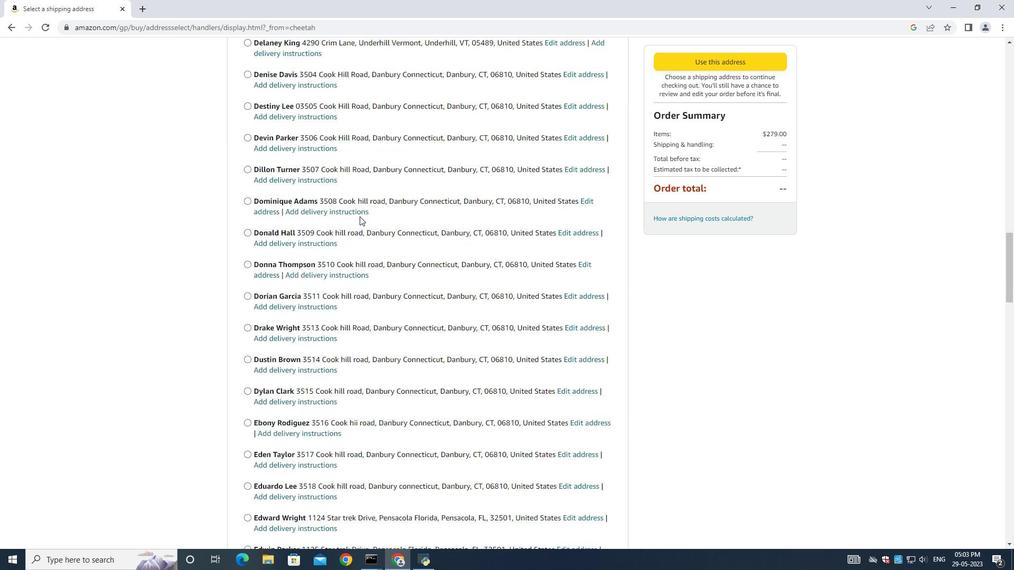 
Action: Mouse moved to (359, 220)
Screenshot: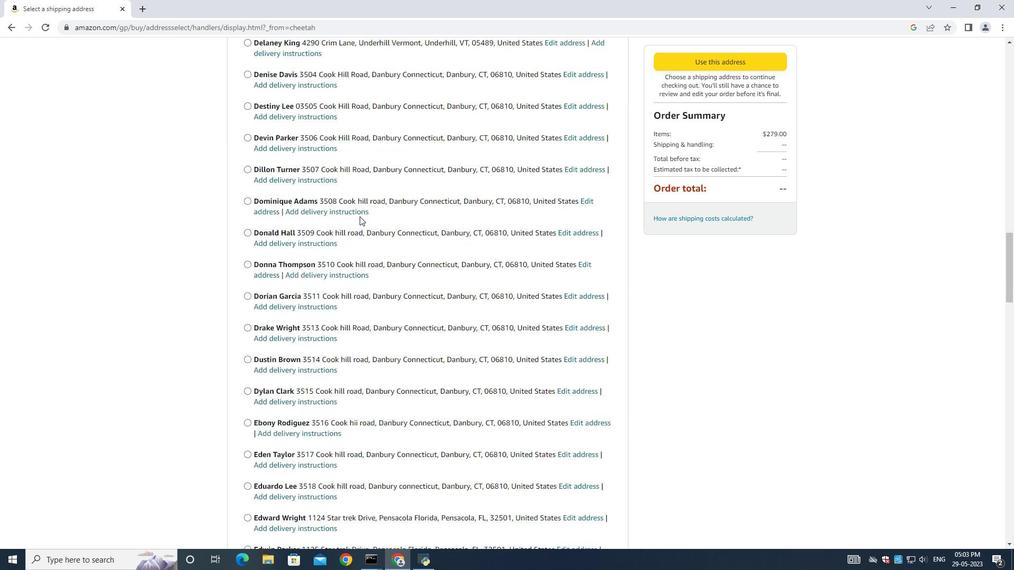 
Action: Mouse scrolled (359, 219) with delta (0, 0)
Screenshot: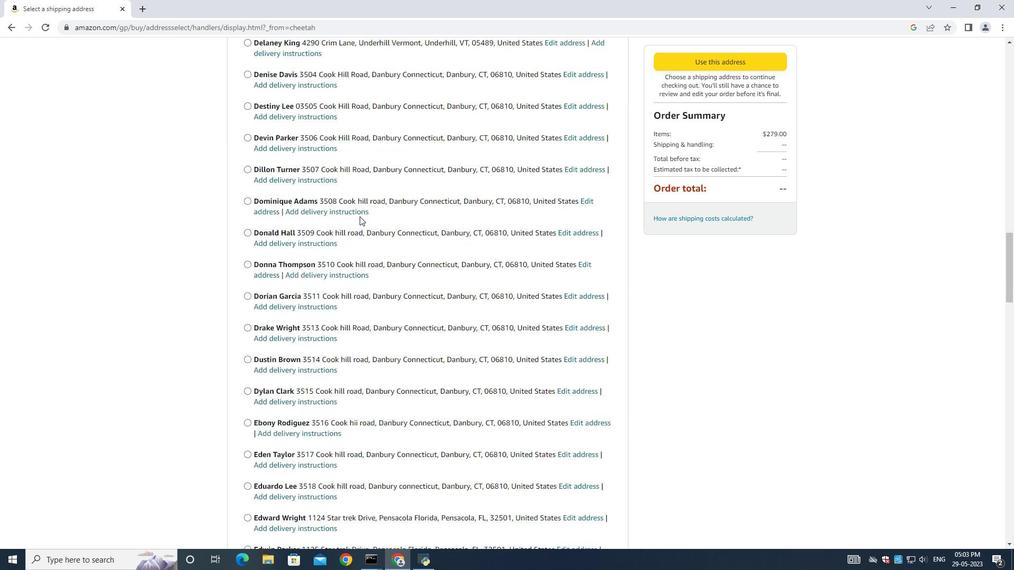 
Action: Mouse moved to (359, 220)
Screenshot: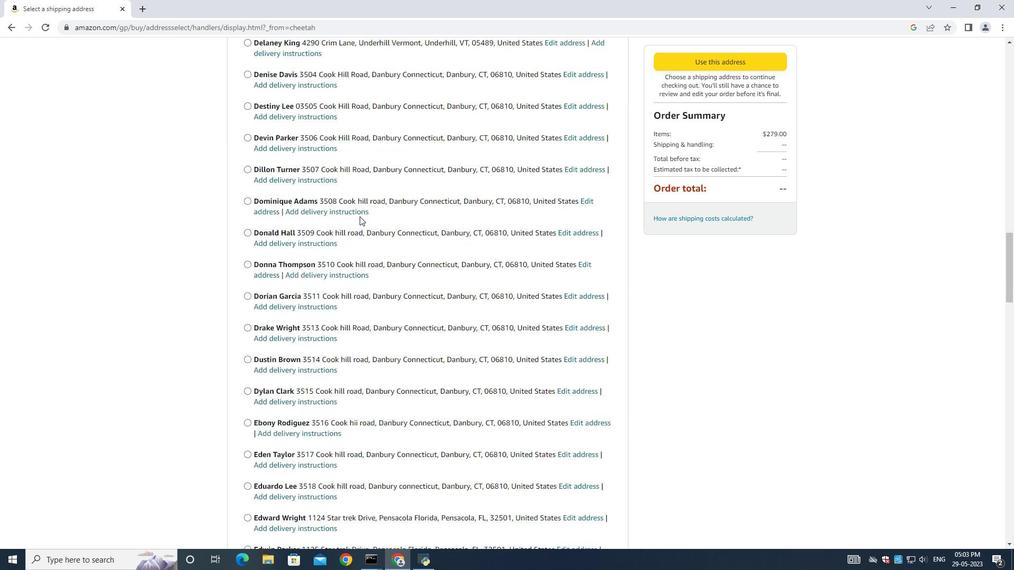 
Action: Mouse scrolled (359, 219) with delta (0, 0)
Screenshot: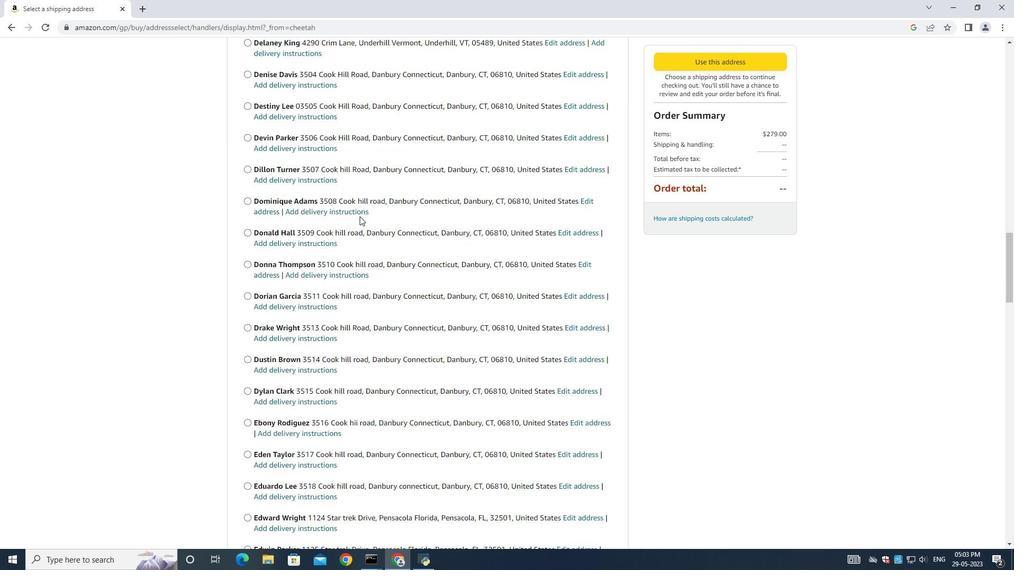 
Action: Mouse scrolled (359, 220) with delta (0, 0)
Screenshot: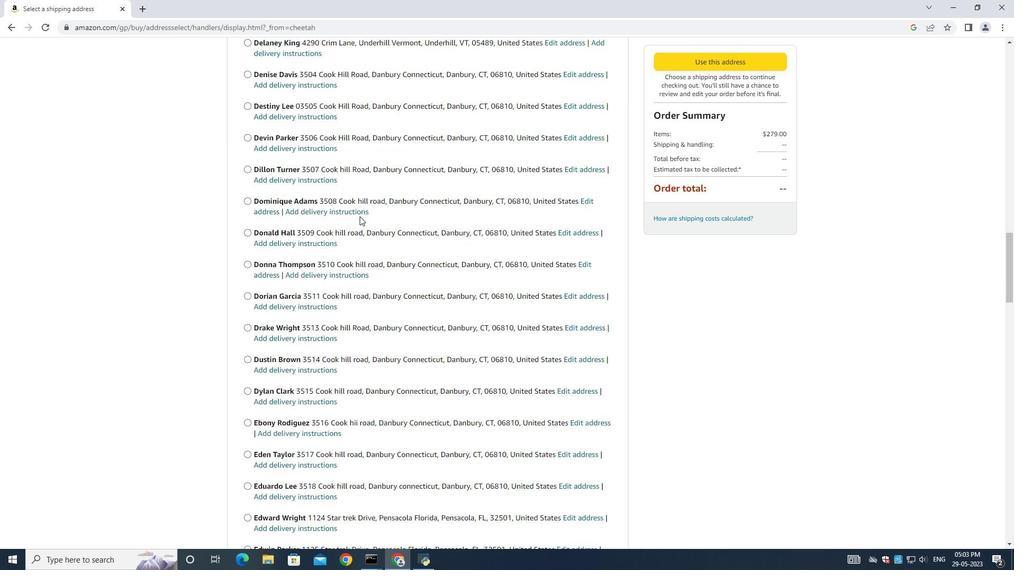 
Action: Mouse moved to (360, 220)
Screenshot: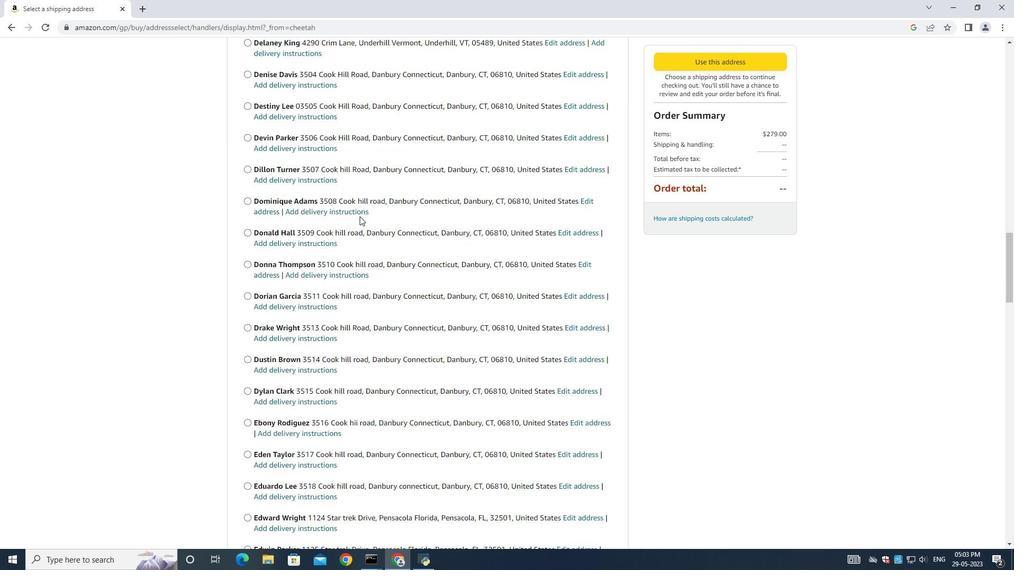 
Action: Mouse scrolled (359, 219) with delta (0, -1)
Screenshot: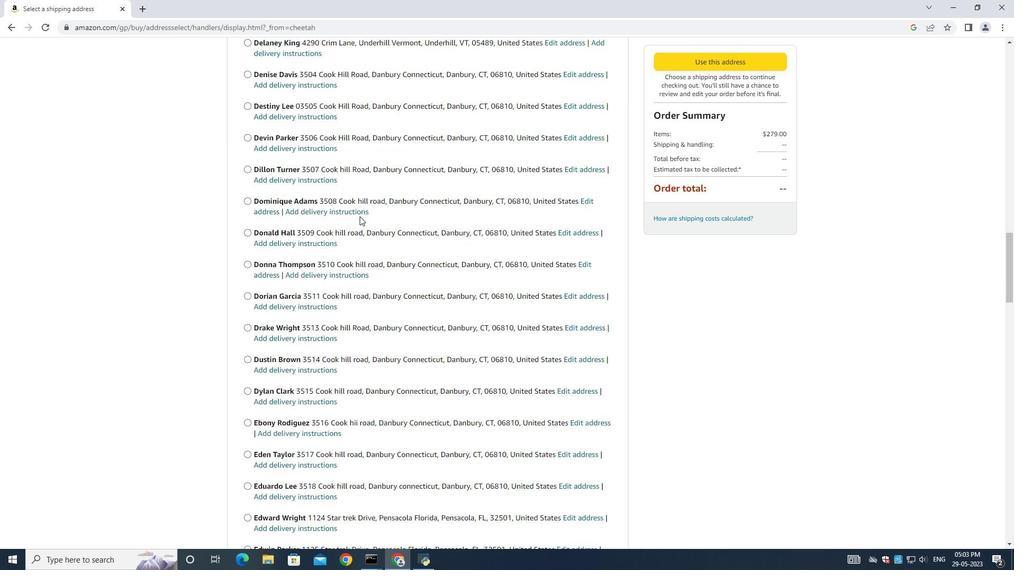 
Action: Mouse scrolled (360, 220) with delta (0, 0)
Screenshot: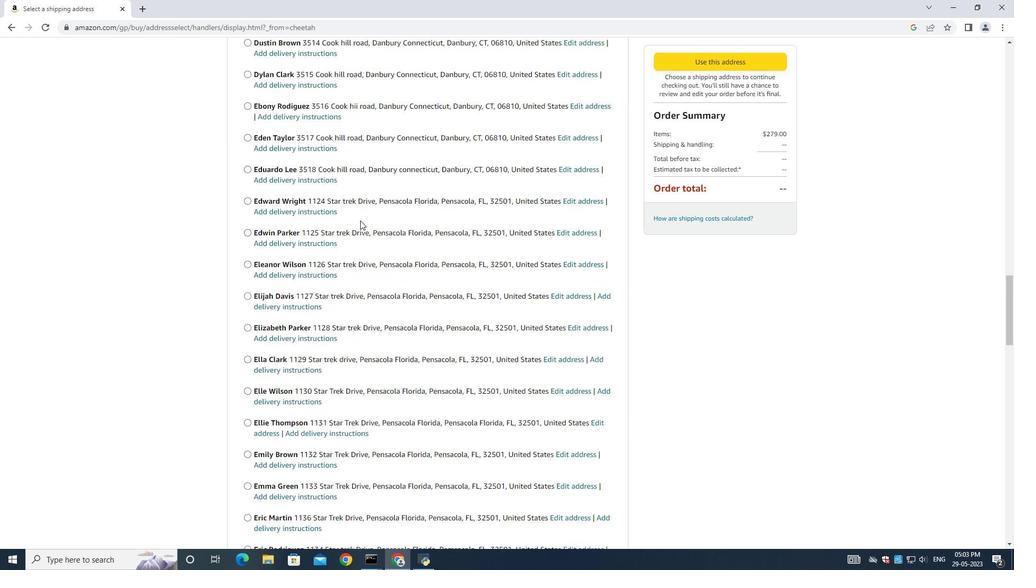 
Action: Mouse scrolled (360, 220) with delta (0, 0)
Screenshot: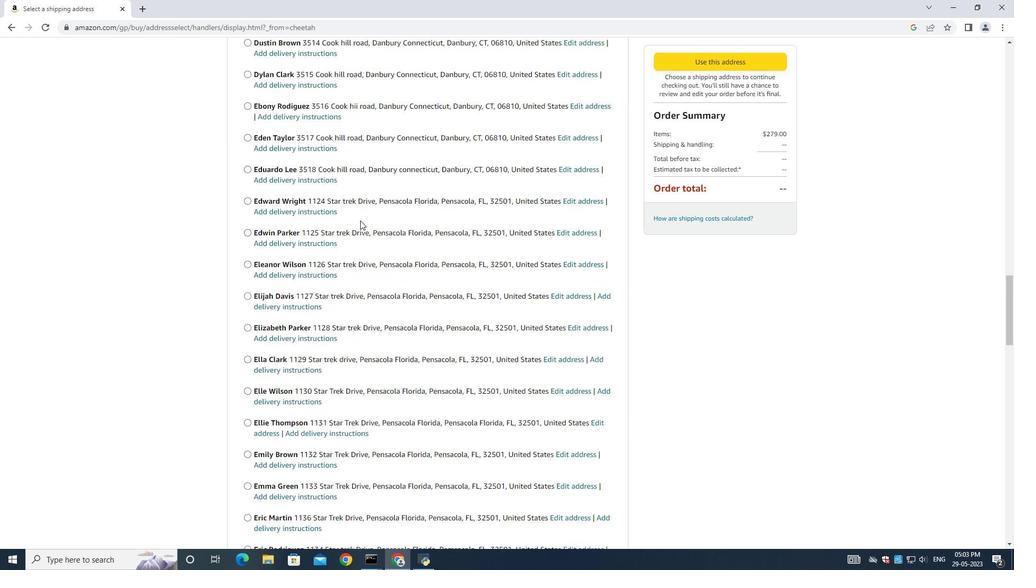 
Action: Mouse moved to (360, 220)
Screenshot: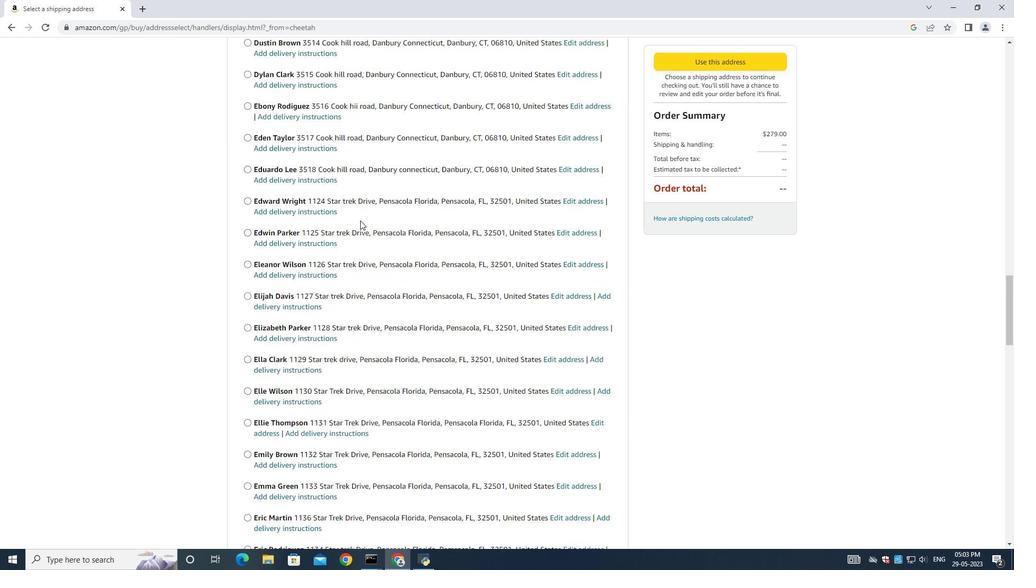 
Action: Mouse scrolled (360, 220) with delta (0, 0)
Screenshot: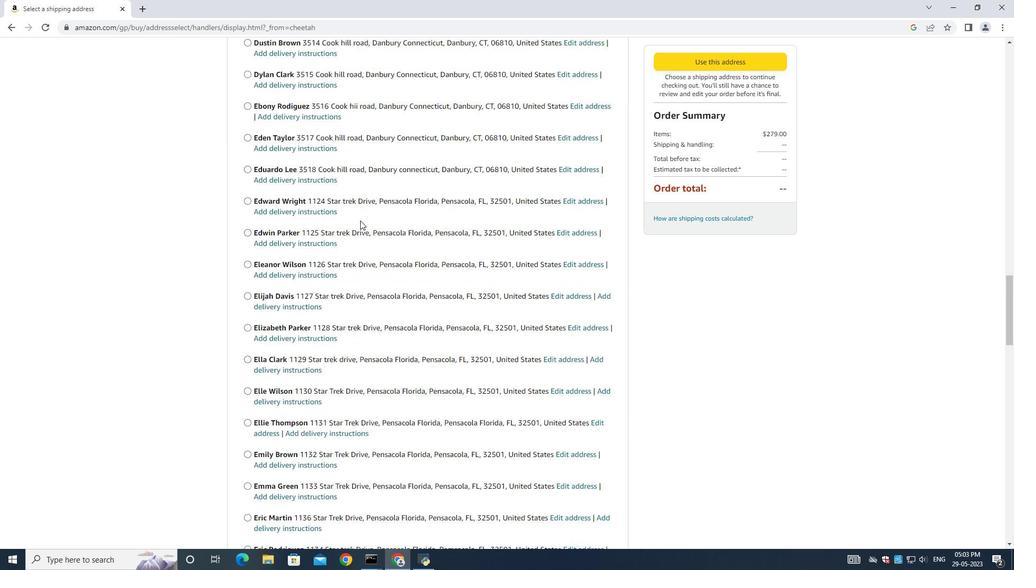 
Action: Mouse moved to (360, 221)
Screenshot: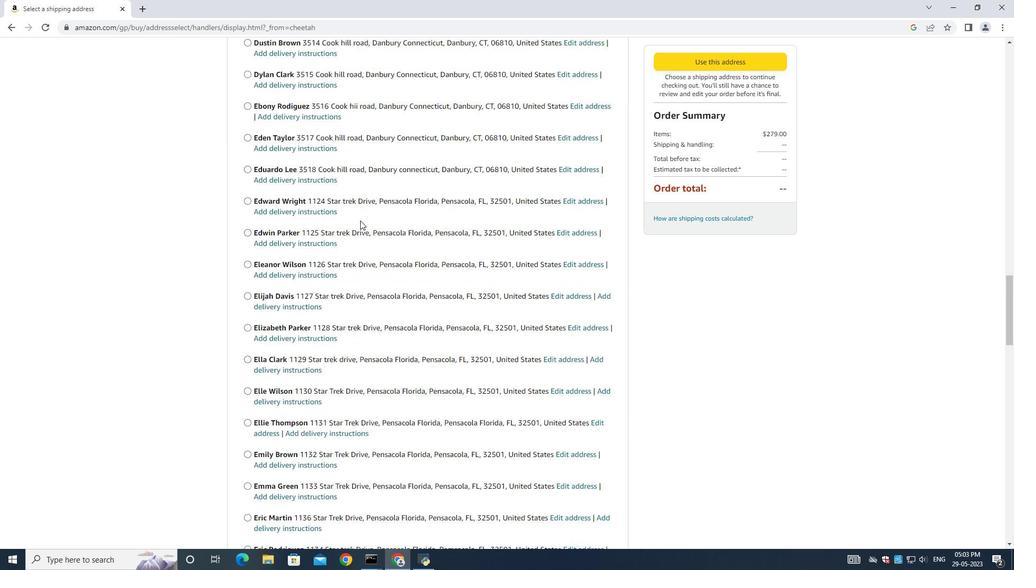 
Action: Mouse scrolled (360, 220) with delta (0, 0)
Screenshot: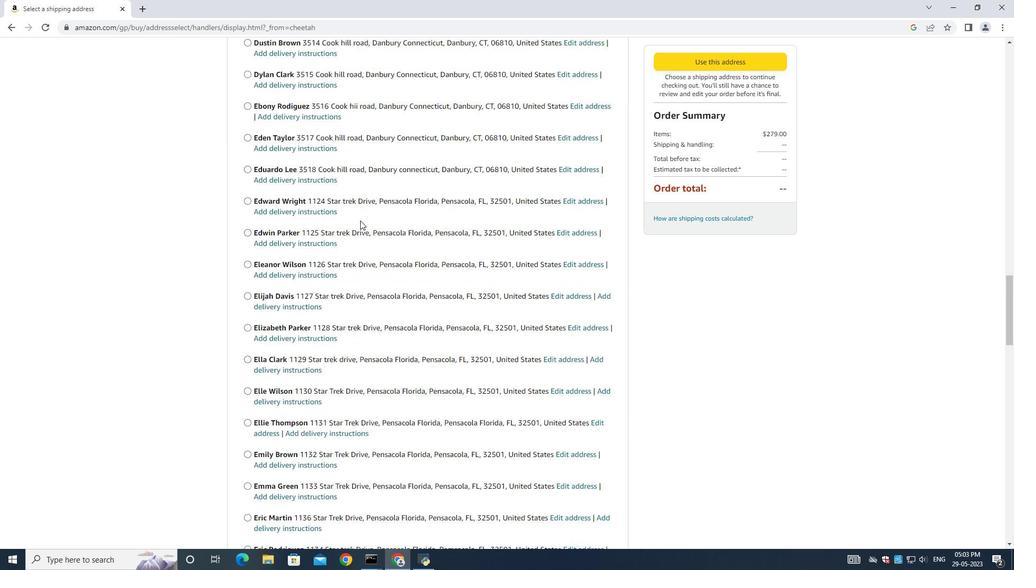 
Action: Mouse moved to (360, 221)
Screenshot: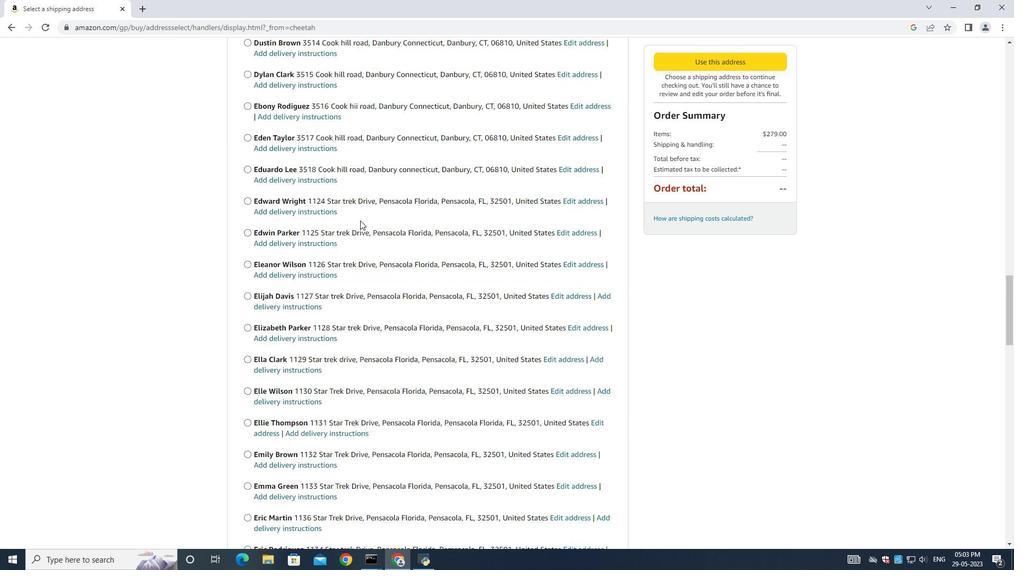 
Action: Mouse scrolled (360, 220) with delta (0, 0)
Screenshot: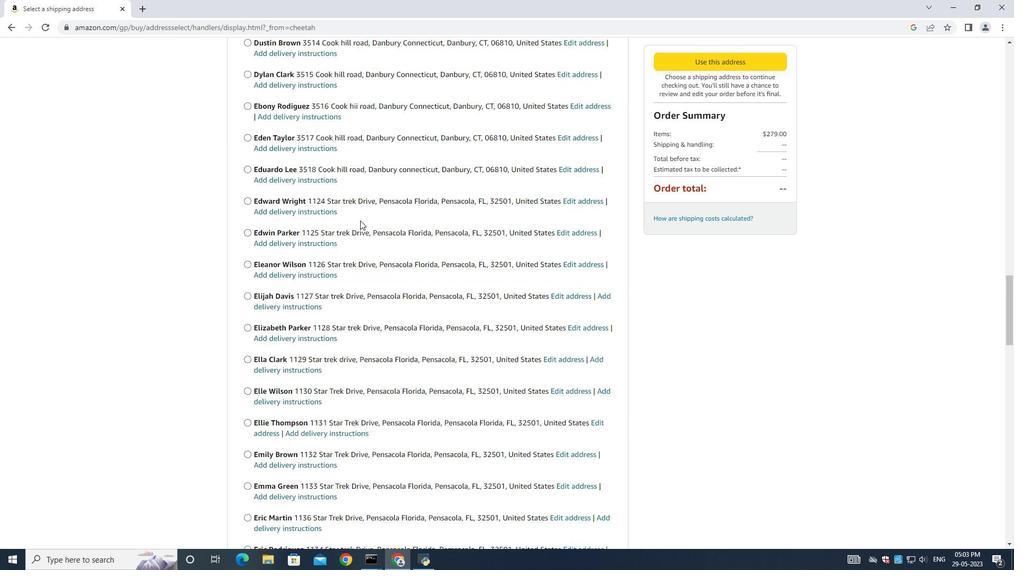 
Action: Mouse scrolled (360, 220) with delta (0, 0)
Screenshot: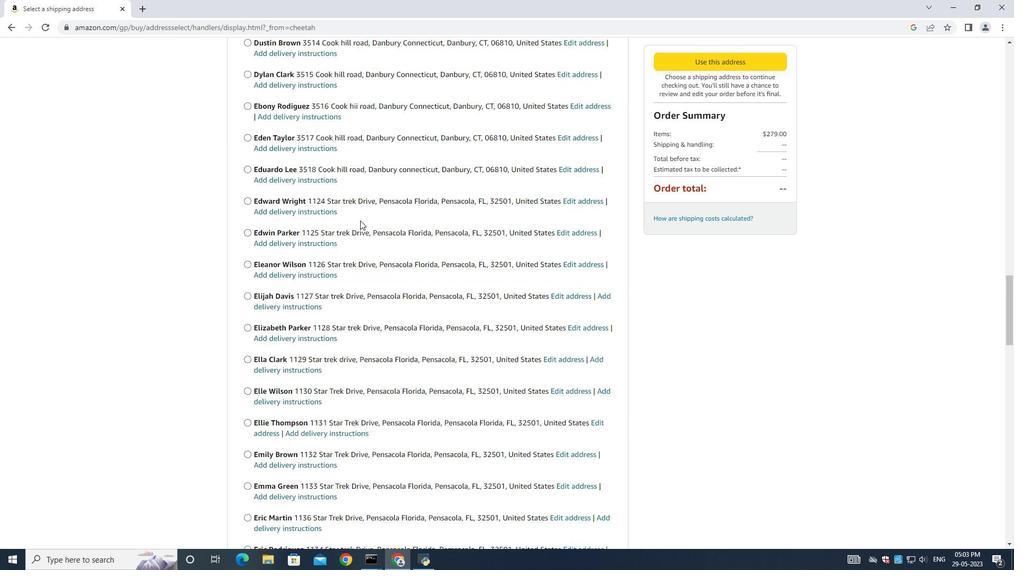 
Action: Mouse moved to (360, 223)
Screenshot: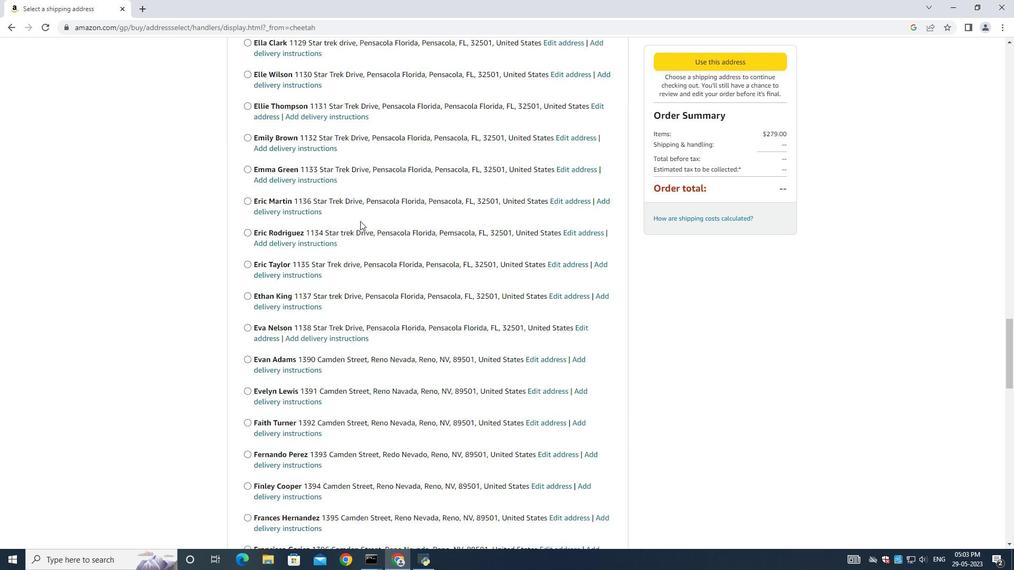 
Action: Mouse scrolled (360, 222) with delta (0, 0)
Screenshot: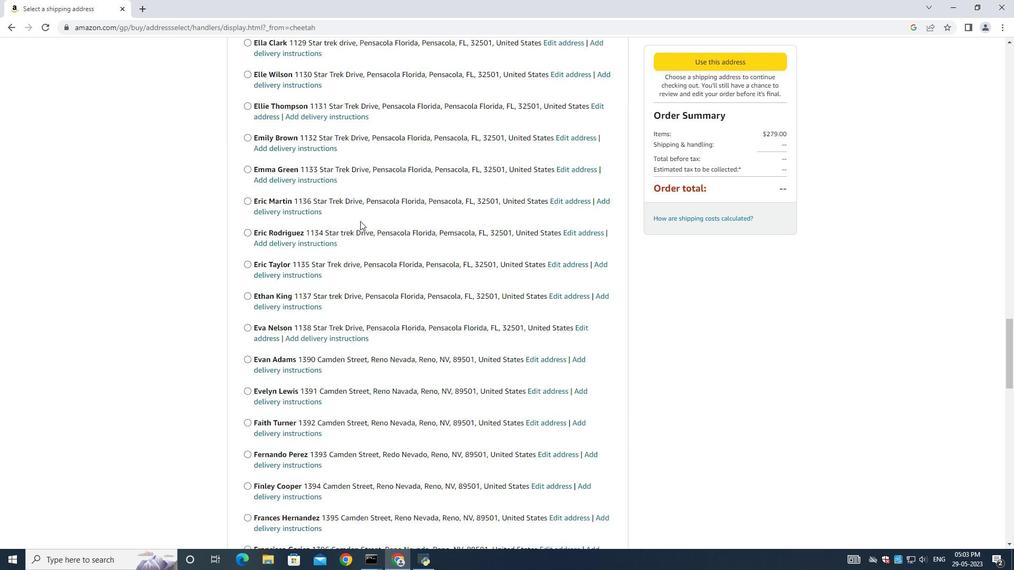 
Action: Mouse moved to (360, 229)
Screenshot: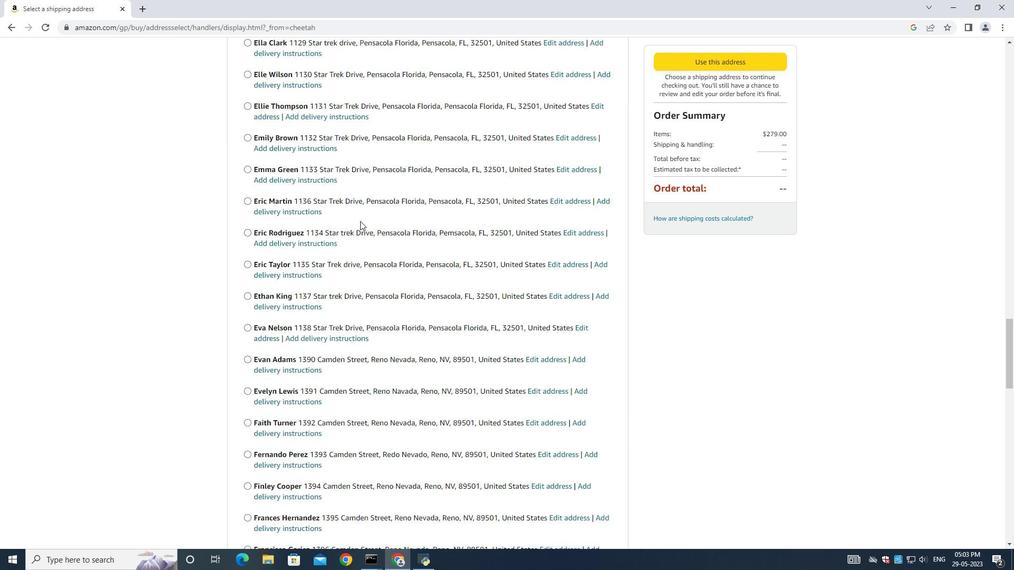 
Action: Mouse scrolled (360, 226) with delta (0, 0)
Screenshot: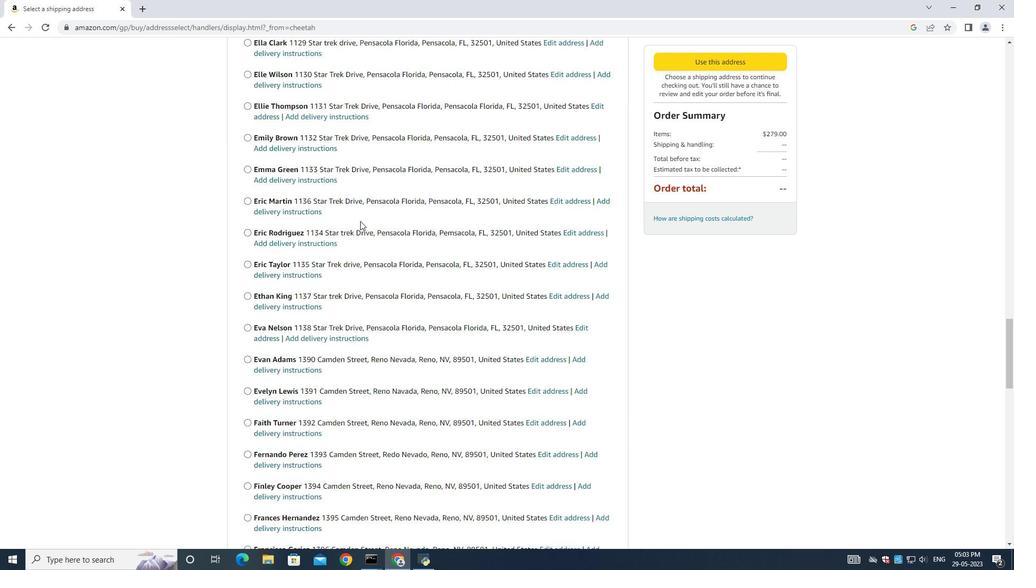 
Action: Mouse moved to (360, 230)
Screenshot: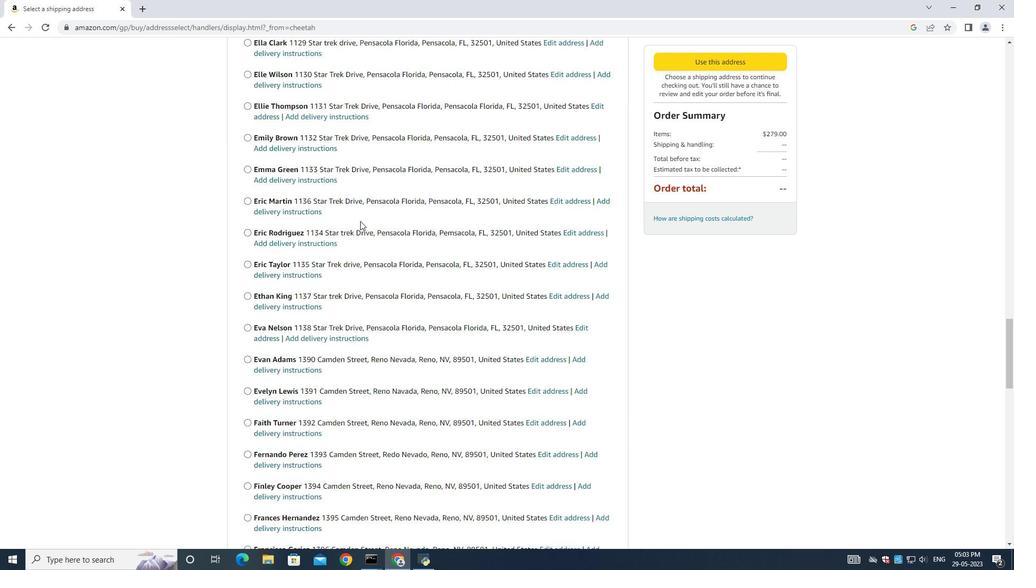 
Action: Mouse scrolled (360, 228) with delta (0, 0)
Screenshot: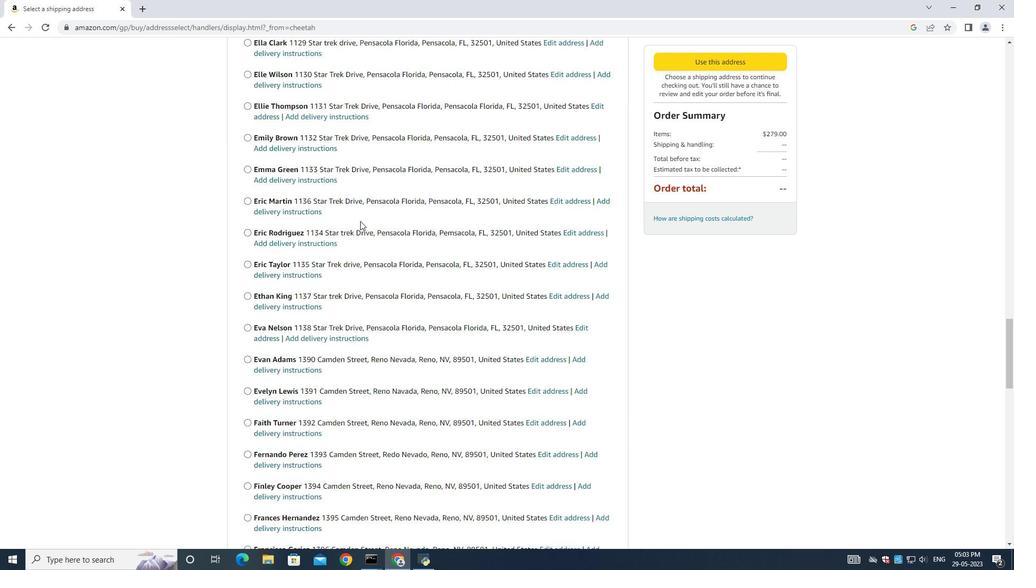 
Action: Mouse moved to (361, 230)
Screenshot: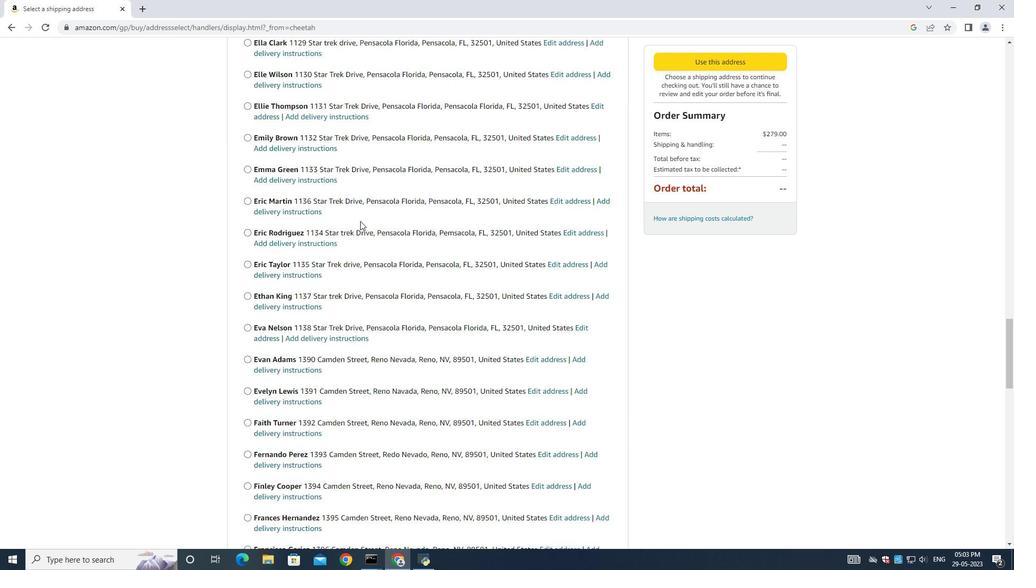 
Action: Mouse scrolled (360, 229) with delta (0, 0)
Screenshot: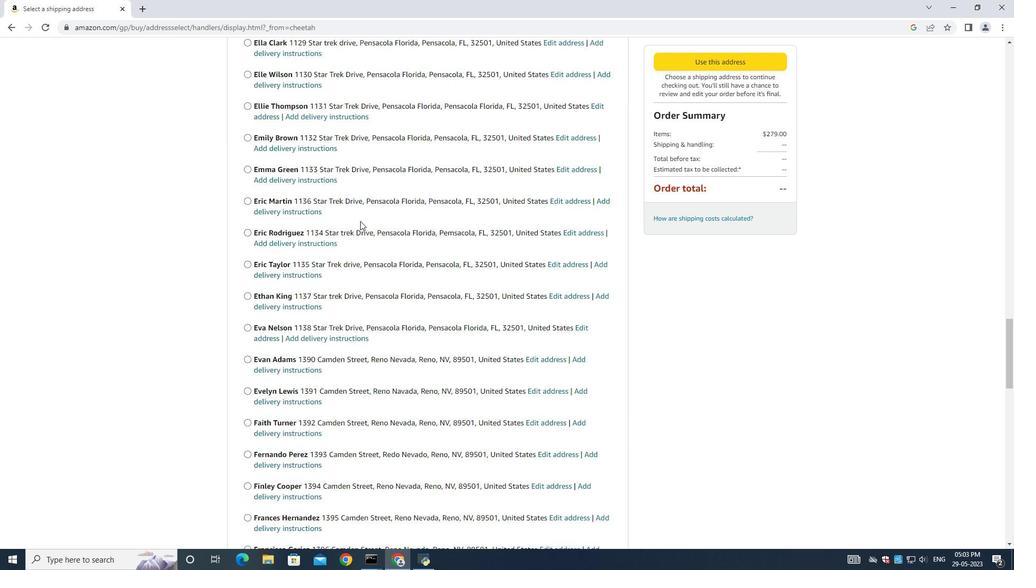 
Action: Mouse moved to (361, 230)
Screenshot: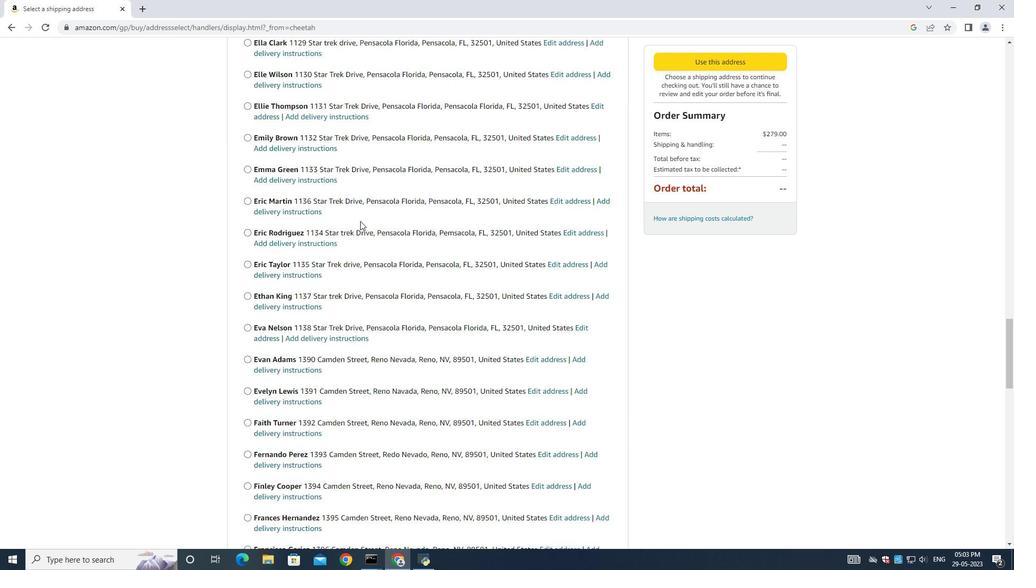 
Action: Mouse scrolled (360, 229) with delta (0, 0)
Screenshot: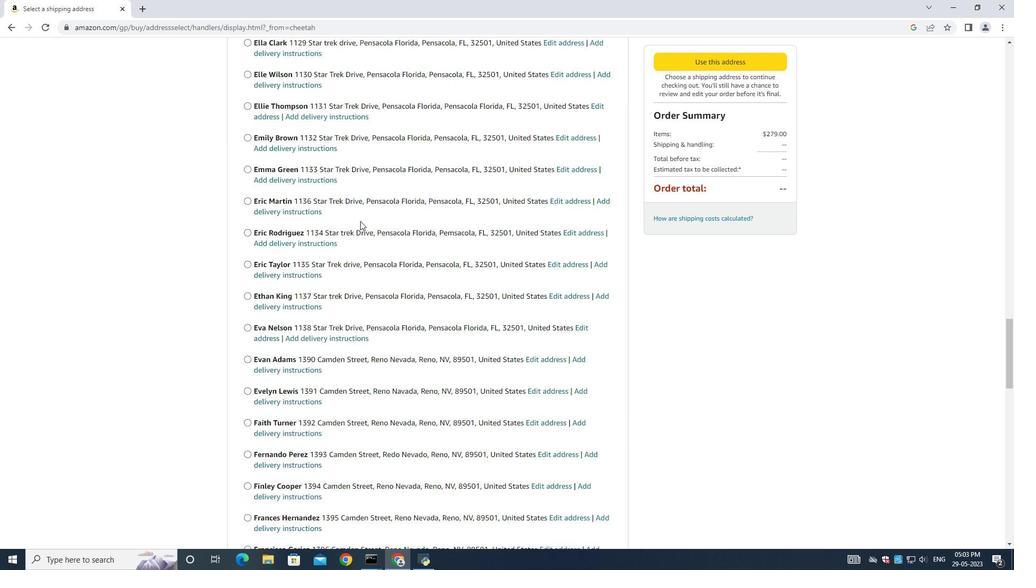 
Action: Mouse scrolled (361, 230) with delta (0, 0)
Screenshot: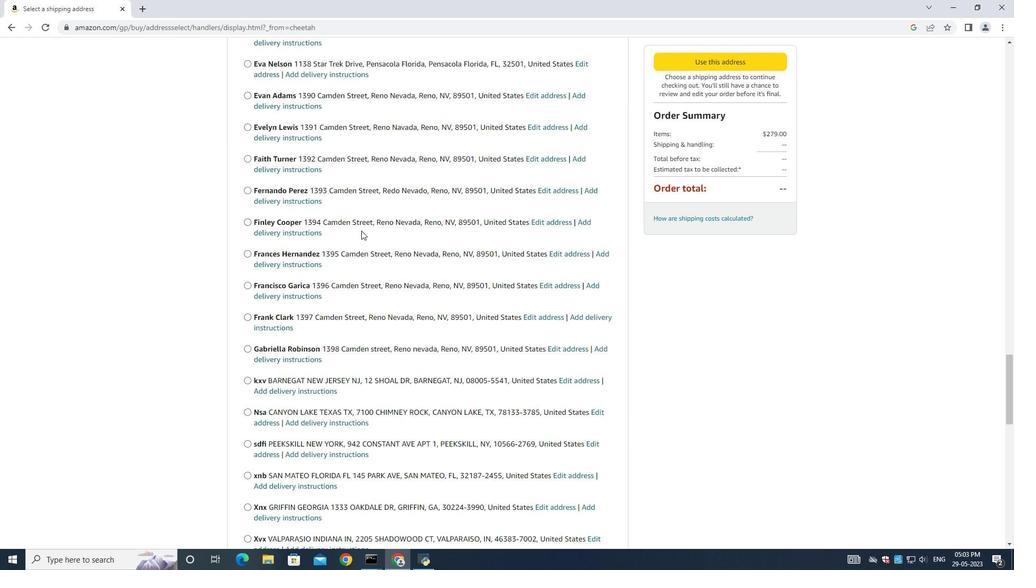 
Action: Mouse scrolled (361, 230) with delta (0, 0)
Screenshot: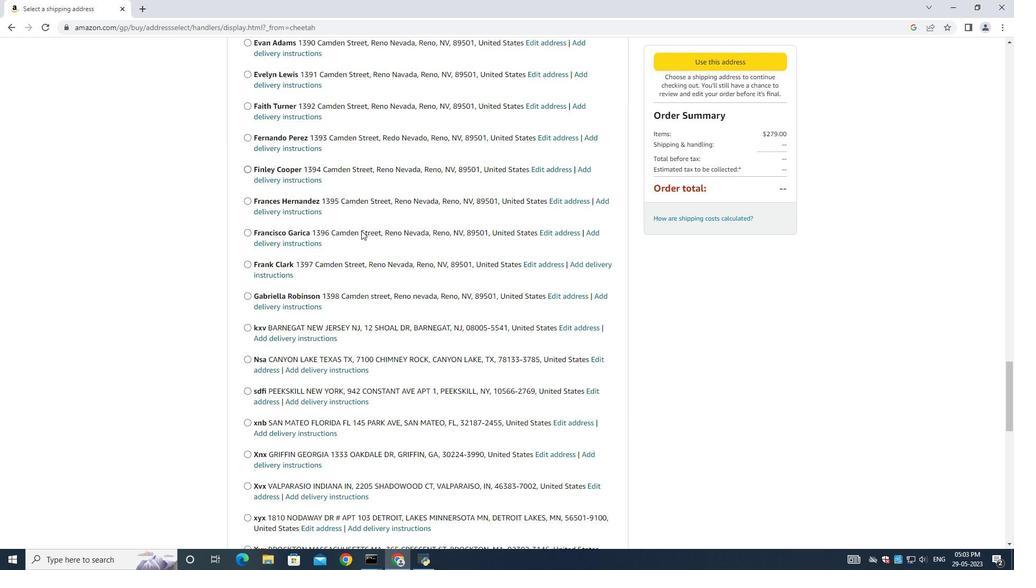 
Action: Mouse scrolled (361, 230) with delta (0, 0)
Screenshot: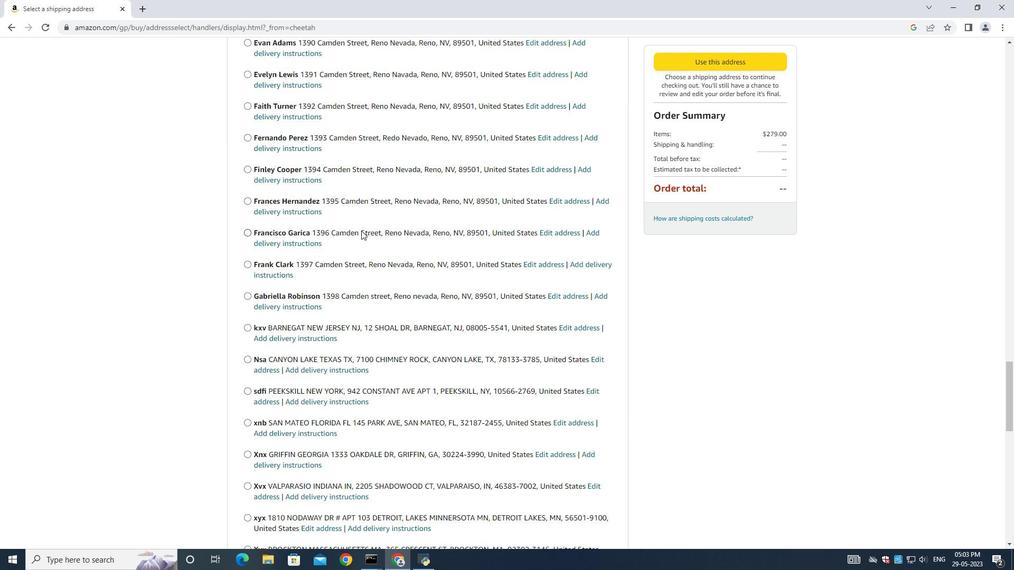 
Action: Mouse moved to (361, 232)
Screenshot: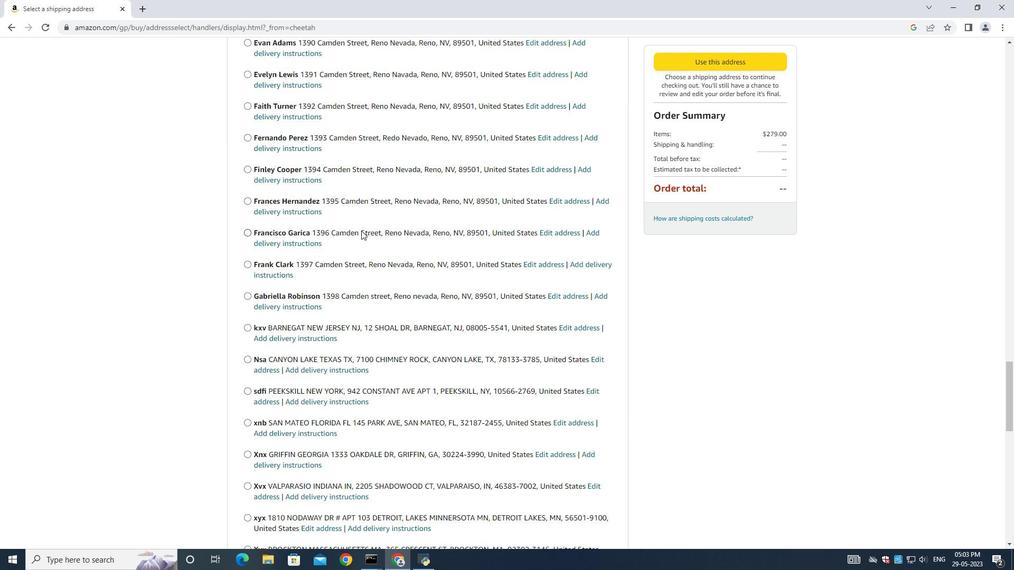 
Action: Mouse scrolled (361, 231) with delta (0, 0)
Screenshot: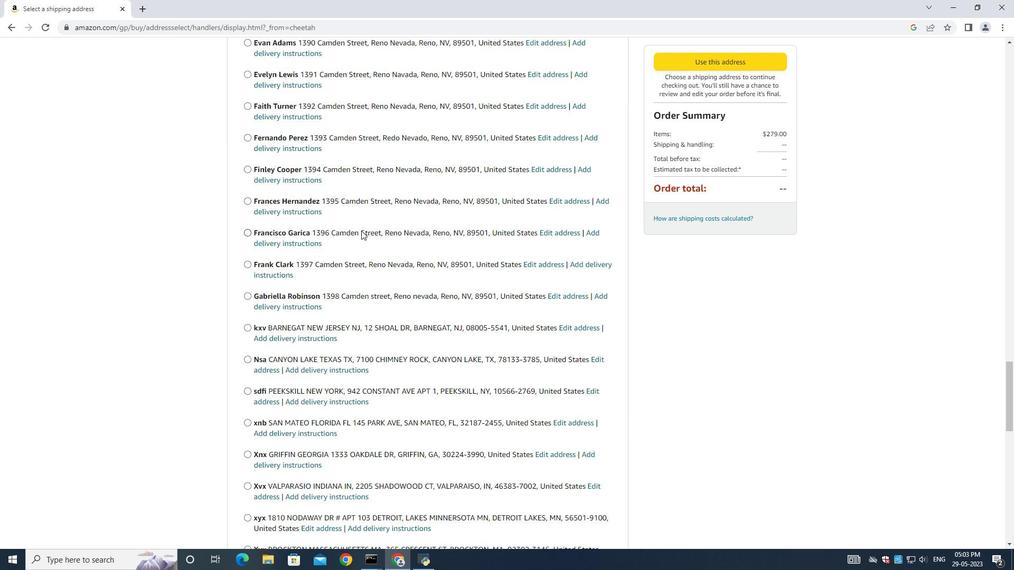 
Action: Mouse scrolled (361, 231) with delta (0, 0)
Screenshot: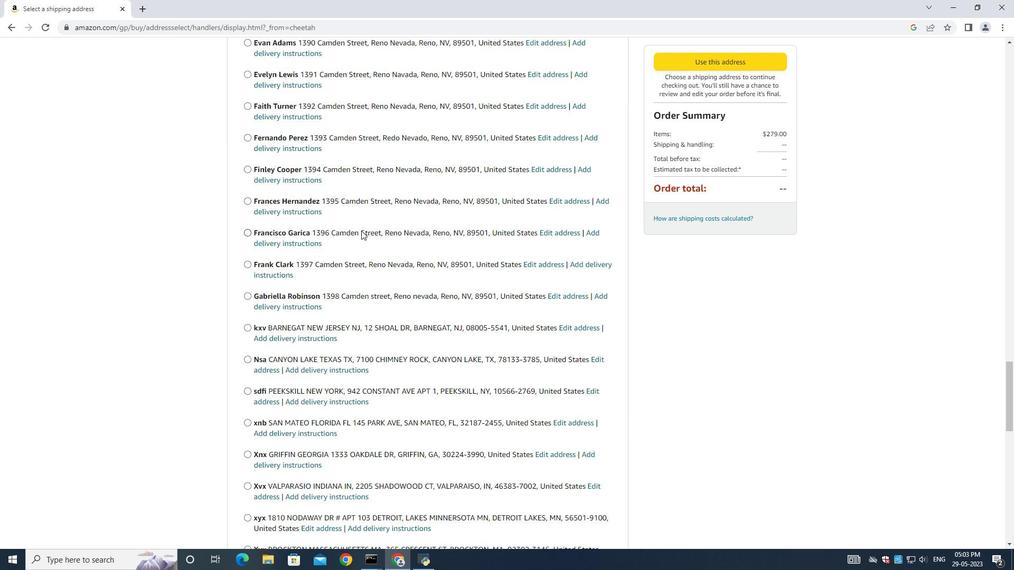 
Action: Mouse scrolled (361, 231) with delta (0, 0)
Screenshot: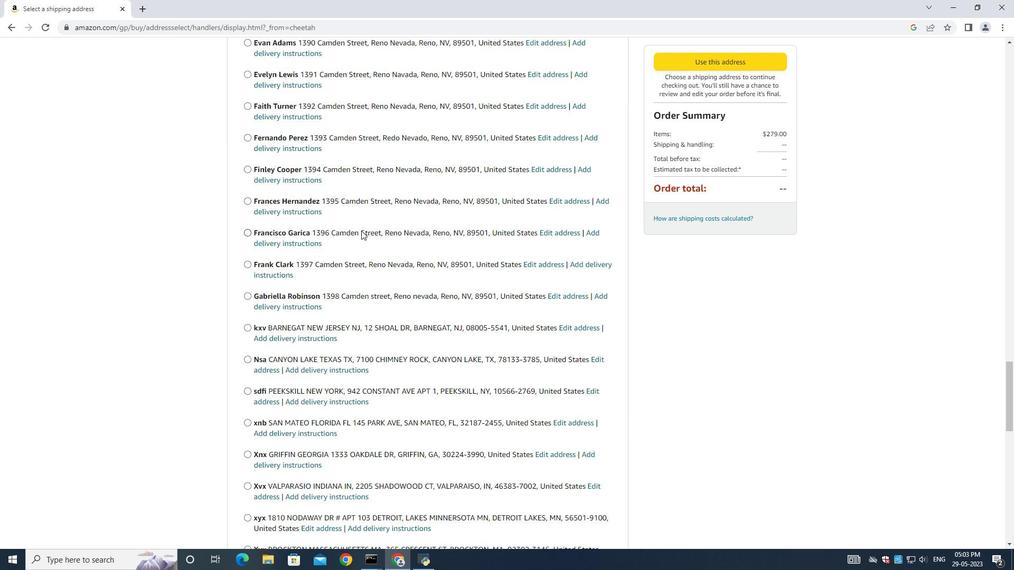 
Action: Mouse moved to (358, 230)
Screenshot: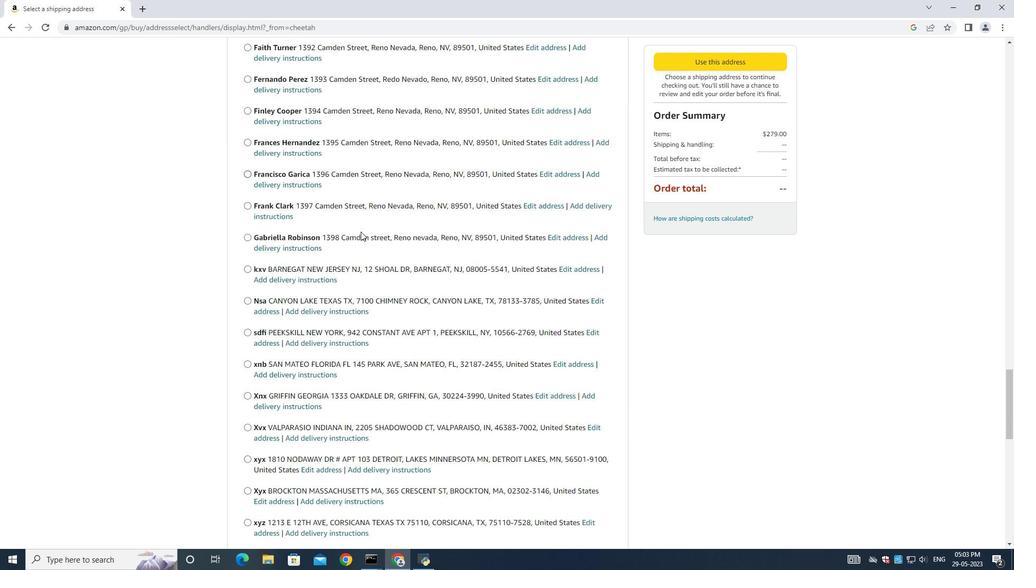 
Action: Mouse scrolled (358, 229) with delta (0, 0)
Screenshot: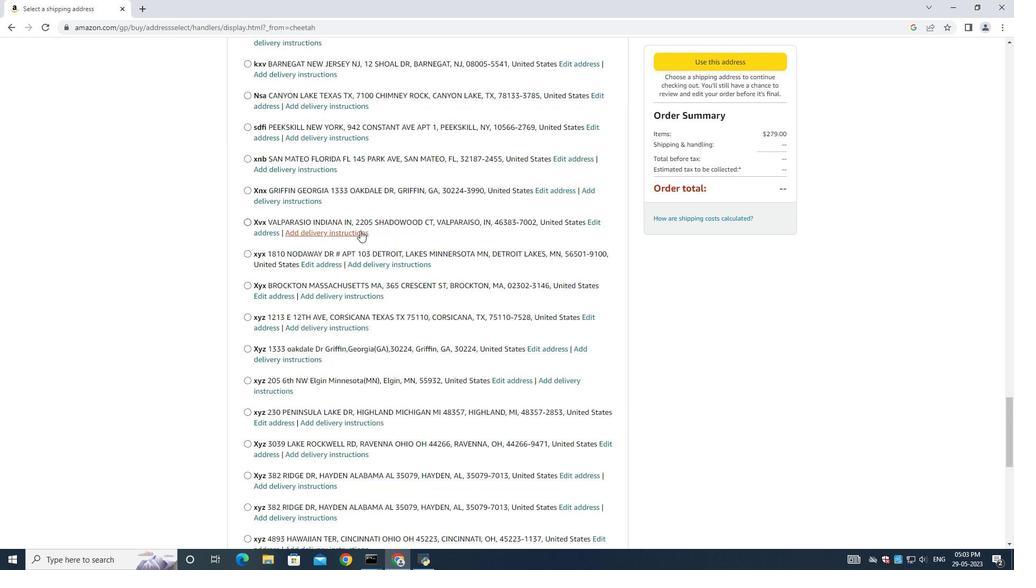 
Action: Mouse moved to (358, 230)
Screenshot: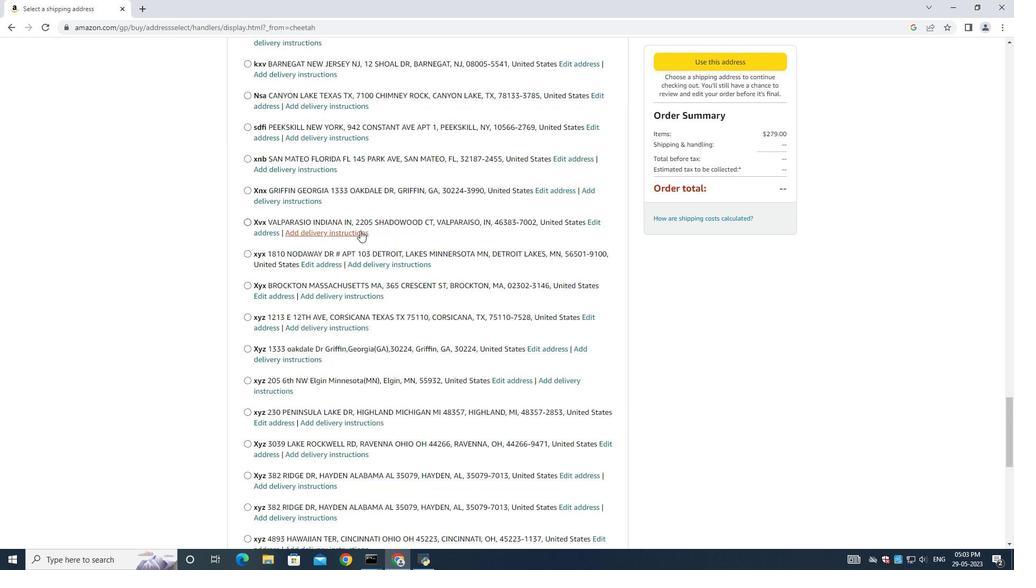 
Action: Mouse scrolled (358, 230) with delta (0, 0)
Screenshot: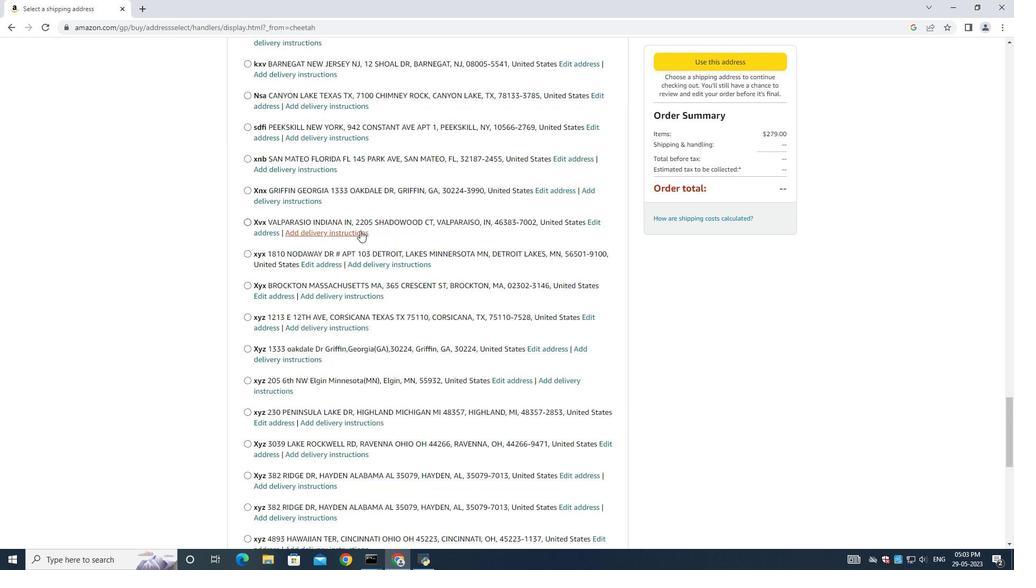 
Action: Mouse moved to (358, 230)
Screenshot: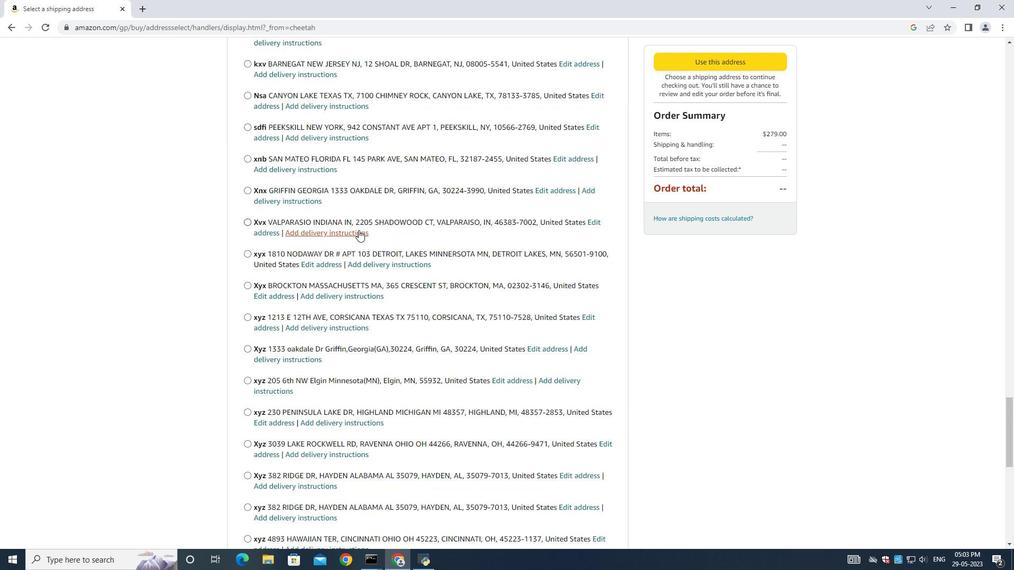 
Action: Mouse scrolled (358, 230) with delta (0, 0)
Screenshot: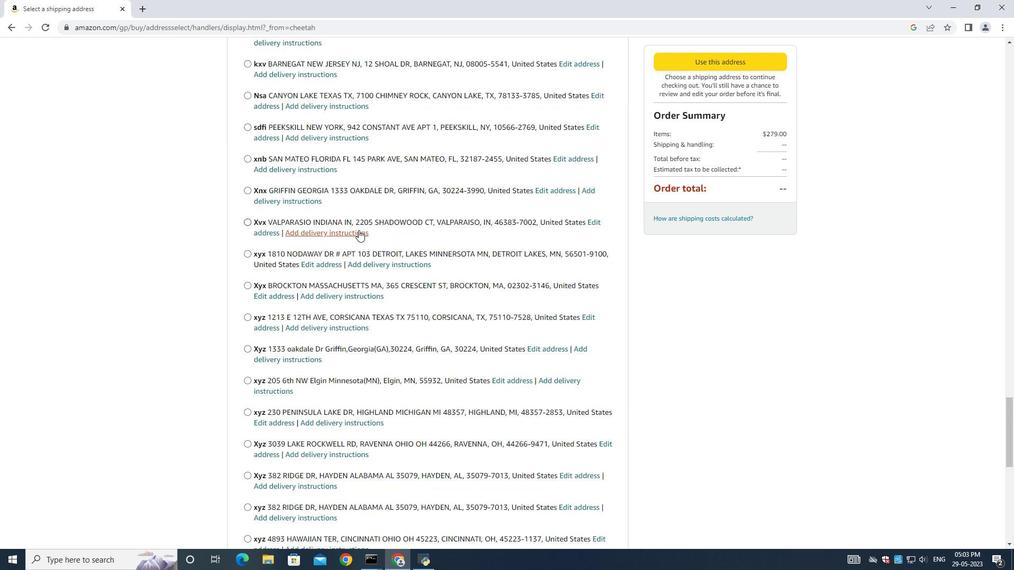 
Action: Mouse scrolled (358, 230) with delta (0, 0)
Screenshot: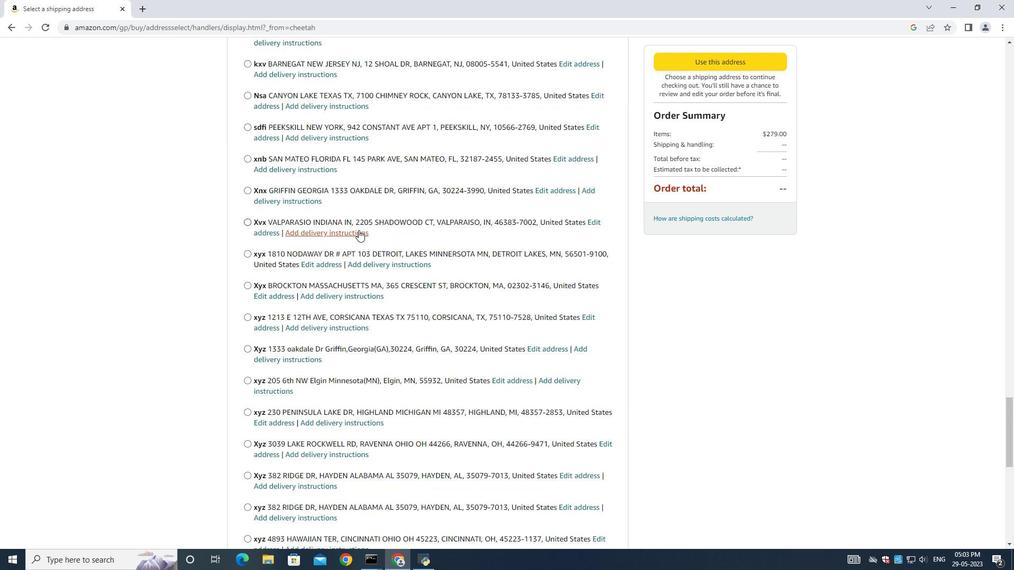 
Action: Mouse scrolled (358, 230) with delta (0, 0)
Screenshot: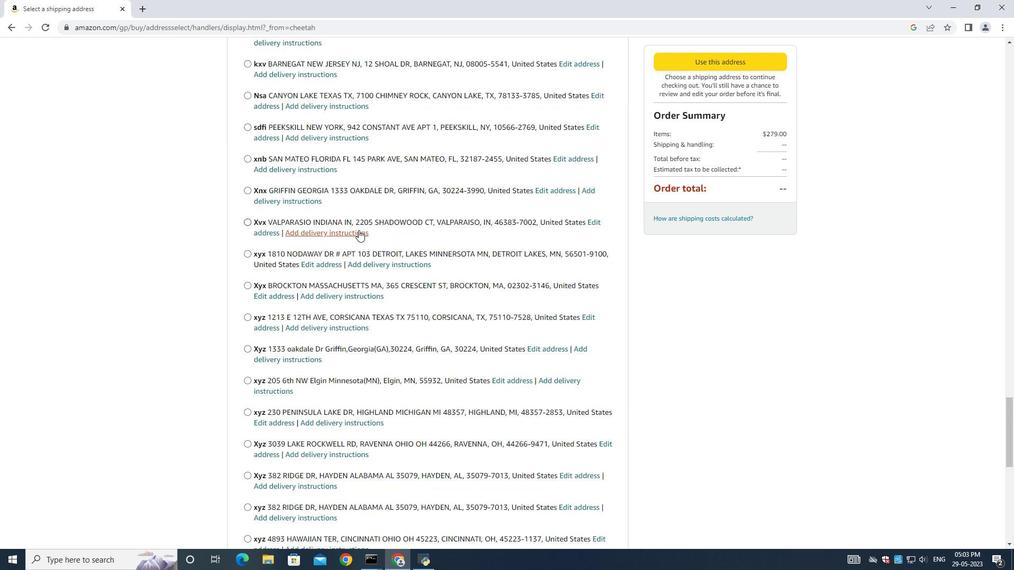 
Action: Mouse scrolled (358, 230) with delta (0, 0)
Screenshot: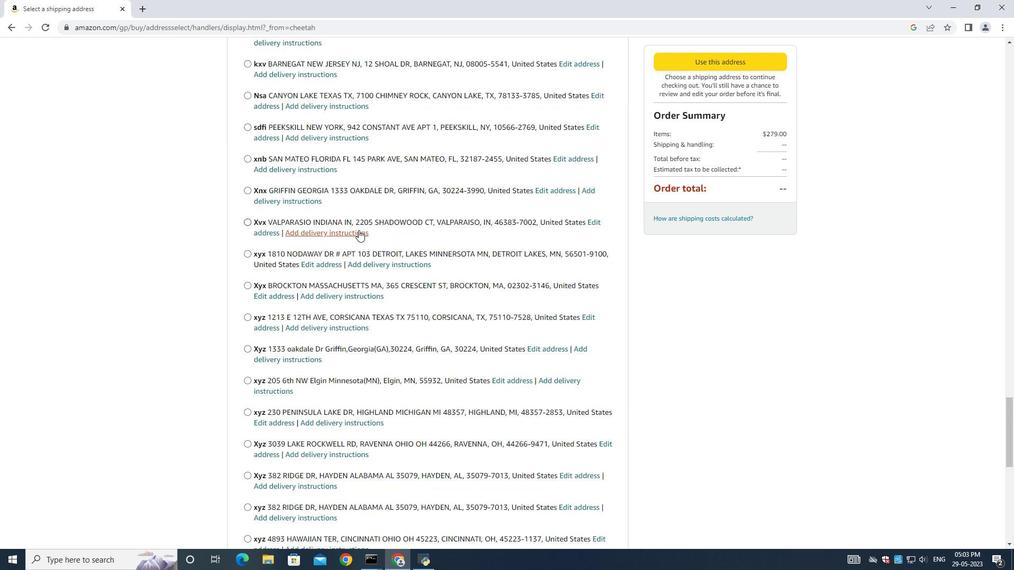 
Action: Mouse moved to (358, 230)
Screenshot: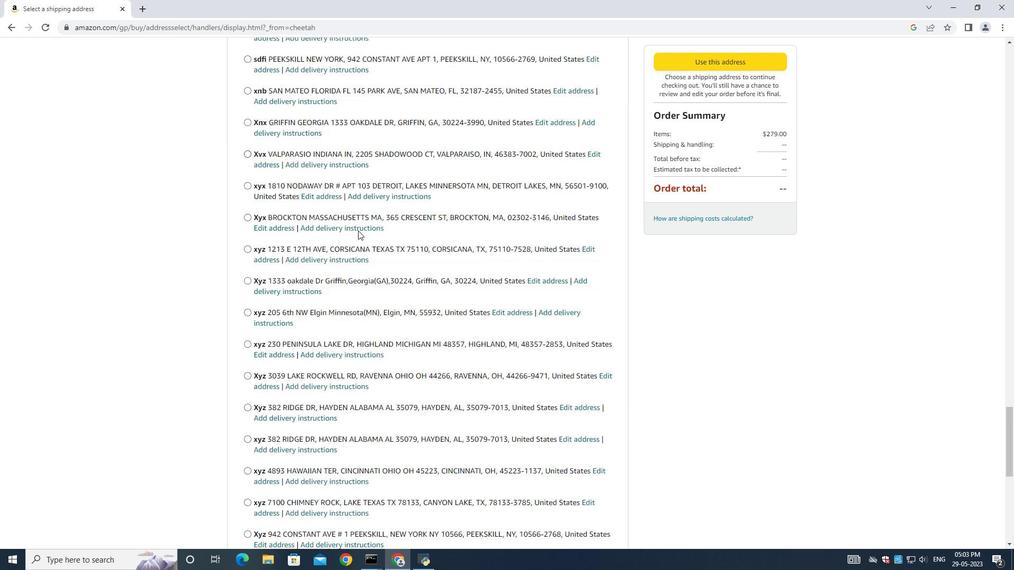 
Action: Mouse scrolled (358, 230) with delta (0, 0)
Screenshot: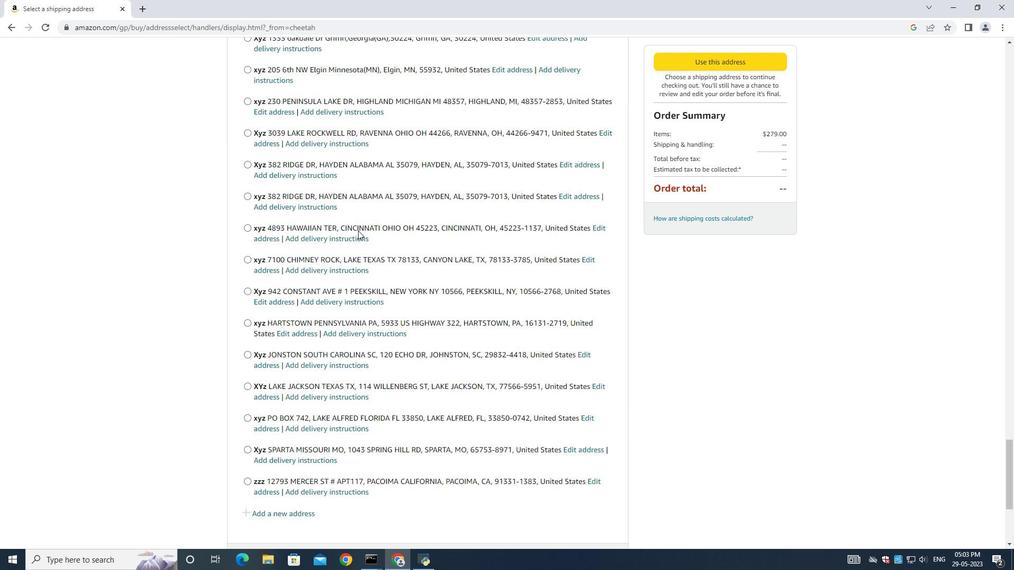 
Action: Mouse scrolled (358, 230) with delta (0, 0)
Screenshot: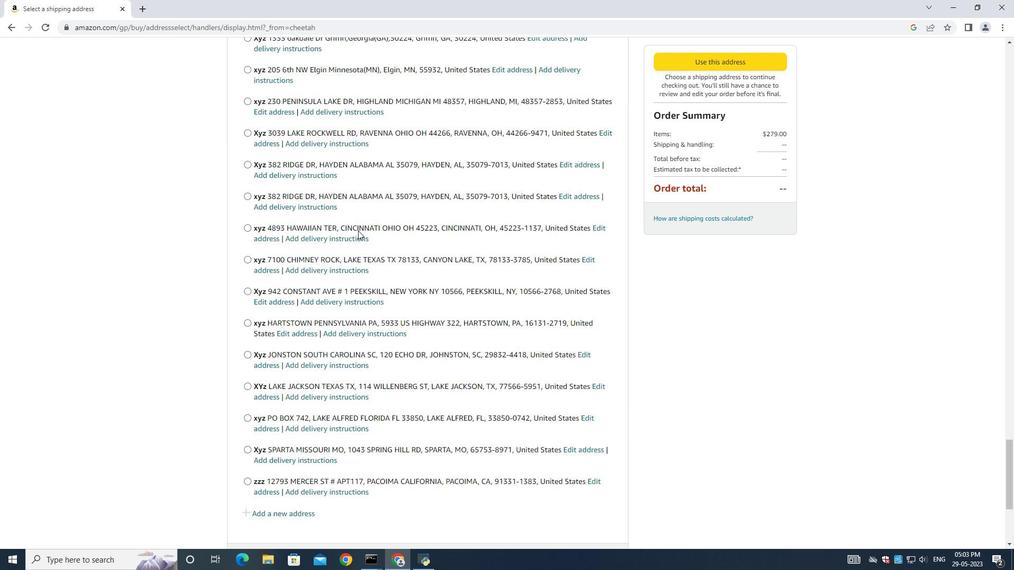 
Action: Mouse scrolled (358, 230) with delta (0, 0)
Screenshot: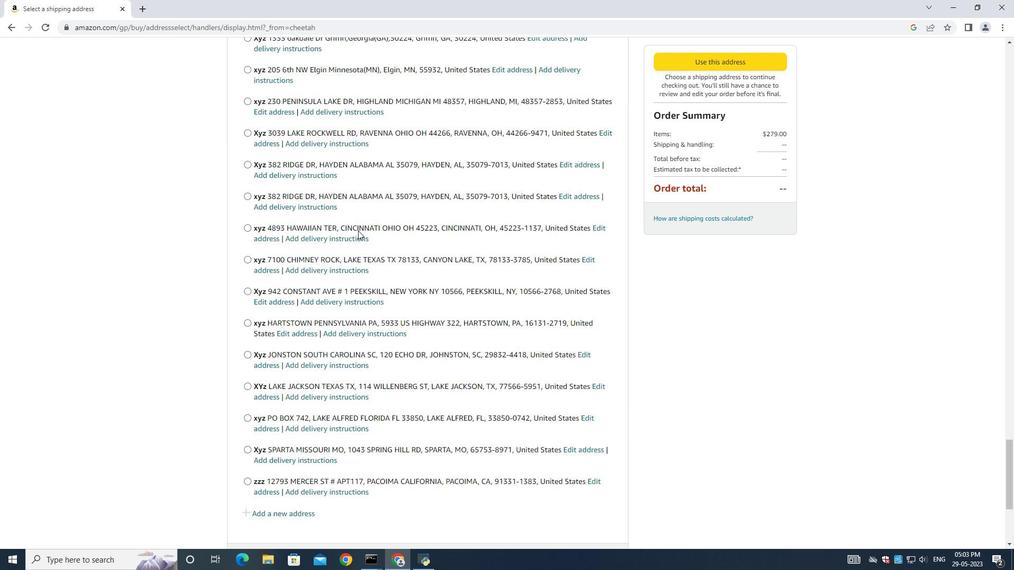 
Action: Mouse scrolled (358, 230) with delta (0, 0)
Screenshot: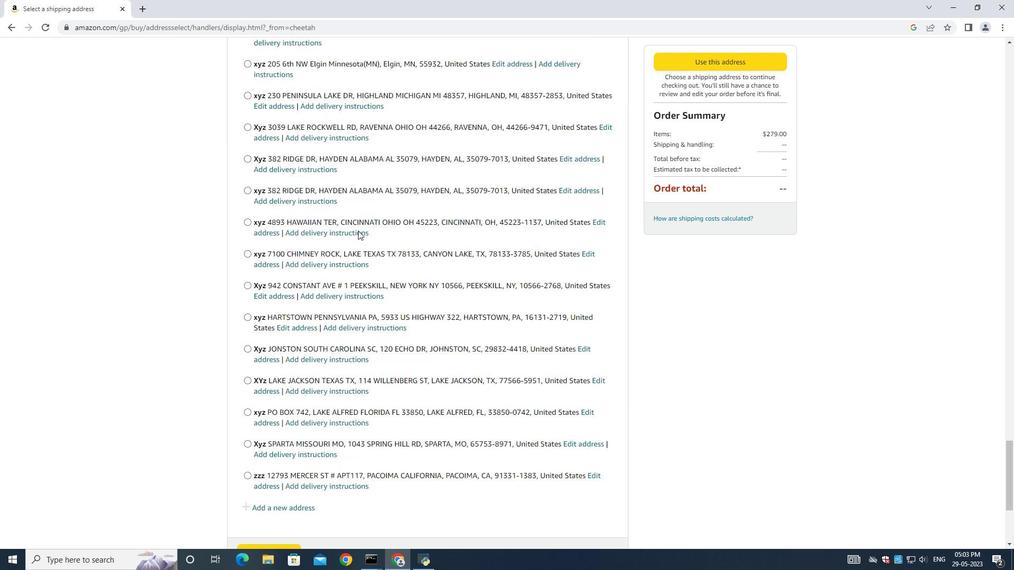 
Action: Mouse scrolled (358, 230) with delta (0, 0)
Screenshot: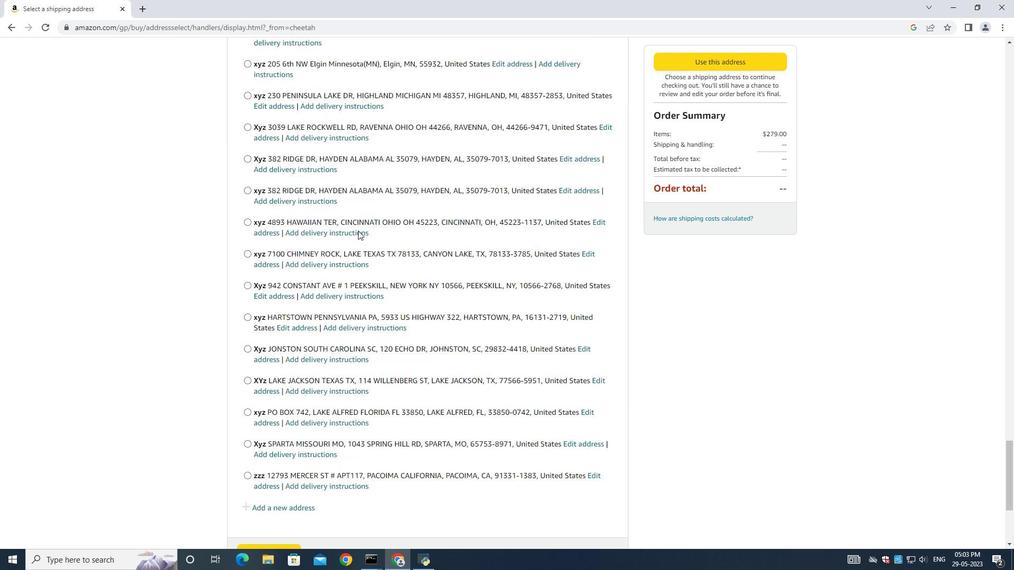 
Action: Mouse scrolled (358, 230) with delta (0, 0)
Screenshot: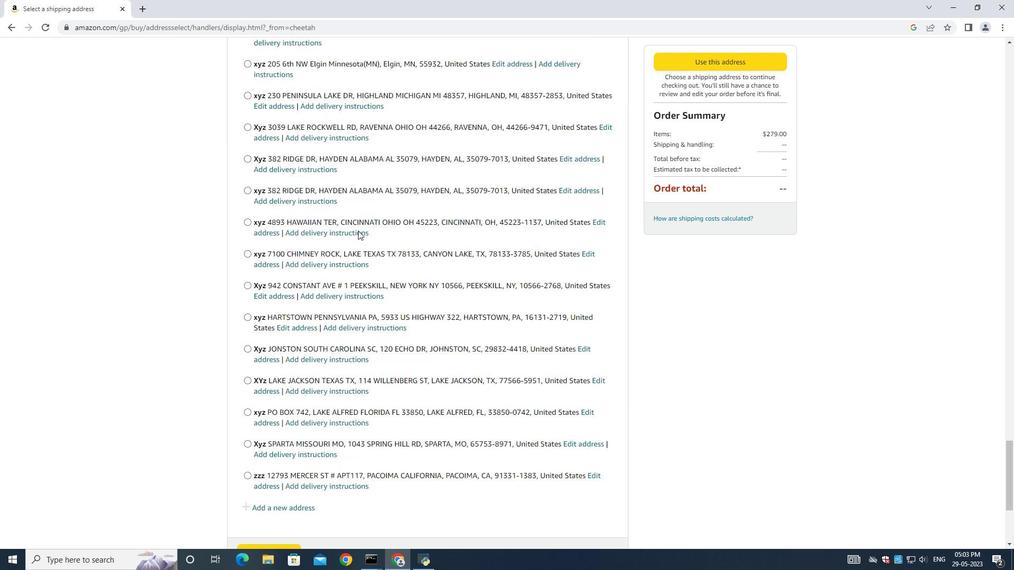 
Action: Mouse scrolled (358, 230) with delta (0, 0)
Screenshot: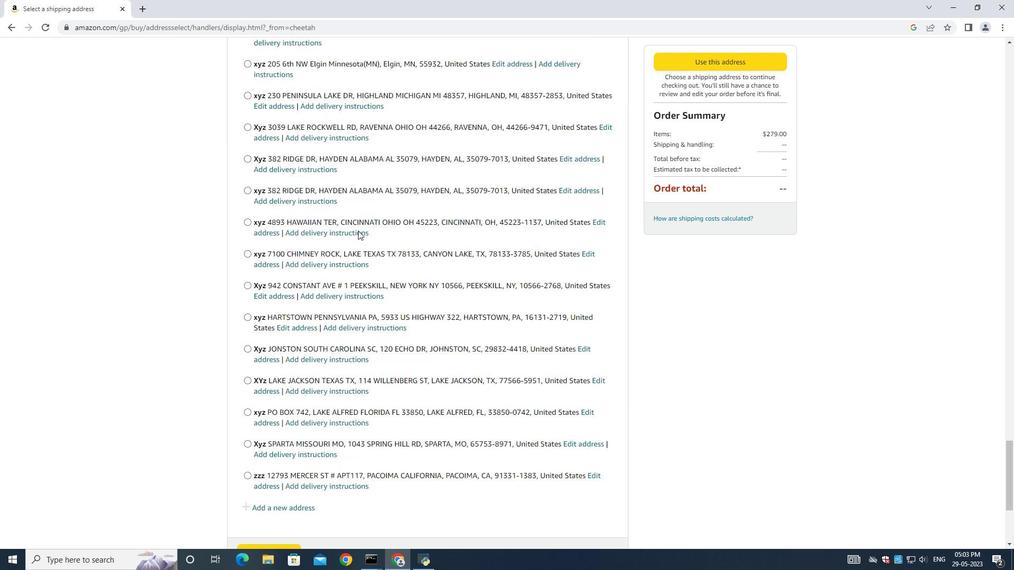 
Action: Mouse scrolled (358, 230) with delta (0, 0)
Screenshot: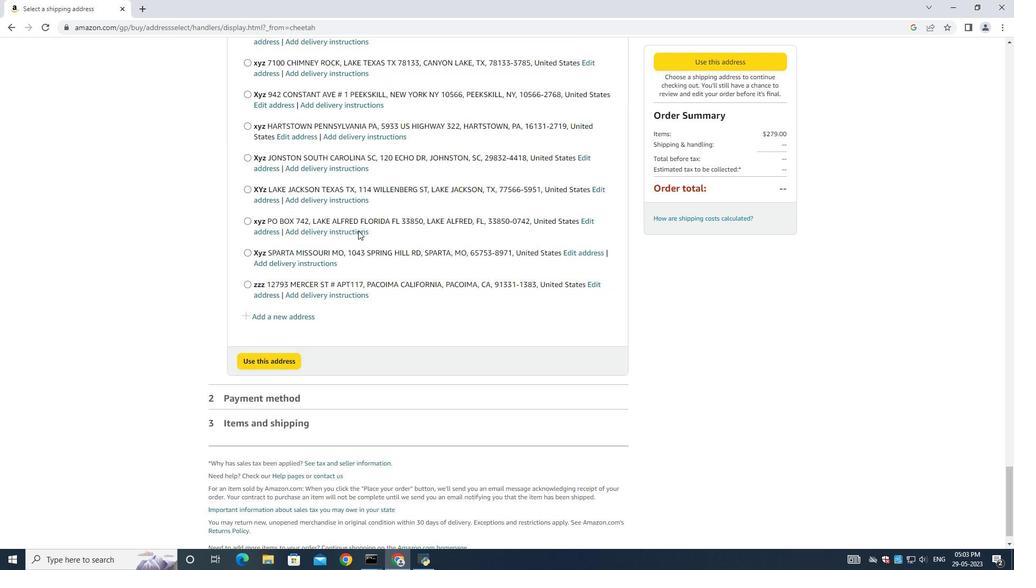 
Action: Mouse scrolled (358, 230) with delta (0, 0)
Screenshot: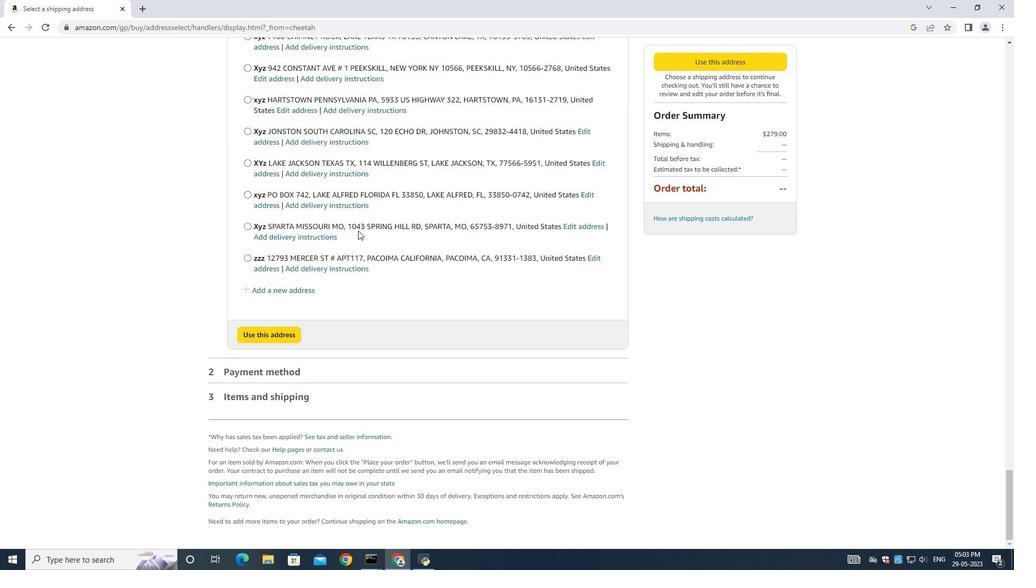 
Action: Mouse scrolled (358, 230) with delta (0, 0)
Screenshot: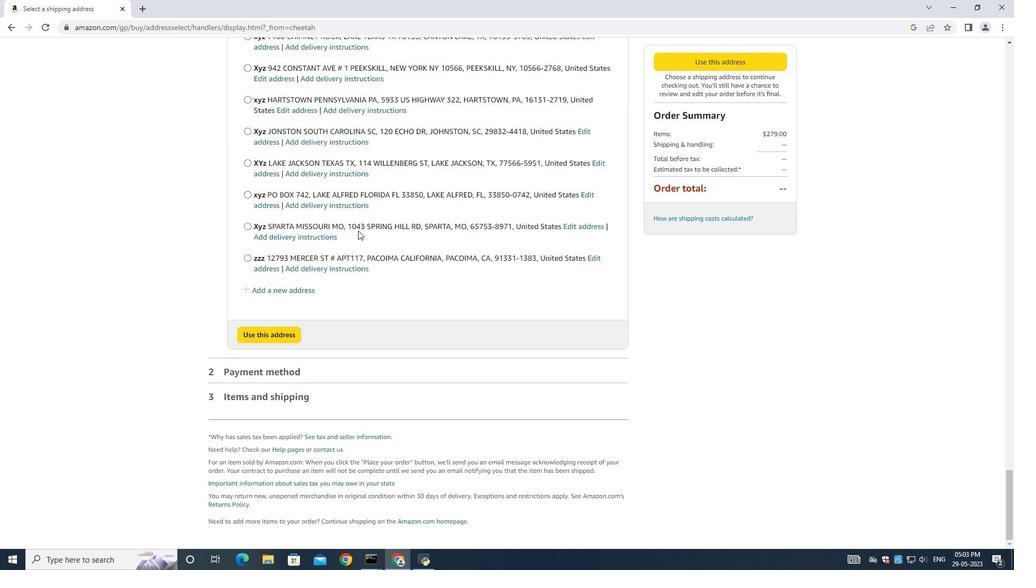 
Action: Mouse scrolled (358, 230) with delta (0, 0)
Screenshot: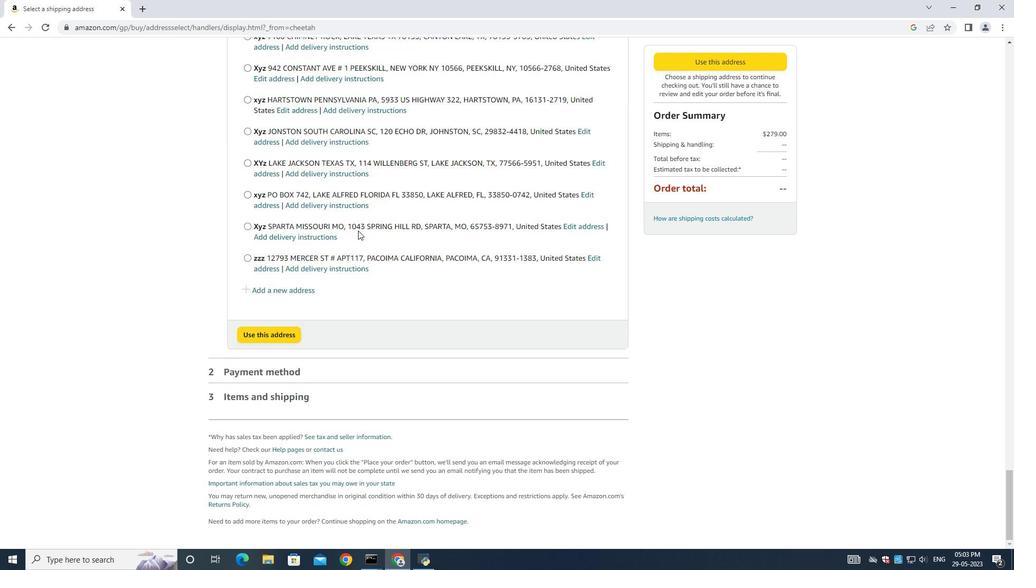 
Action: Mouse scrolled (358, 230) with delta (0, 0)
Screenshot: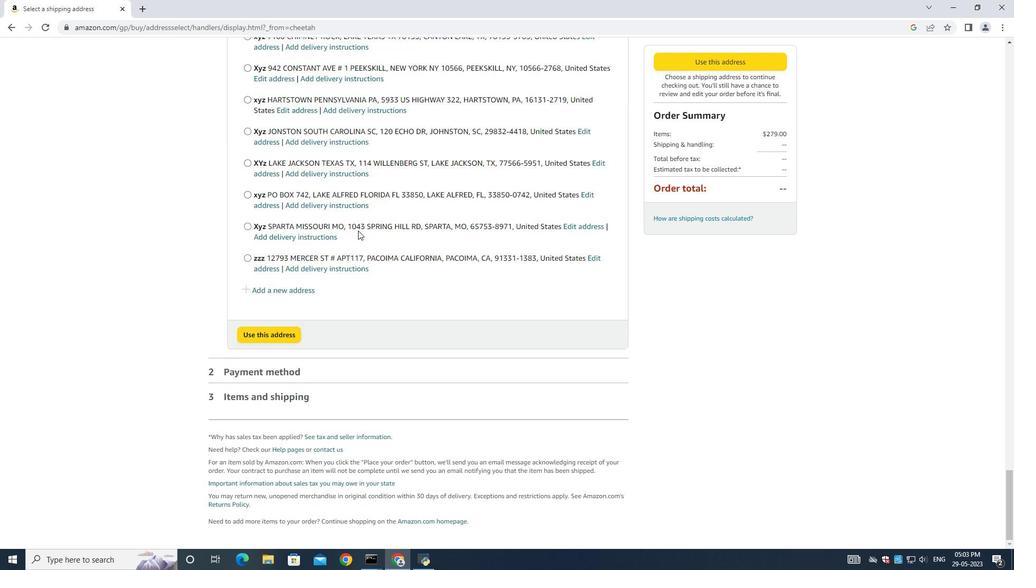
Action: Mouse moved to (274, 286)
Screenshot: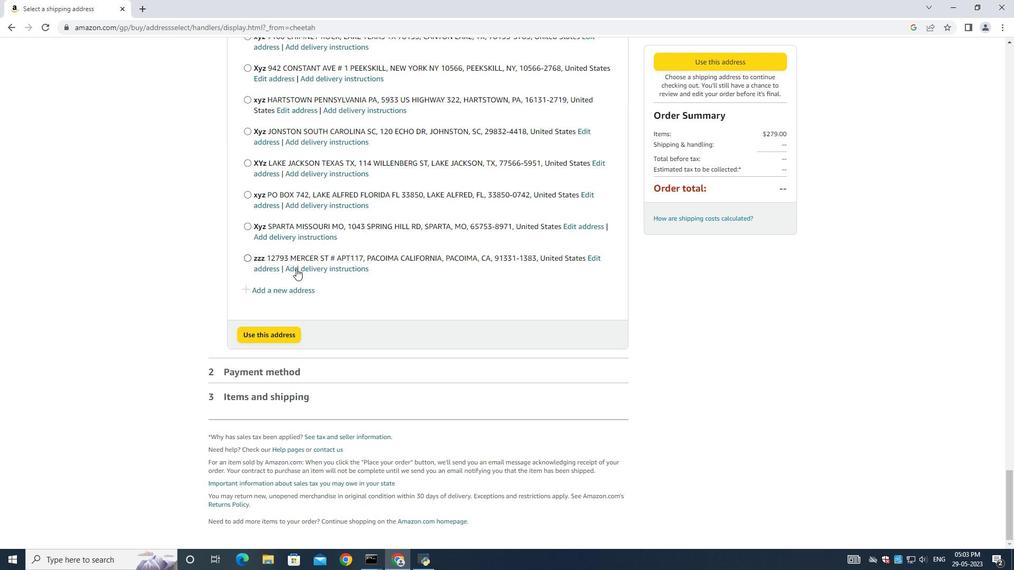 
Action: Mouse pressed left at (274, 286)
Screenshot: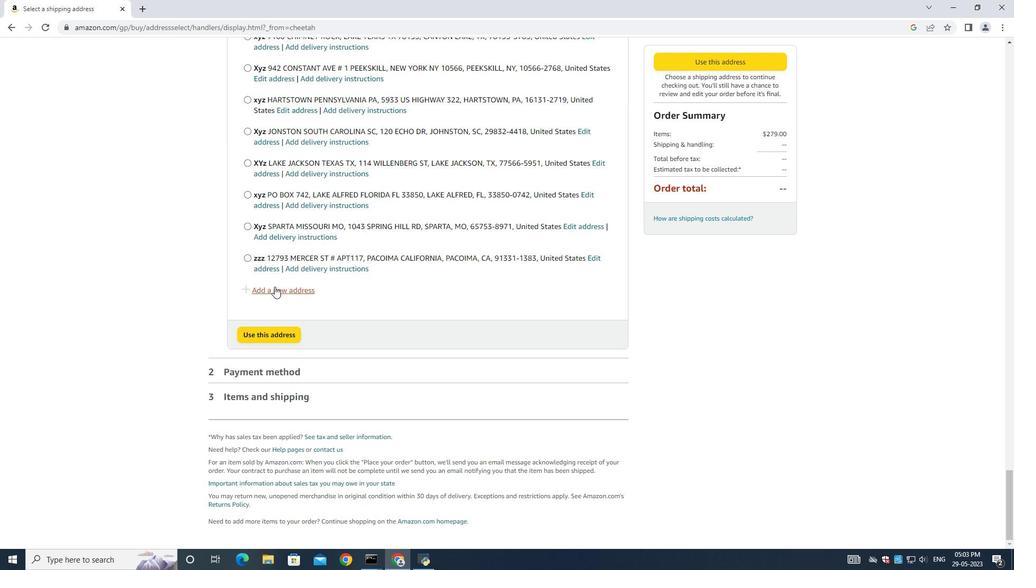 
Action: Mouse moved to (372, 255)
Screenshot: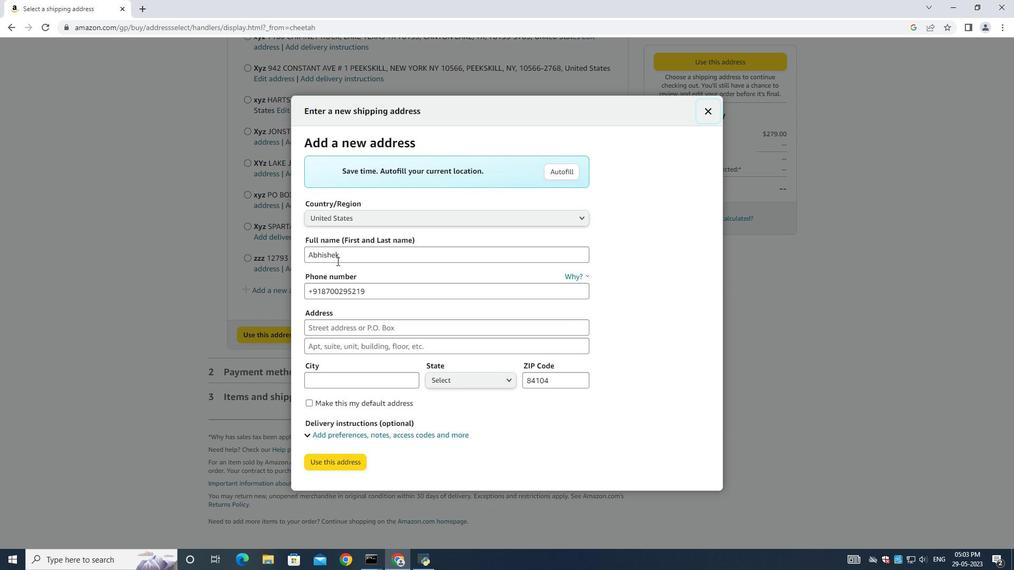 
Action: Mouse pressed left at (372, 255)
Screenshot: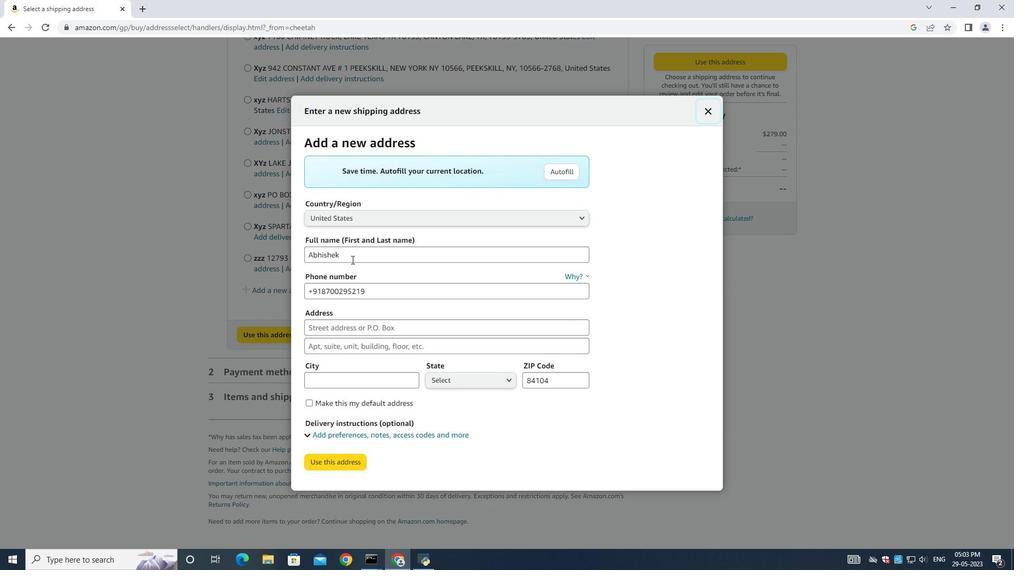 
Action: Key pressed ctrl+A<Key.backspace><Key.shift><Key.shift><Key.shift><Key.shift><Key.shift><Key.shift><Key.shift><Key.shift><Key.shift><Key.shift><Key.shift><Key.shift><Key.shift><Key.shift><Key.shift><Key.shift><Key.shift><Key.shift><Key.shift><Key.shift><Key.shift><Key.shift><Key.shift><Key.shift><Key.shift><Key.shift><Key.shift><Key.shift><Key.shift><Key.shift><Key.shift><Key.shift><Key.shift><Key.shift><Key.shift><Key.shift><Key.shift><Key.shift><Key.shift><Key.shift><Key.shift><Key.shift><Key.shift><Key.shift><Key.shift><Key.shift><Key.shift><Key.shift><Key.shift><Key.shift><Key.shift><Key.shift><Key.shift><Key.shift><Key.shift><Key.shift><Key.shift><Key.shift><Key.shift><Key.shift><Key.shift><Key.shift><Key.shift><Key.shift><Key.shift><Key.shift><Key.shift><Key.shift><Key.shift><Key.shift><Key.shift><Key.shift>Gabriel<Key.space><Key.shift><Key.shift><Key.shift><Key.shift><Key.shift><Key.shift><Key.shift>Evans<Key.space><Key.tab><Key.tab><Key.backspace>775255231<Key.backspace><Key.backspace><Key.backspace>1231
Screenshot: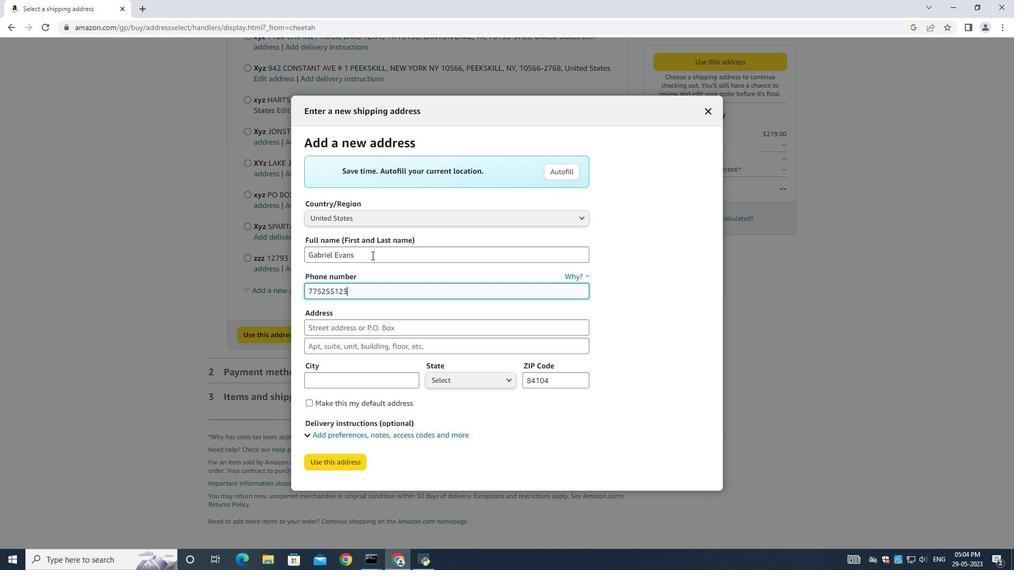
Action: Mouse moved to (363, 328)
Screenshot: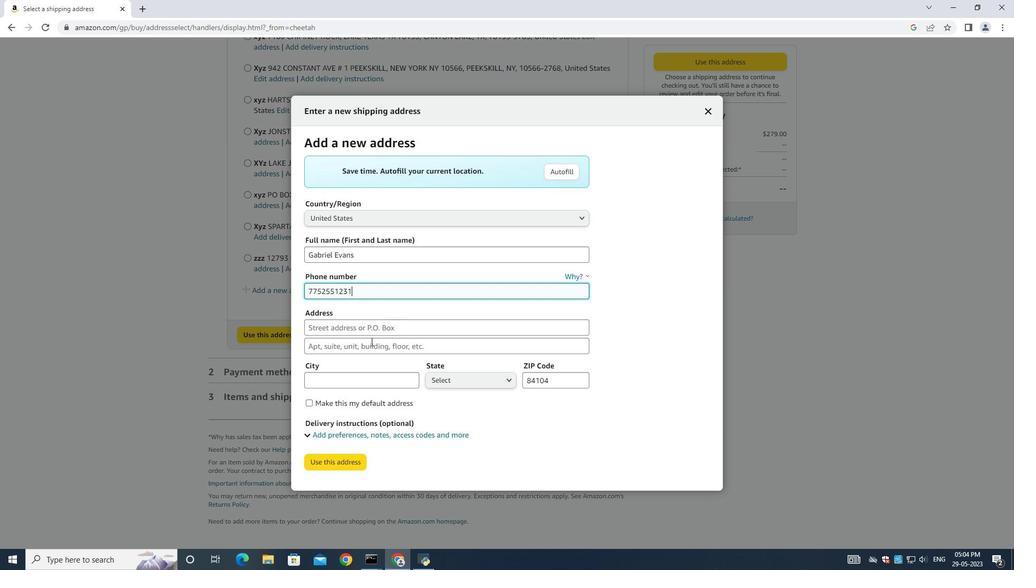 
Action: Mouse pressed left at (363, 328)
Screenshot: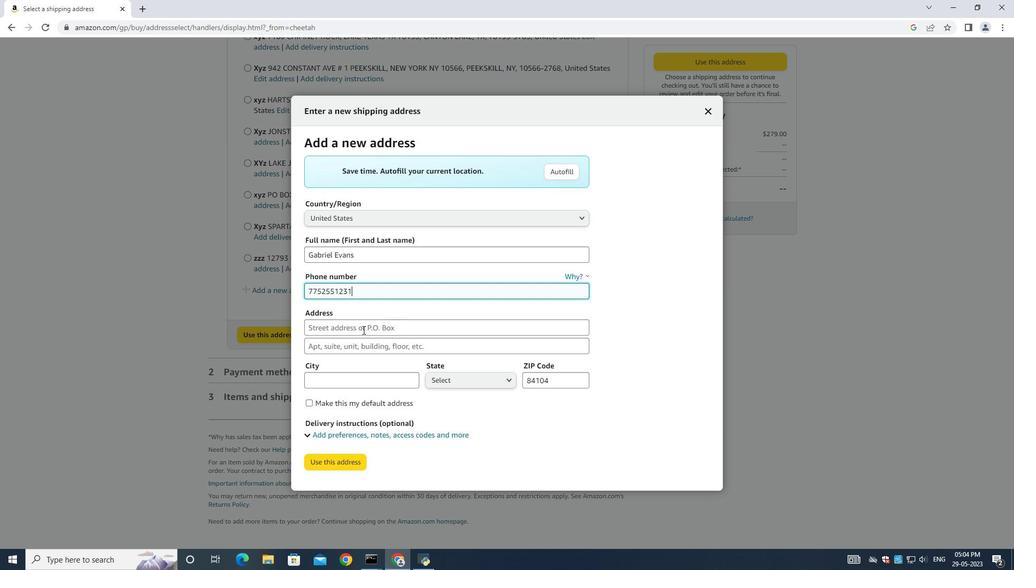 
Action: Key pressed 1399<Key.space><Key.shift>Camden<Key.space>street<Key.space><Key.tab><Key.shift>Ren<Key.backspace>no<Key.space><Key.shift><Key.shift><Key.shift><Key.shift>Nevada<Key.tab><Key.shift><Key.shift><Key.shift><Key.shift><Key.shift><Key.shift><Key.shift><Key.shift><Key.shift><Key.shift><Key.shift><Key.shift><Key.shift><Key.shift><Key.shift><Key.shift><Key.shift><Key.shift><Key.shift><Key.shift><Key.shift><Key.shift><Key.shift><Key.shift><Key.shift><Key.shift><Key.shift><Key.shift><Key.shift><Key.shift><Key.shift><Key.shift><Key.shift><Key.shift><Key.shift><Key.shift><Key.shift><Key.shift><Key.shift><Key.shift><Key.shift><Key.shift><Key.shift><Key.shift><Key.shift><Key.shift><Key.shift><Key.shift><Key.shift><Key.shift><Key.shift><Key.shift><Key.shift><Key.shift><Key.shift><Key.shift><Key.shift><Key.shift><Key.shift><Key.shift><Key.shift><Key.shift><Key.shift><Key.shift><Key.shift><Key.shift><Key.shift><Key.shift><Key.shift><Key.shift><Key.shift><Key.shift><Key.shift><Key.shift><Key.shift><Key.shift><Key.shift><Key.shift><Key.shift><Key.shift><Key.shift><Key.shift><Key.shift><Key.shift><Key.shift><Key.shift><Key.shift><Key.shift><Key.shift><Key.shift><Key.shift><Key.shift><Key.shift><Key.shift><Key.shift><Key.shift><Key.shift><Key.shift><Key.shift><Key.shift><Key.shift><Key.shift><Key.shift><Key.shift><Key.shift><Key.shift><Key.shift><Key.shift><Key.shift><Key.shift><Key.shift><Key.shift><Key.shift><Key.shift><Key.shift><Key.shift><Key.shift><Key.shift><Key.shift><Key.shift><Key.shift><Key.shift><Key.shift><Key.shift><Key.shift><Key.shift><Key.shift><Key.shift><Key.shift><Key.shift><Key.shift><Key.shift><Key.shift><Key.shift><Key.shift><Key.shift><Key.shift><Key.shift><Key.shift><Key.shift><Key.shift><Key.shift><Key.shift><Key.shift><Key.shift><Key.shift><Key.shift><Key.shift><Key.shift><Key.shift><Key.shift><Key.shift><Key.shift><Key.shift><Key.shift><Key.shift><Key.shift><Key.shift><Key.shift><Key.shift><Key.shift><Key.shift><Key.shift><Key.shift><Key.shift><Key.shift><Key.shift><Key.shift><Key.shift><Key.shift><Key.shift><Key.shift><Key.shift><Key.shift><Key.shift><Key.shift><Key.shift><Key.shift><Key.shift><Key.shift><Key.shift><Key.shift><Key.shift><Key.shift><Key.shift><Key.shift><Key.shift><Key.shift><Key.shift><Key.shift><Key.shift><Key.shift><Key.shift><Key.shift><Key.shift><Key.shift><Key.shift><Key.shift><Key.shift><Key.shift><Key.shift><Key.shift><Key.shift><Key.shift><Key.shift><Key.shift><Key.shift><Key.shift><Key.shift><Key.shift><Key.shift><Key.shift><Key.shift><Key.shift><Key.shift><Key.shift><Key.shift><Key.shift><Key.shift><Key.shift><Key.shift><Key.shift><Key.shift><Key.shift><Key.shift><Key.shift><Key.shift><Key.shift><Key.shift><Key.shift><Key.shift><Key.shift><Key.shift><Key.shift><Key.shift><Key.shift><Key.shift><Key.shift><Key.shift><Key.shift><Key.shift><Key.shift><Key.shift><Key.shift><Key.shift><Key.shift><Key.shift><Key.shift><Key.shift><Key.shift><Key.shift><Key.shift><Key.shift><Key.shift><Key.shift><Key.shift><Key.shift><Key.shift><Key.shift><Key.shift><Key.shift><Key.shift><Key.shift><Key.shift><Key.shift><Key.shift><Key.shift><Key.shift><Key.shift><Key.shift><Key.shift><Key.shift><Key.shift><Key.shift><Key.shift><Key.shift><Key.shift><Key.shift><Key.shift><Key.shift><Key.shift><Key.shift><Key.shift><Key.shift><Key.shift><Key.shift><Key.shift><Key.shift><Key.shift><Key.shift><Key.shift><Key.shift><Key.shift><Key.shift><Key.shift><Key.shift><Key.shift><Key.shift><Key.shift><Key.shift><Key.shift><Key.shift><Key.shift><Key.shift><Key.shift><Key.shift><Key.shift><Key.shift><Key.shift><Key.shift><Key.shift><Key.shift><Key.shift><Key.shift><Key.shift><Key.shift><Key.shift><Key.shift><Key.shift><Key.shift><Key.shift><Key.shift><Key.shift><Key.shift><Key.shift><Key.shift><Key.shift><Key.shift><Key.shift><Key.shift><Key.shift><Key.shift><Key.shift><Key.shift><Key.shift><Key.shift><Key.shift><Key.shift><Key.shift><Key.shift><Key.shift><Key.shift><Key.shift><Key.shift><Key.shift><Key.shift><Key.shift><Key.shift><Key.shift><Key.shift><Key.shift><Key.shift><Key.shift><Key.shift><Key.shift><Key.shift><Key.shift><Key.shift><Key.shift><Key.shift><Key.shift><Key.shift><Key.shift><Key.shift><Key.shift><Key.shift><Key.shift><Key.shift><Key.shift>Reno<Key.tab><Key.up>n<Key.down><Key.enter><Key.tab><Key.backspace>89501
Screenshot: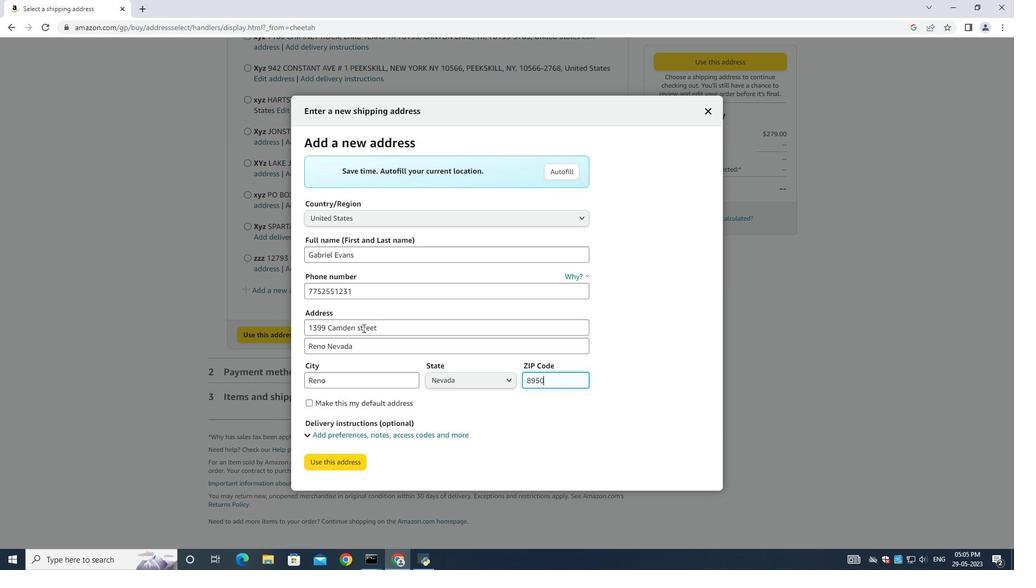 
Action: Mouse moved to (304, 462)
Screenshot: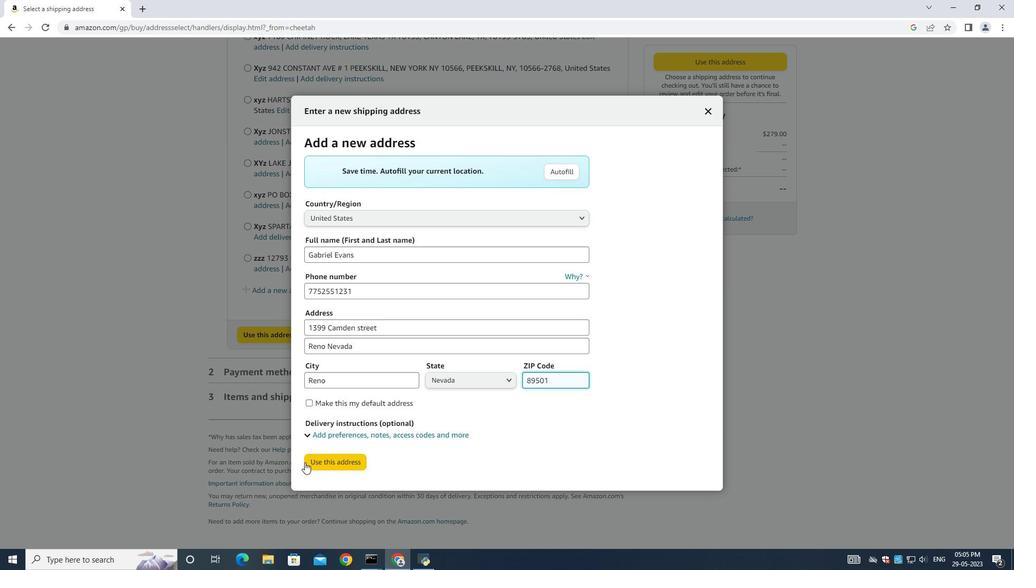 
Action: Mouse pressed left at (304, 462)
Screenshot: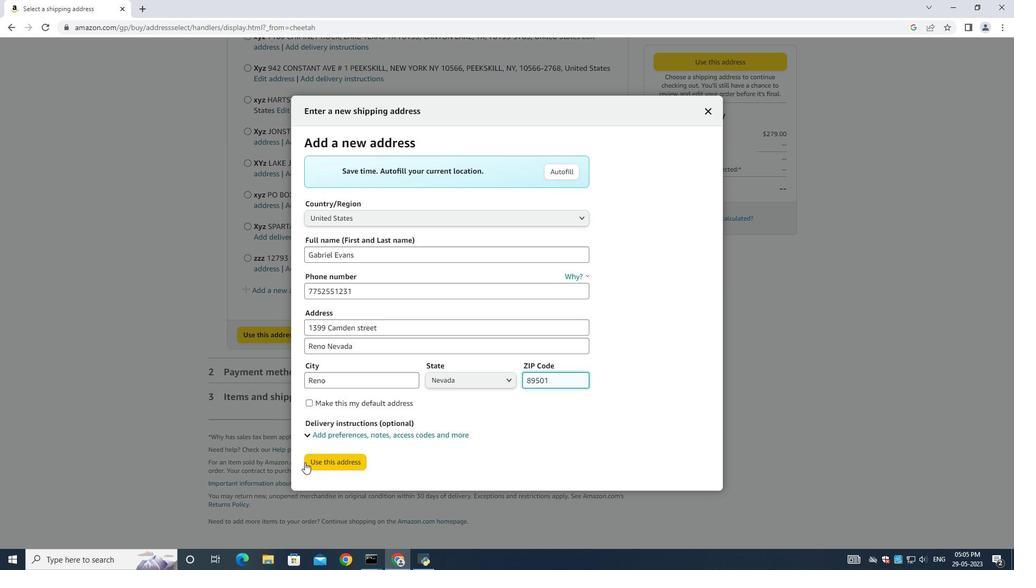 
Action: Mouse moved to (325, 534)
Screenshot: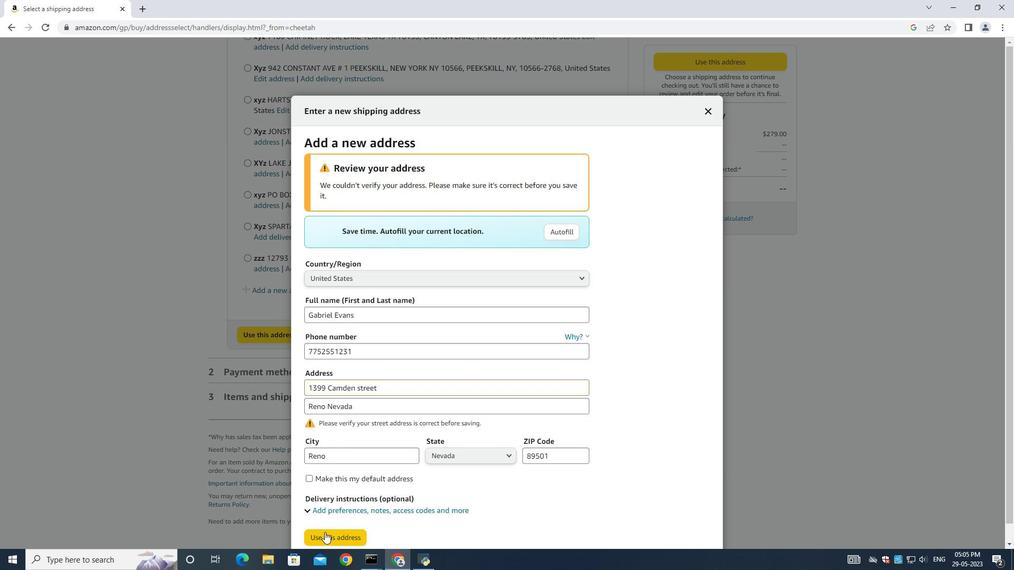 
Action: Mouse pressed left at (325, 534)
Screenshot: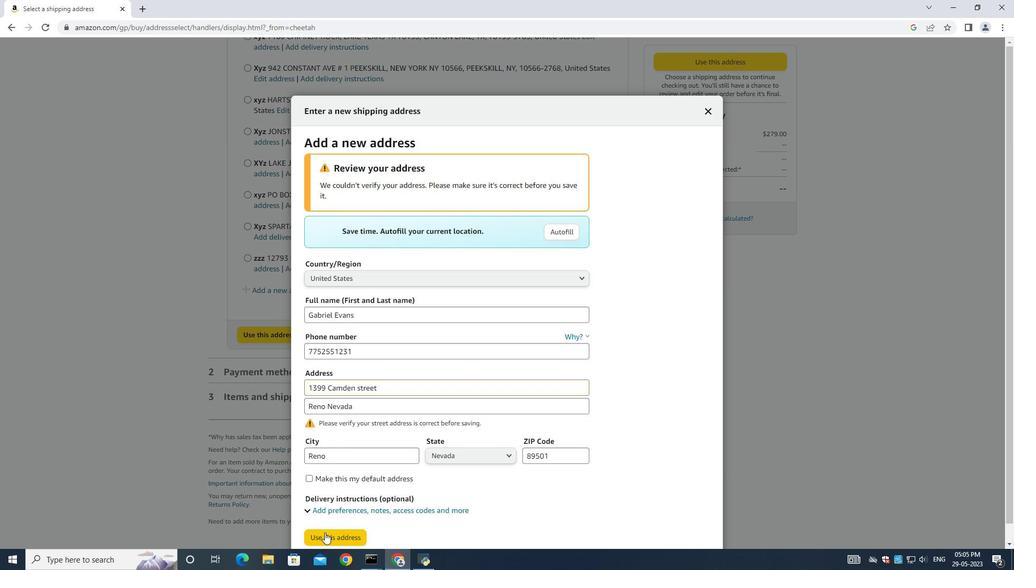 
Action: Mouse moved to (451, 318)
Screenshot: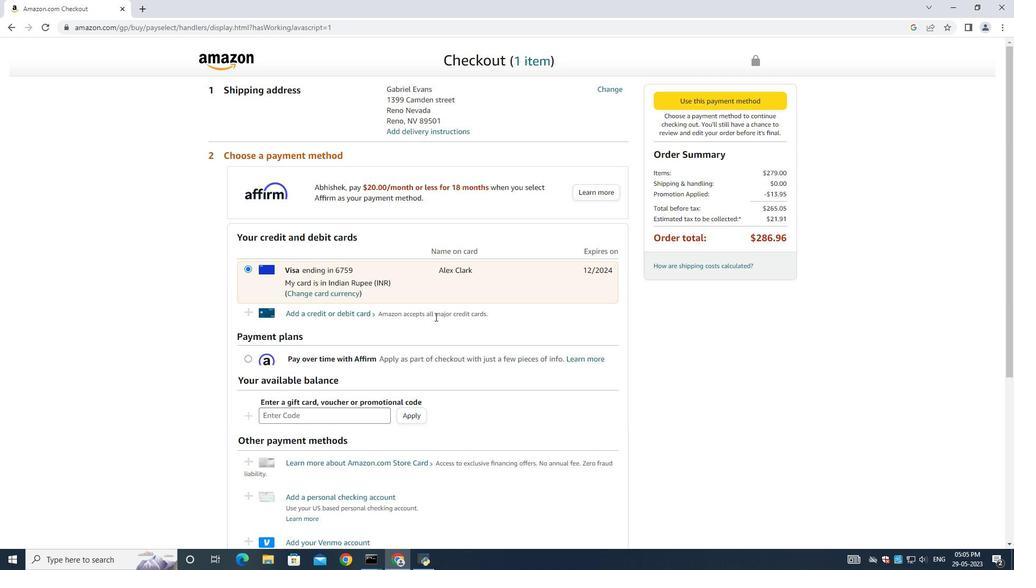 
